 Task: Search one way flight ticket for 4 adults, 1 infant in seat and 1 infant on lap in premium economy from Baton Rouge: Baton Rouge Metropolitan Airport (ryan Field) to Raleigh: Raleigh-durham International Airport on 8-5-2023. Choice of flights is Singapure airlines. Number of bags: 5 checked bags. Price is upto 60000. Outbound departure time preference is 14:45.
Action: Mouse moved to (357, 322)
Screenshot: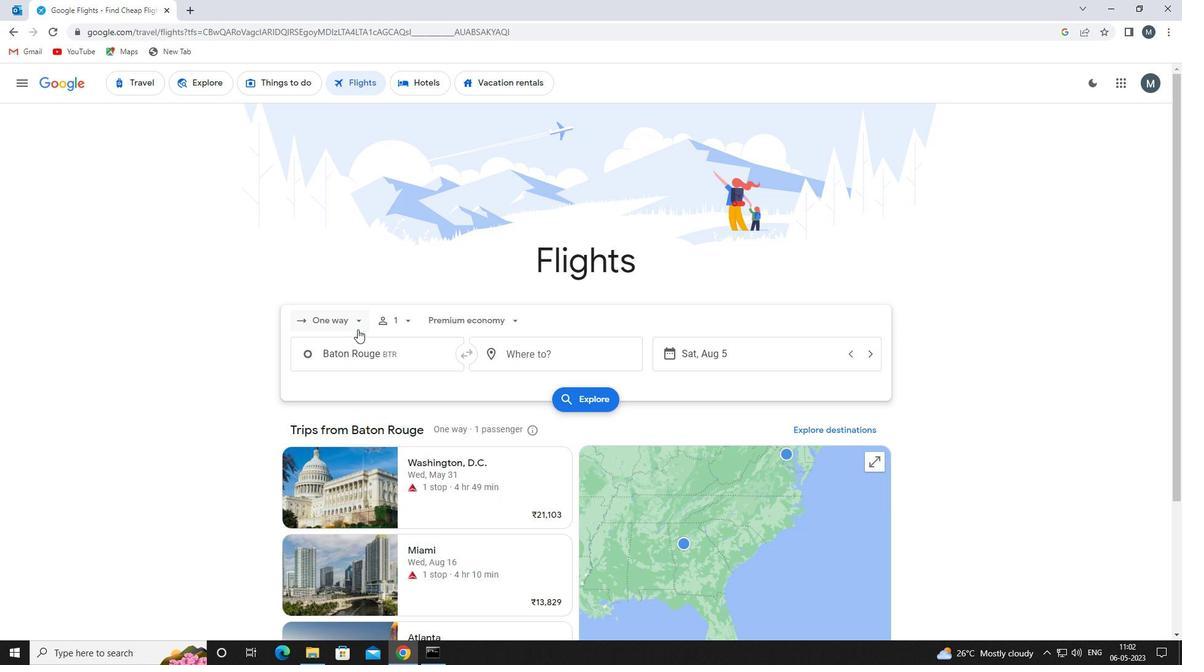 
Action: Mouse pressed left at (357, 322)
Screenshot: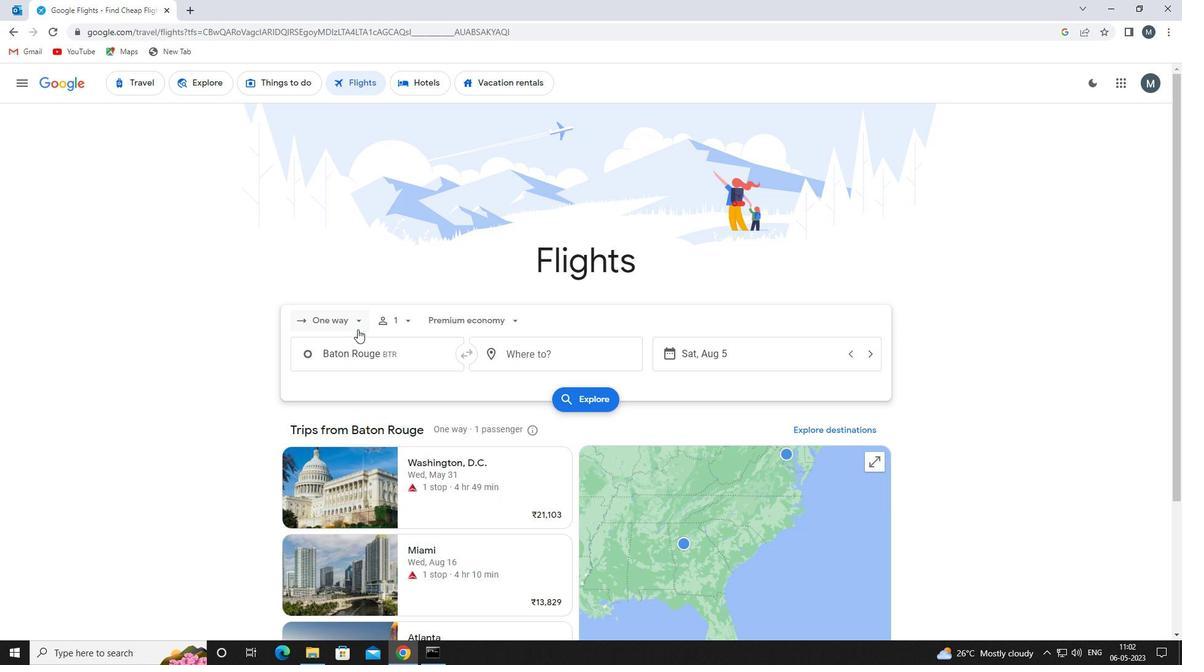 
Action: Mouse moved to (361, 373)
Screenshot: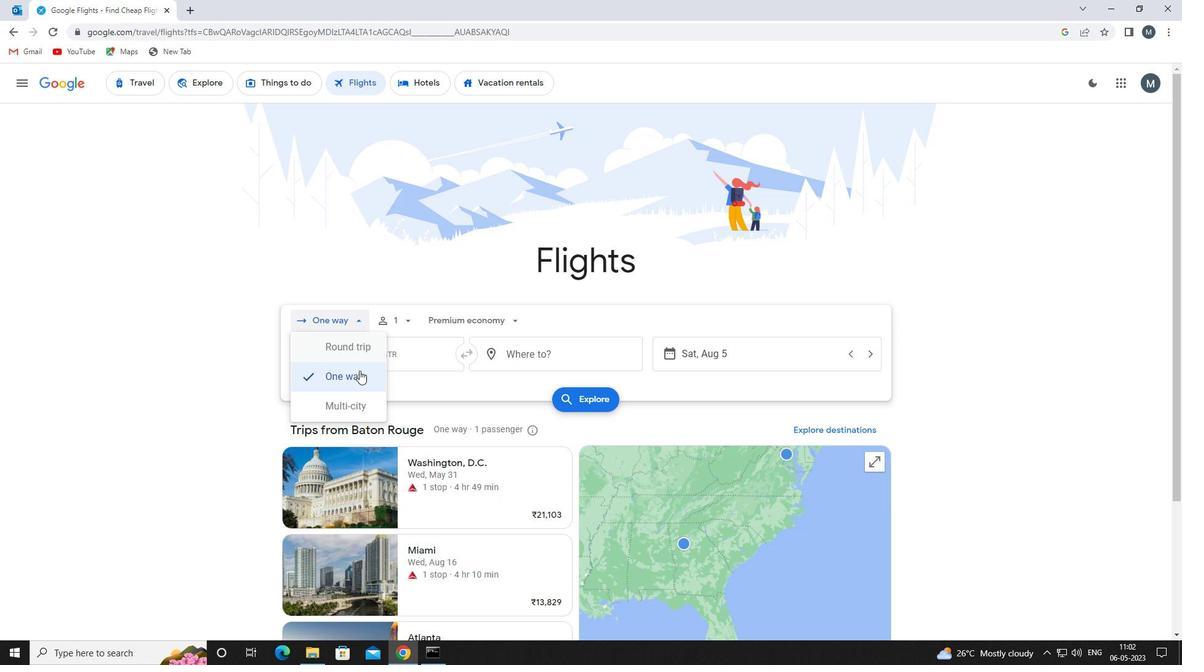 
Action: Mouse pressed left at (361, 373)
Screenshot: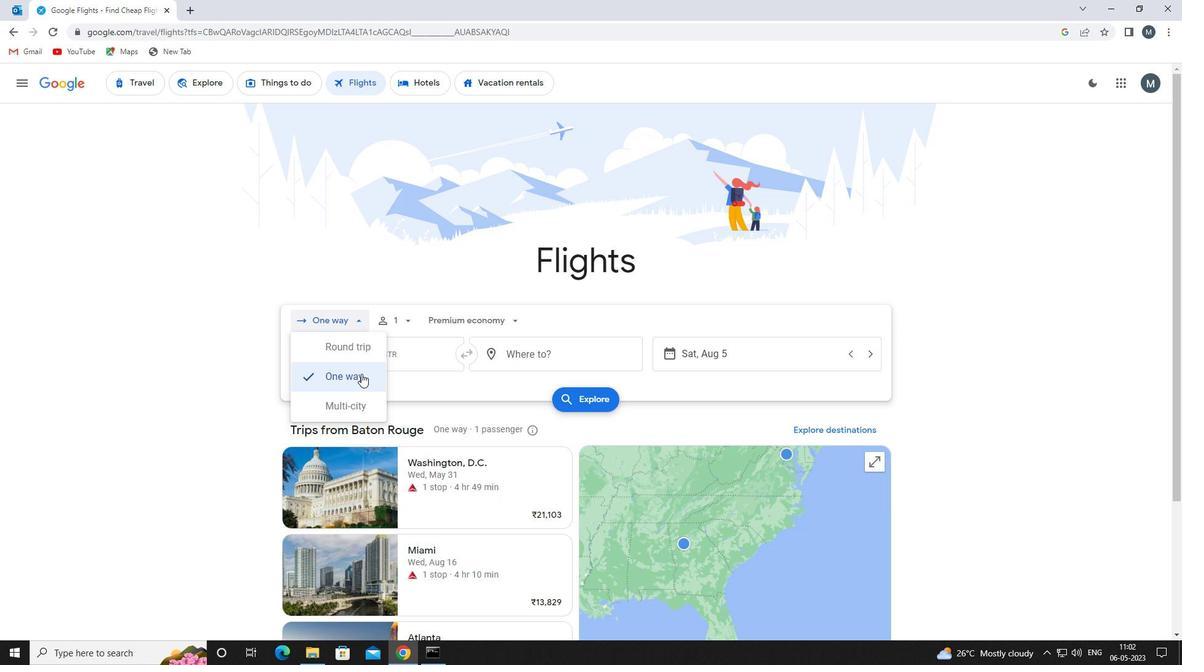 
Action: Mouse moved to (397, 312)
Screenshot: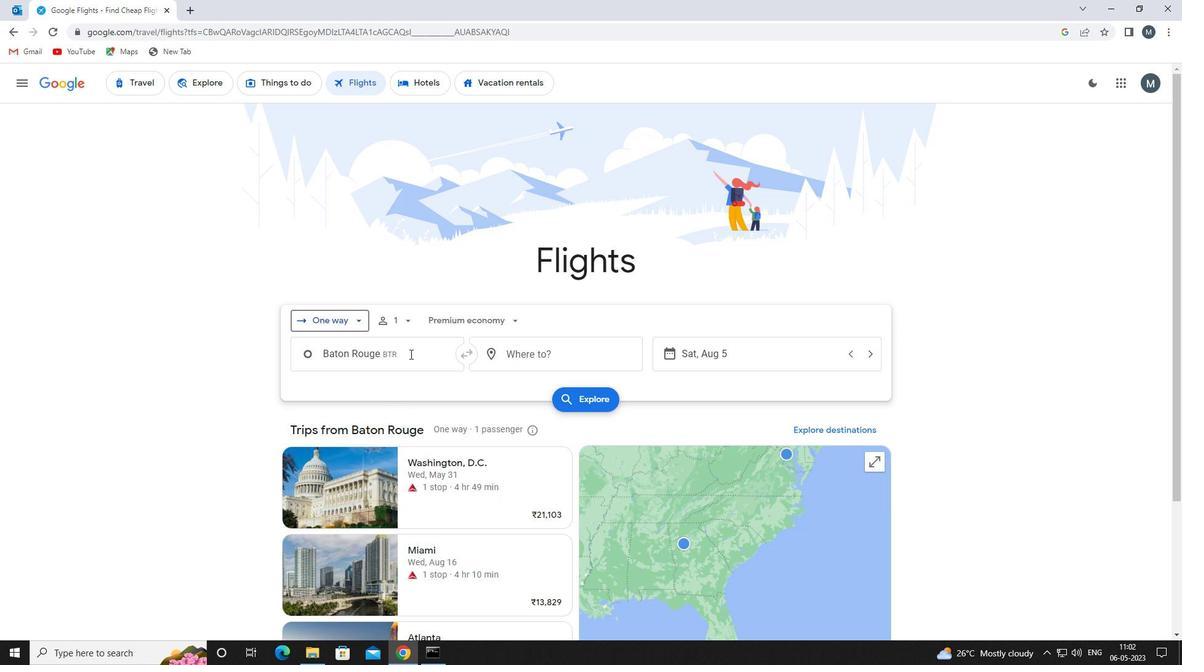 
Action: Mouse pressed left at (397, 312)
Screenshot: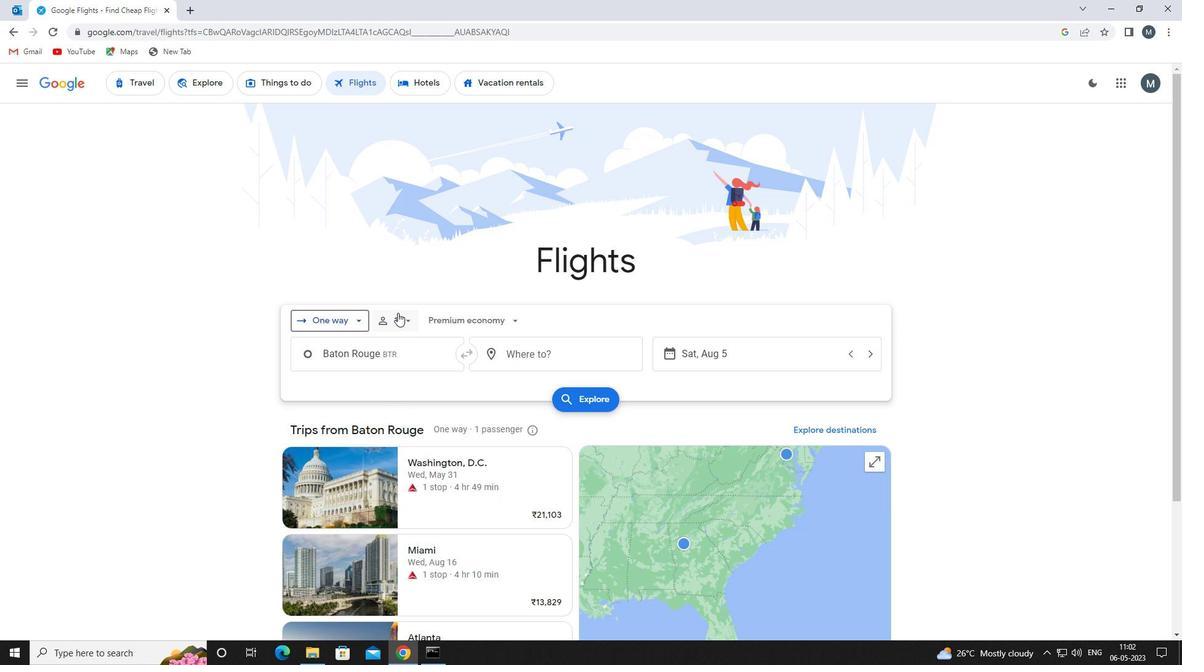 
Action: Mouse moved to (500, 350)
Screenshot: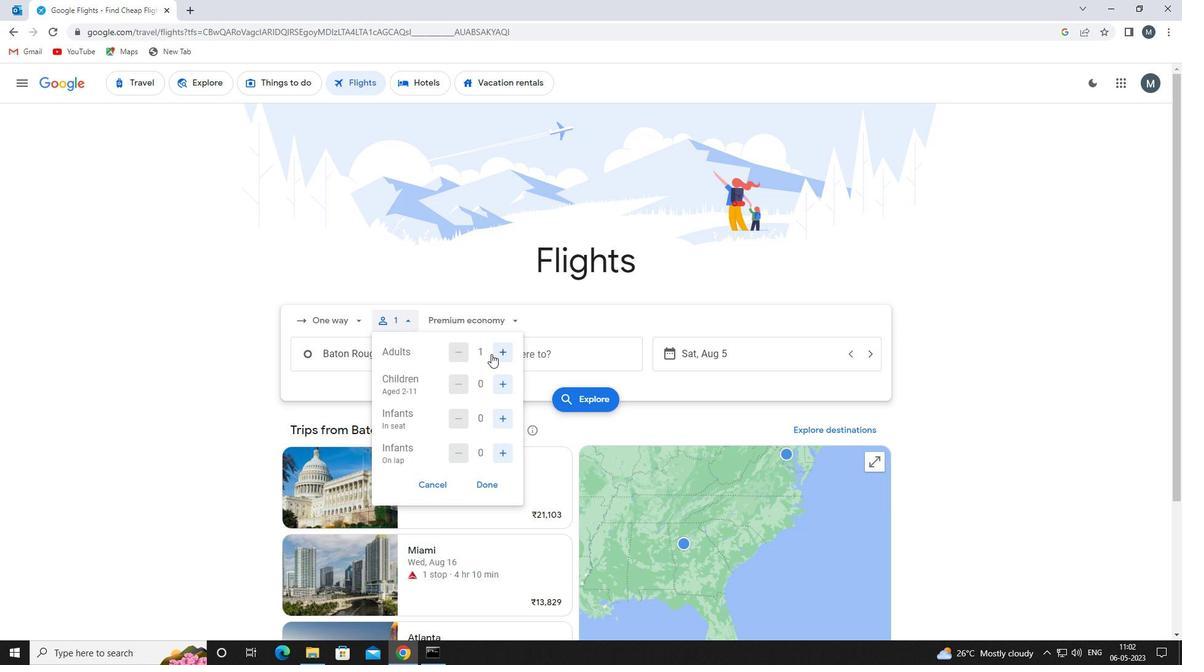 
Action: Mouse pressed left at (500, 350)
Screenshot: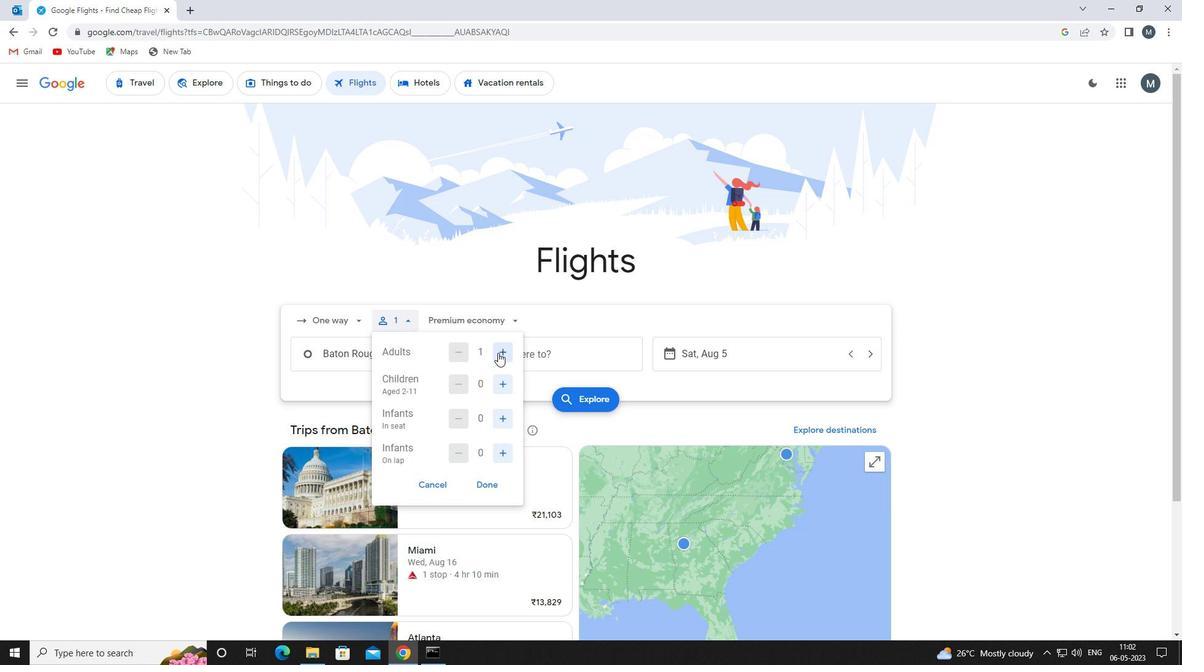 
Action: Mouse pressed left at (500, 350)
Screenshot: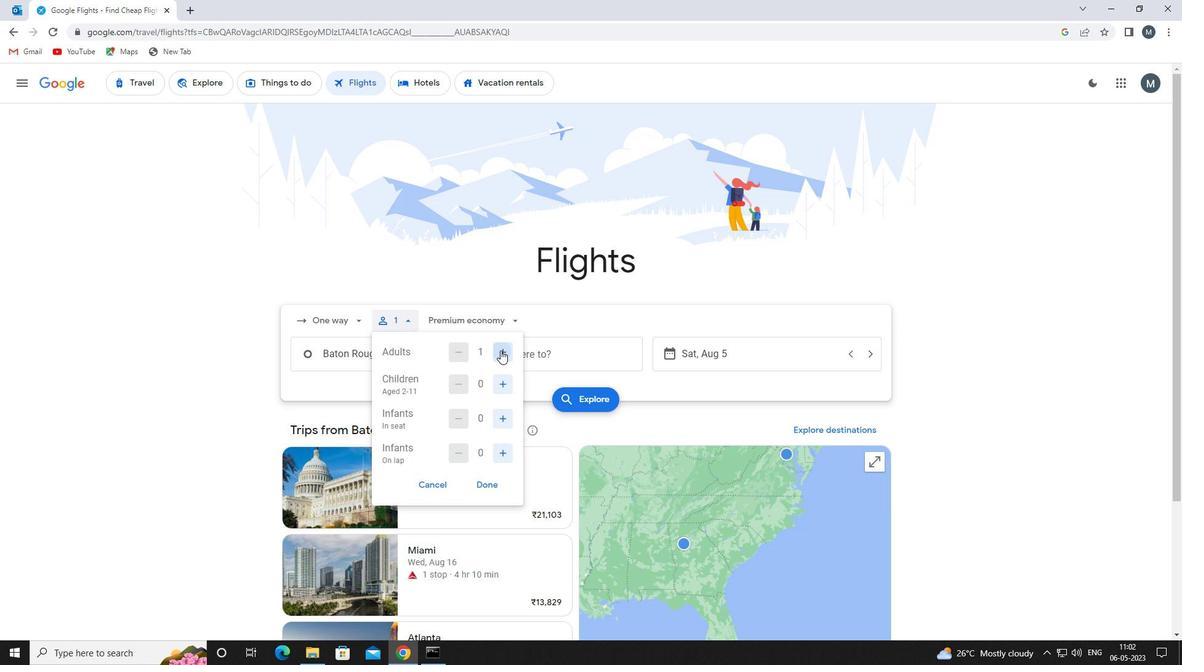 
Action: Mouse pressed left at (500, 350)
Screenshot: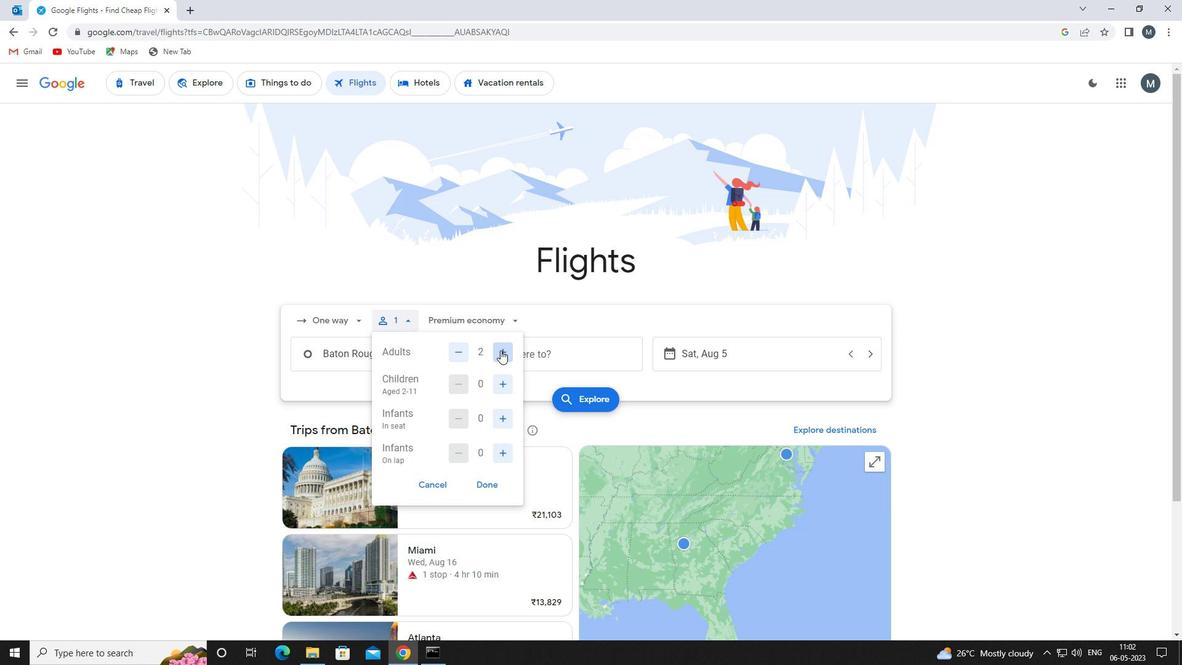 
Action: Mouse pressed left at (500, 350)
Screenshot: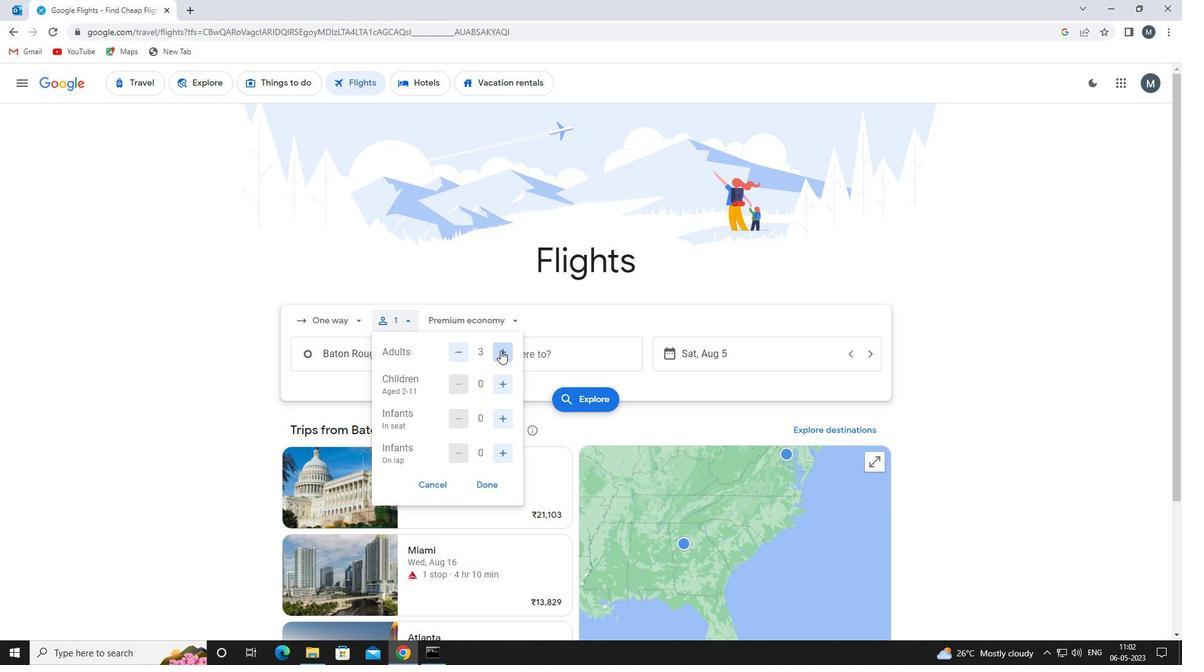 
Action: Mouse moved to (458, 353)
Screenshot: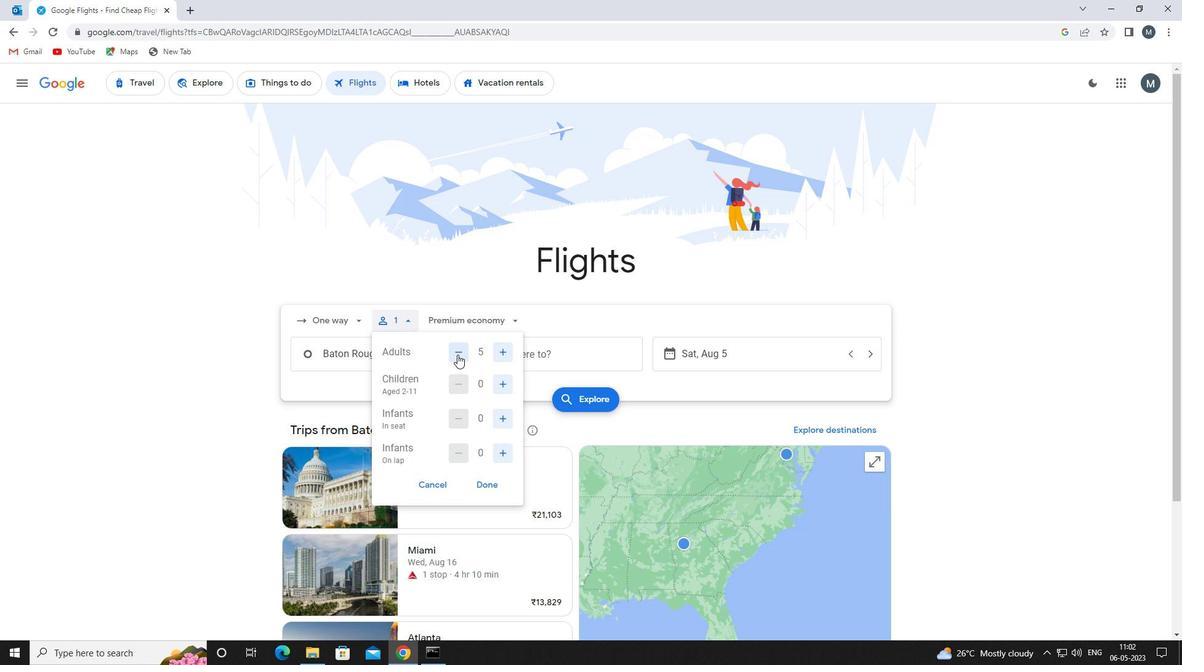 
Action: Mouse pressed left at (458, 353)
Screenshot: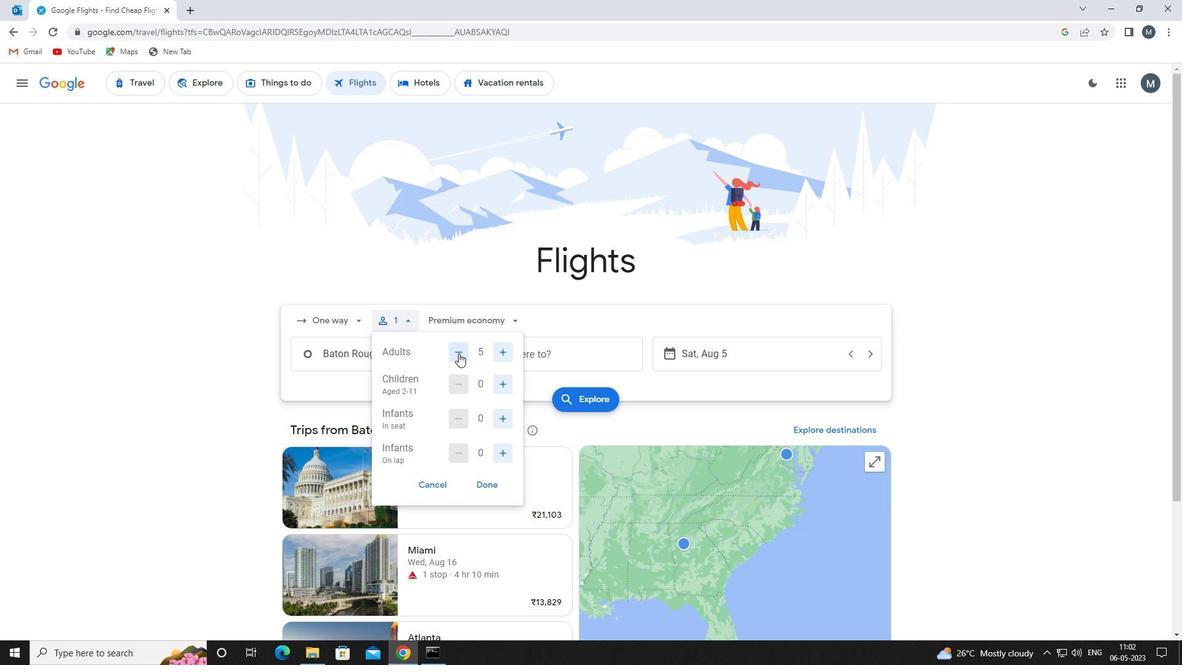 
Action: Mouse moved to (502, 407)
Screenshot: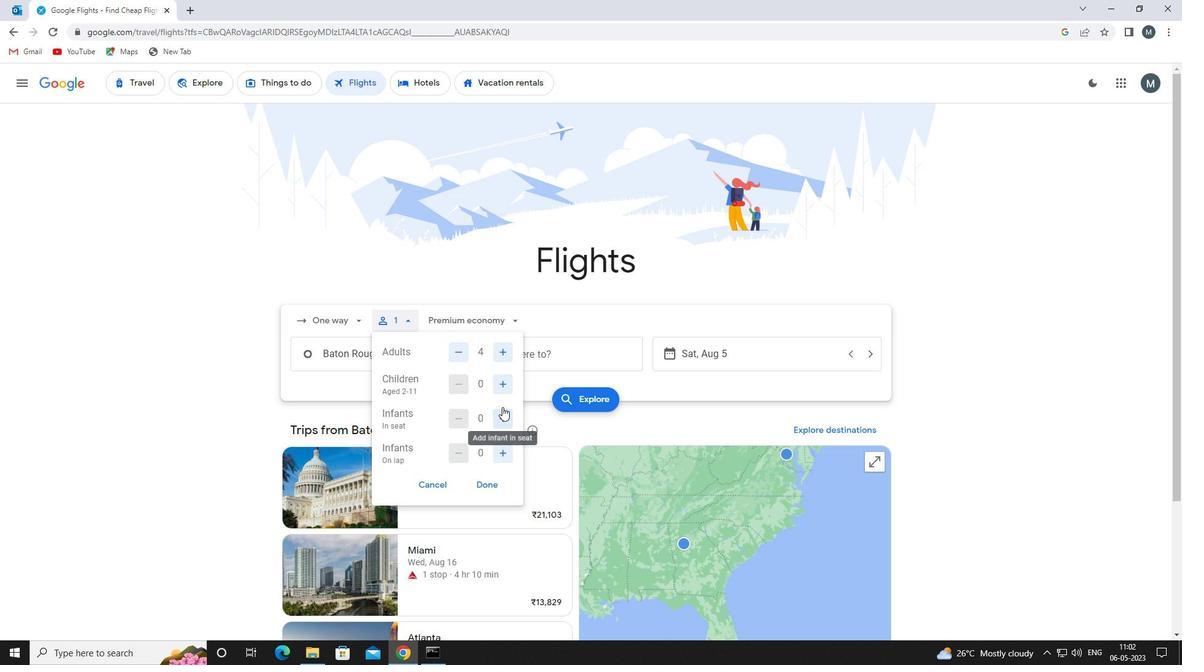 
Action: Mouse pressed left at (502, 407)
Screenshot: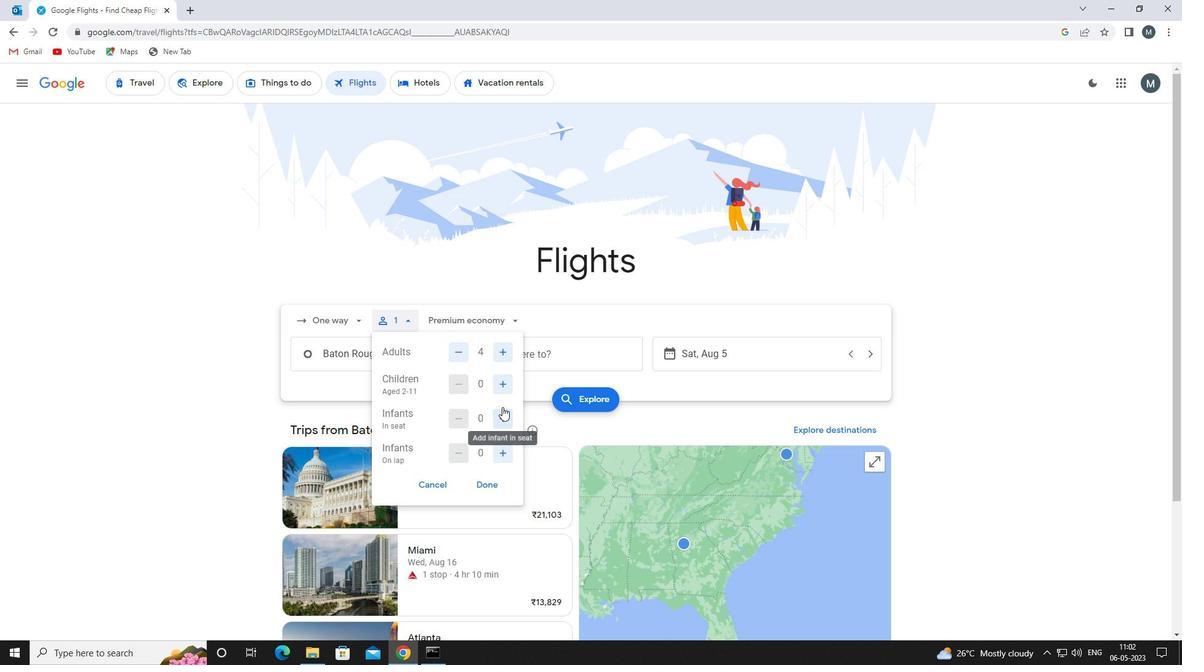 
Action: Mouse moved to (503, 454)
Screenshot: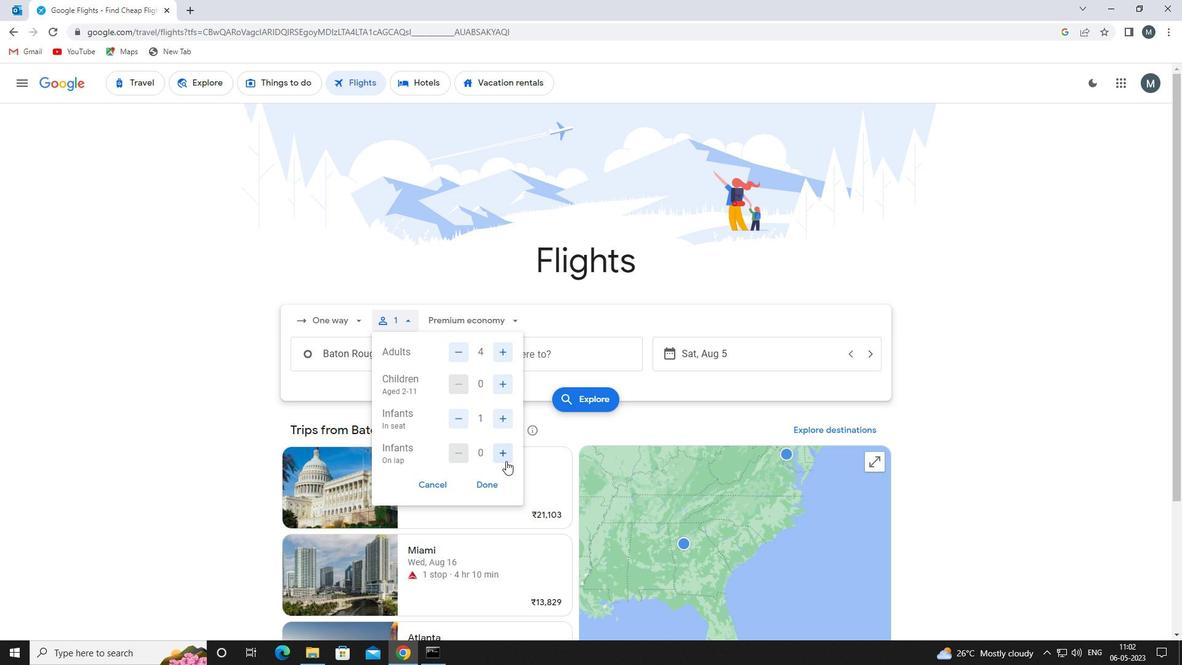 
Action: Mouse pressed left at (503, 454)
Screenshot: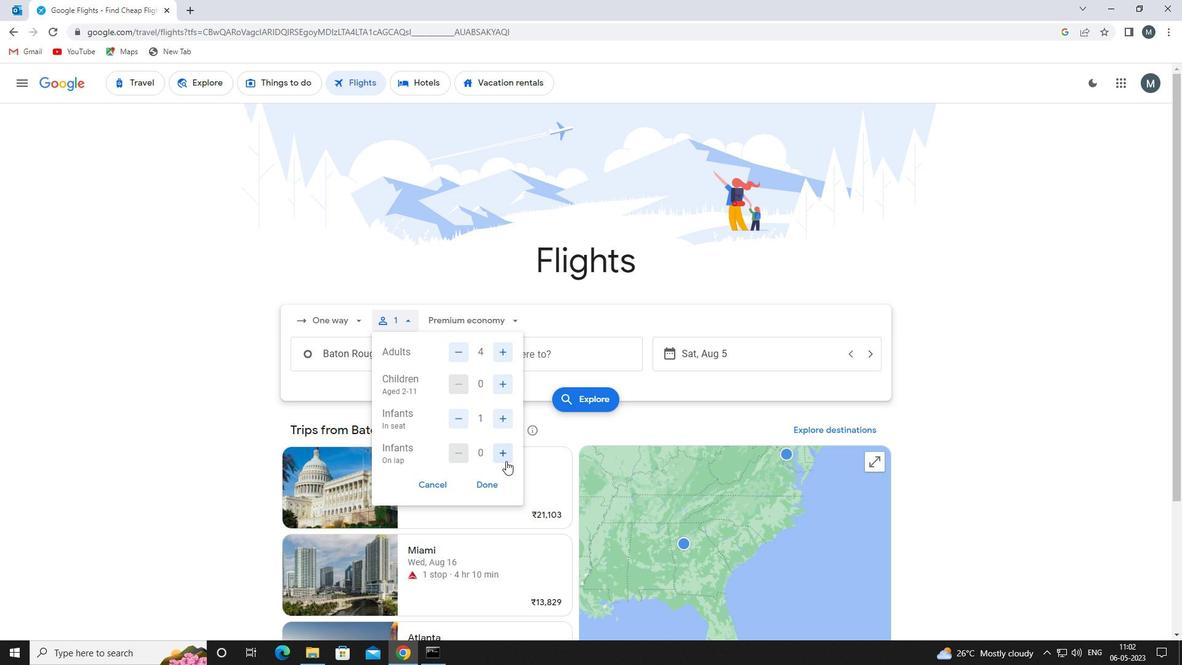 
Action: Mouse moved to (489, 475)
Screenshot: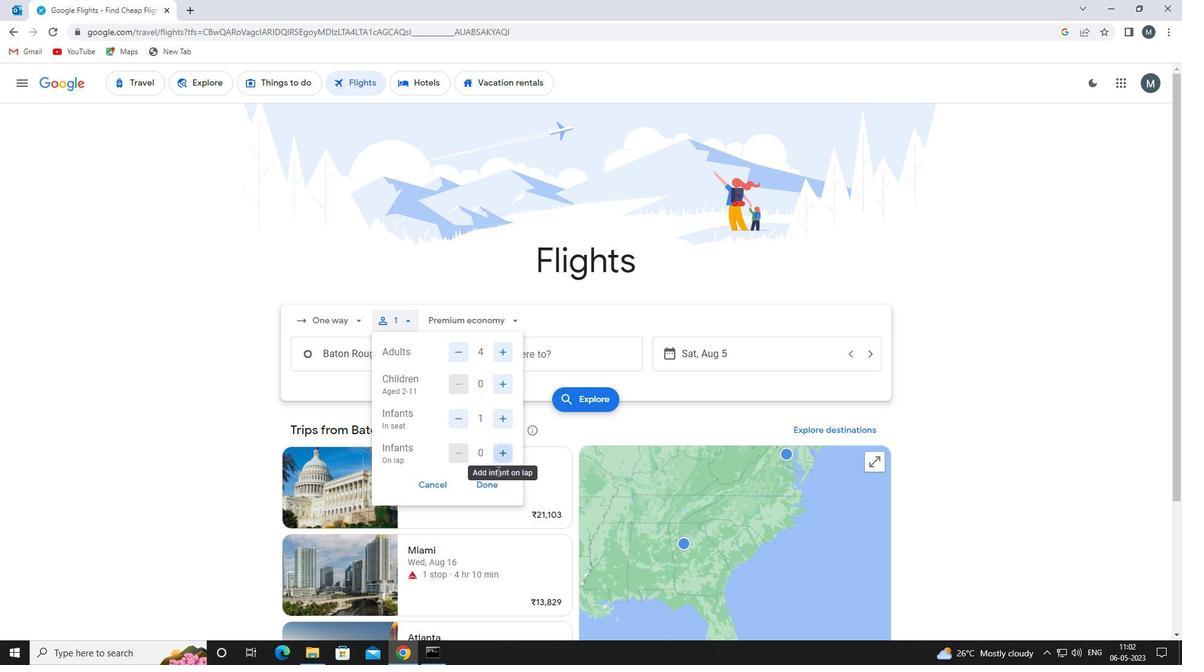 
Action: Mouse pressed left at (489, 475)
Screenshot: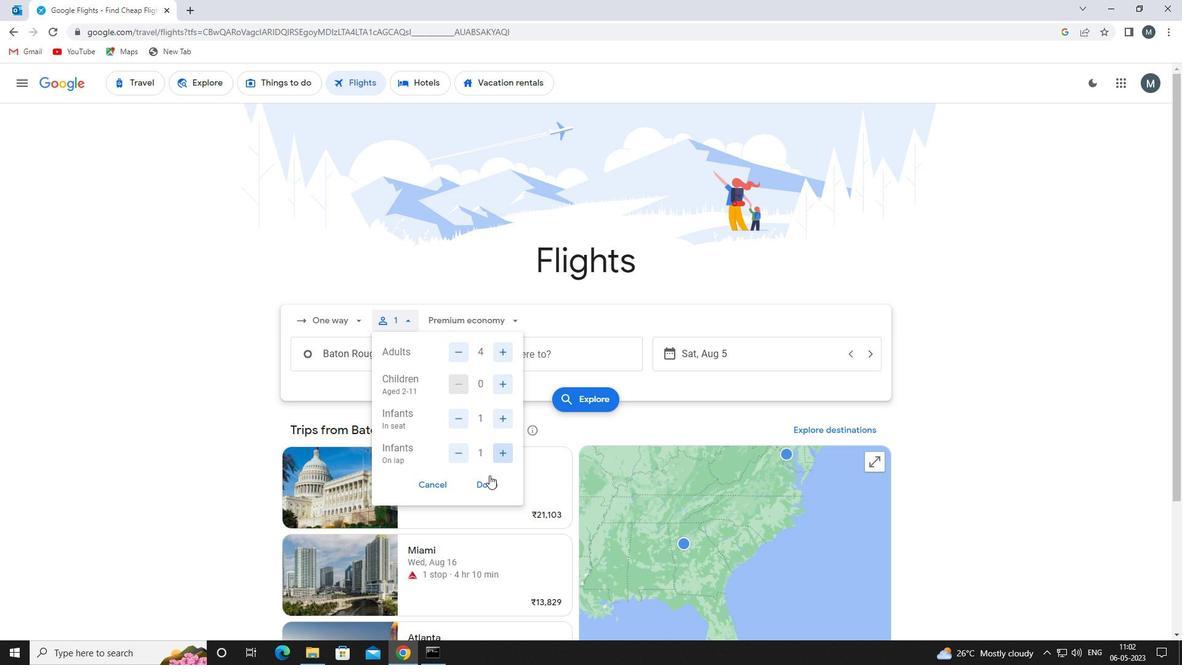 
Action: Mouse moved to (457, 319)
Screenshot: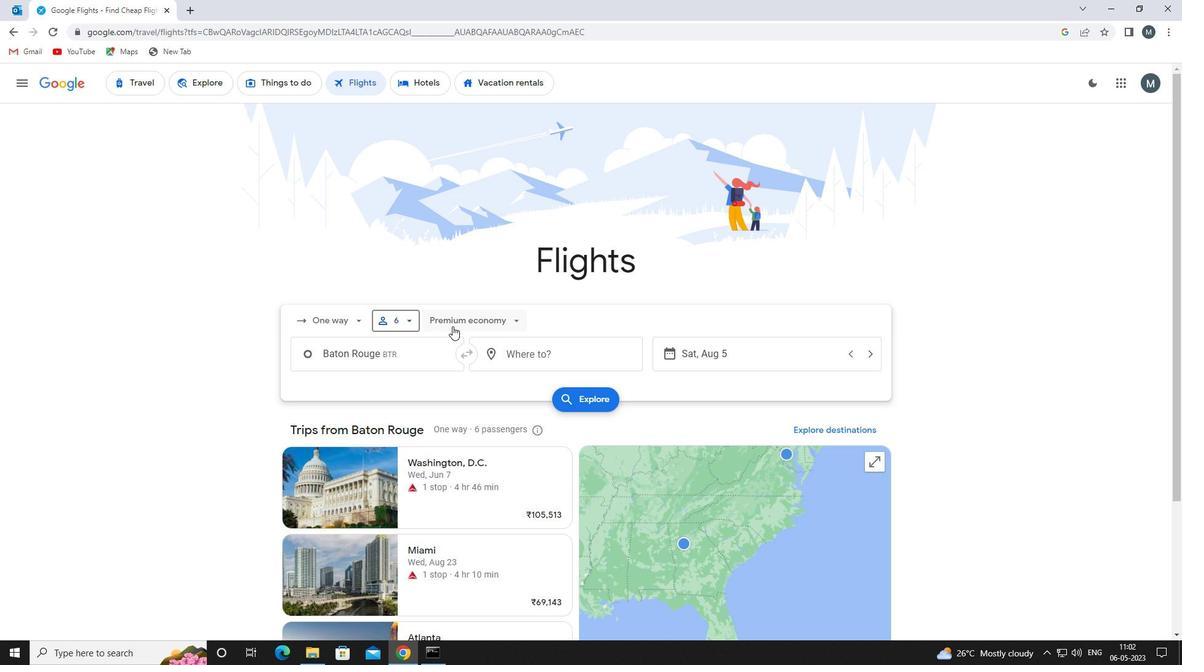
Action: Mouse pressed left at (457, 319)
Screenshot: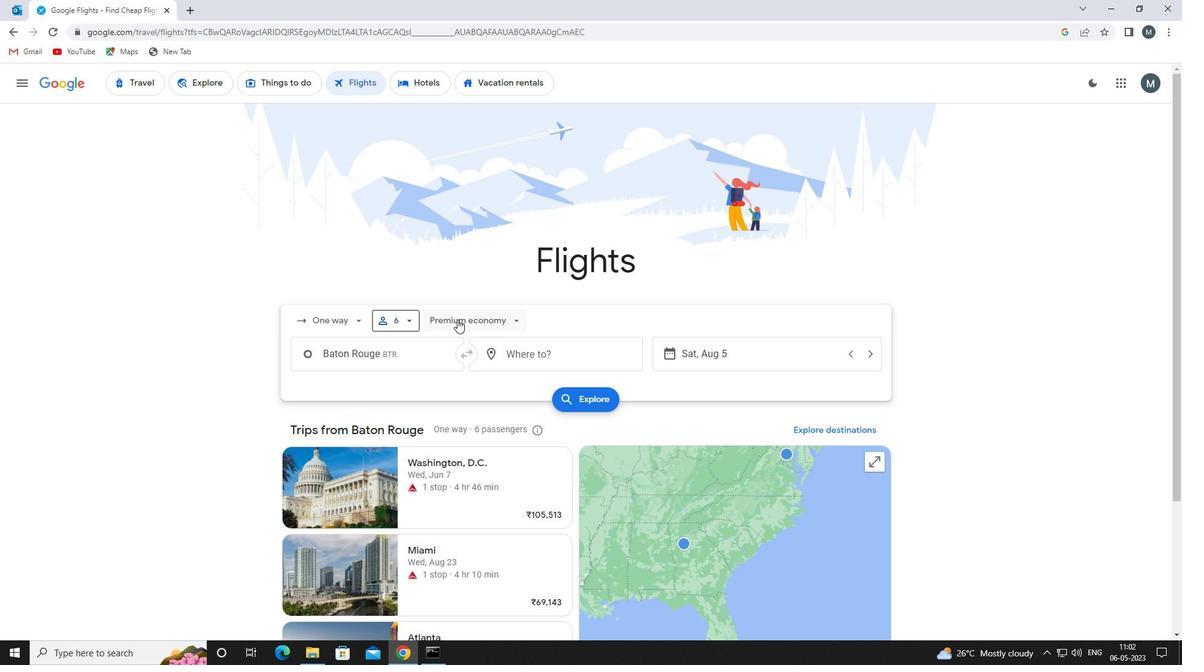
Action: Mouse moved to (474, 374)
Screenshot: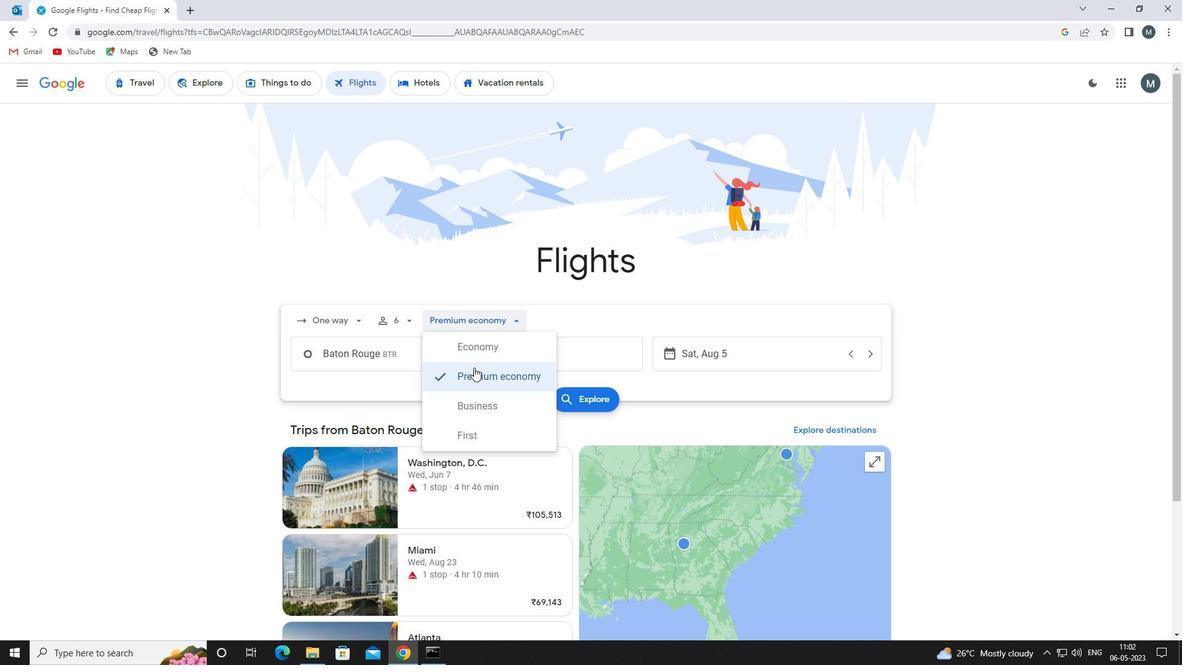 
Action: Mouse pressed left at (474, 374)
Screenshot: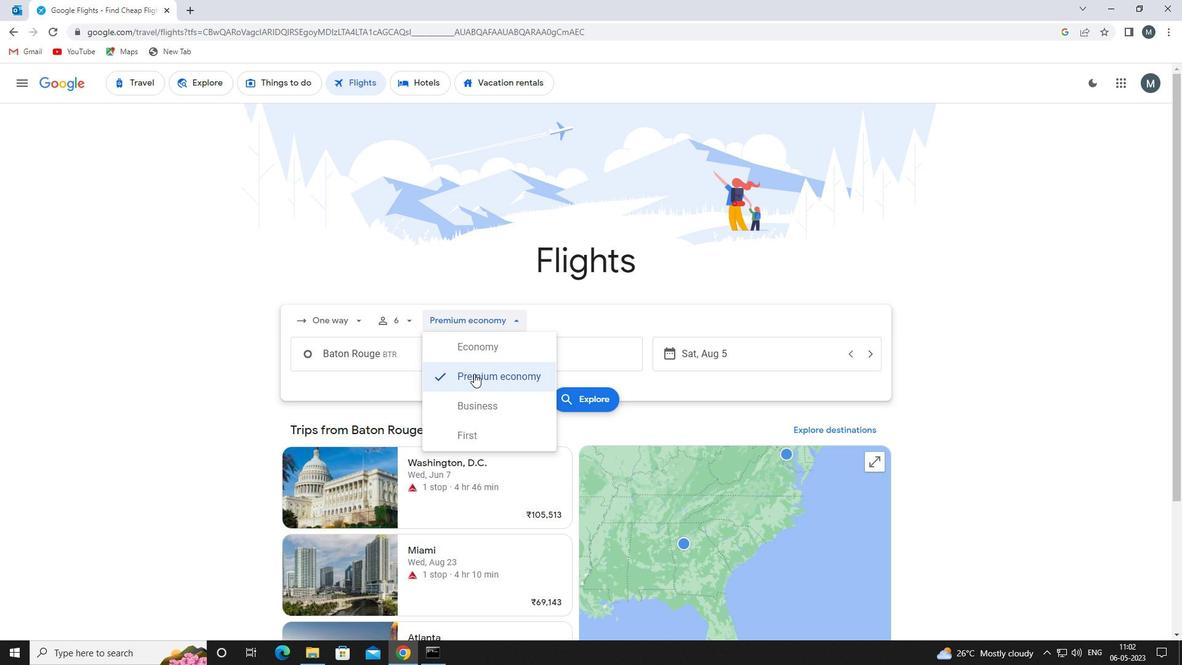 
Action: Mouse moved to (404, 358)
Screenshot: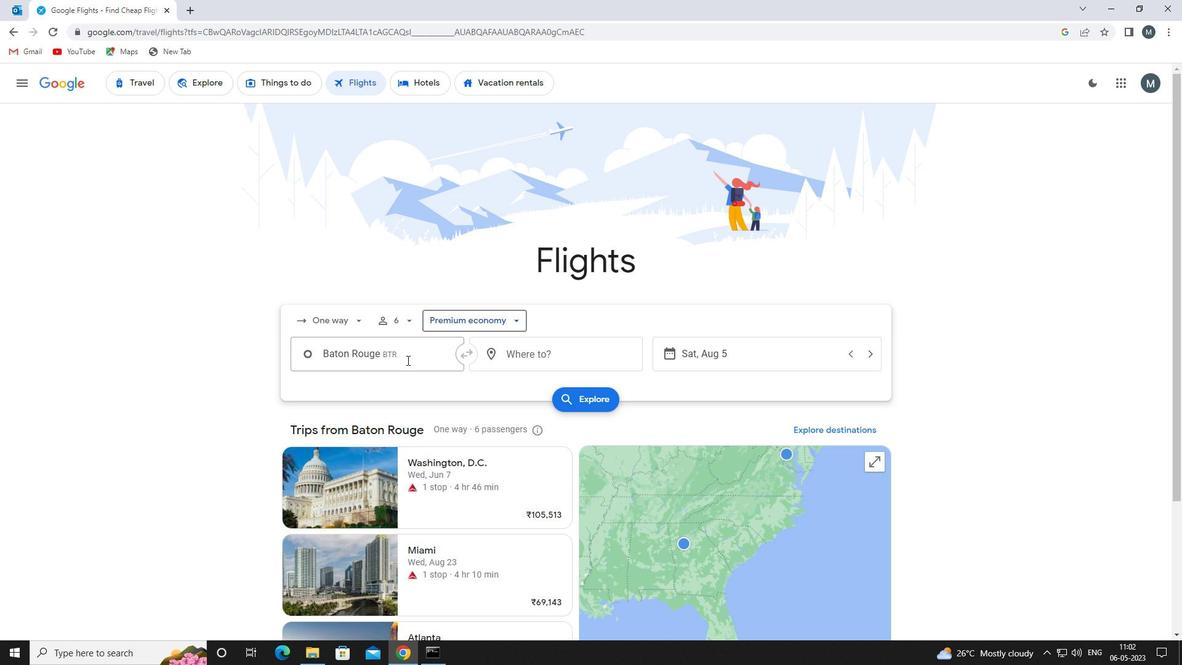 
Action: Mouse pressed left at (404, 358)
Screenshot: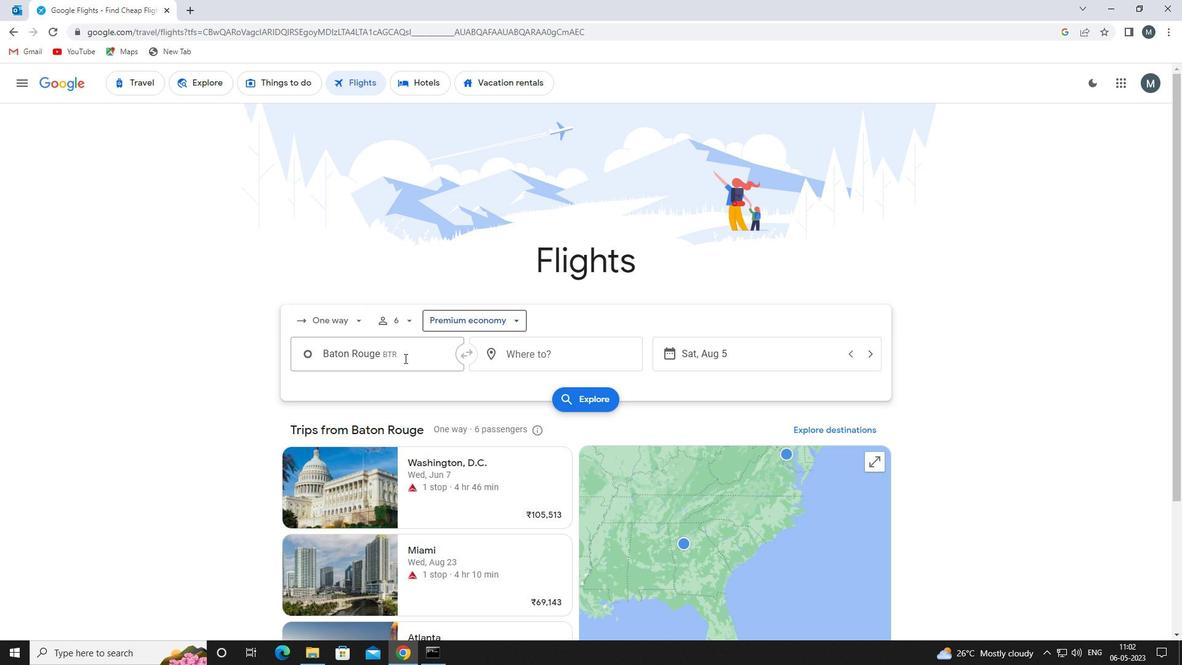 
Action: Key pressed baton<Key.space>rouge
Screenshot: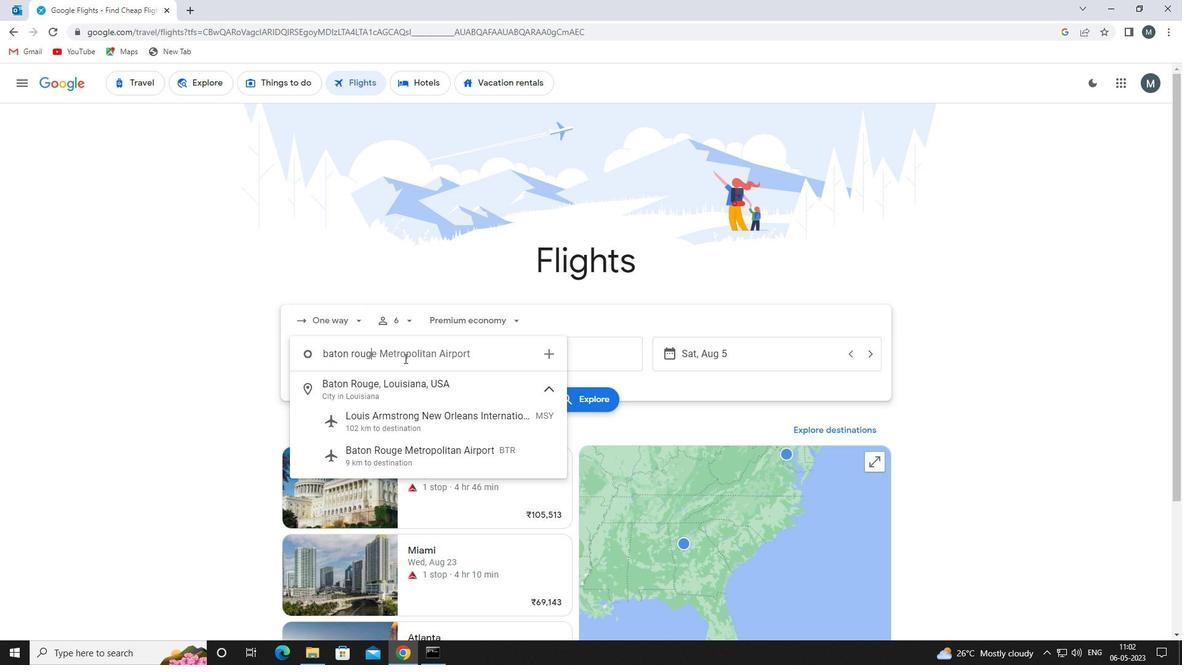 
Action: Mouse moved to (419, 372)
Screenshot: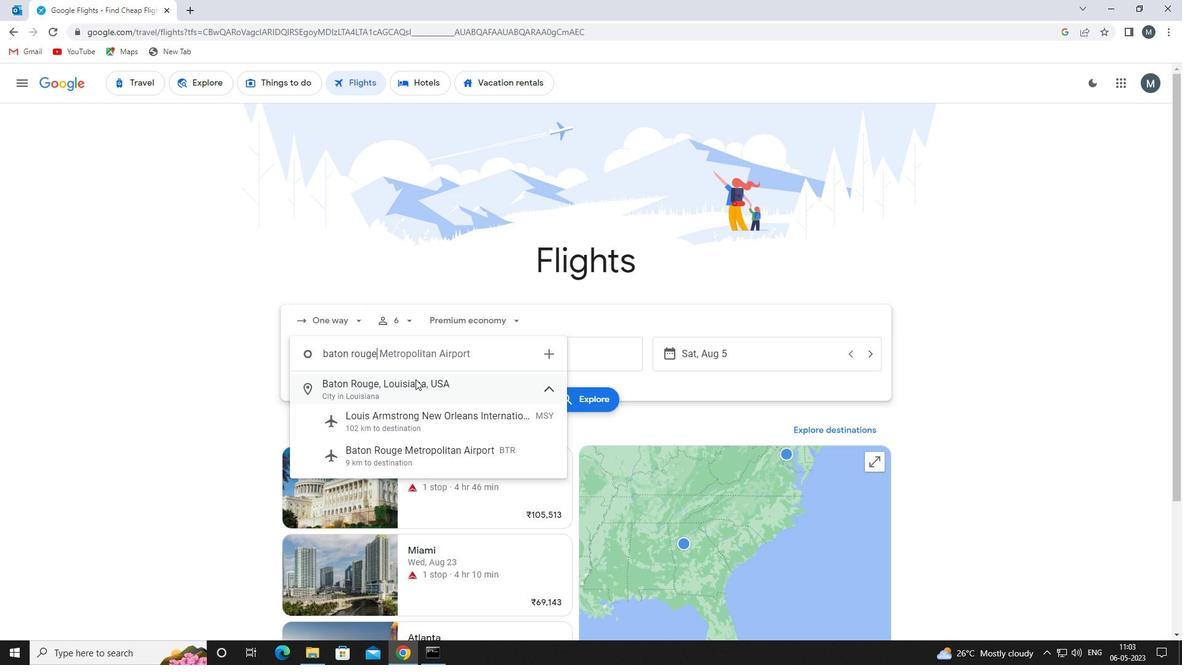 
Action: Key pressed <Key.enter>
Screenshot: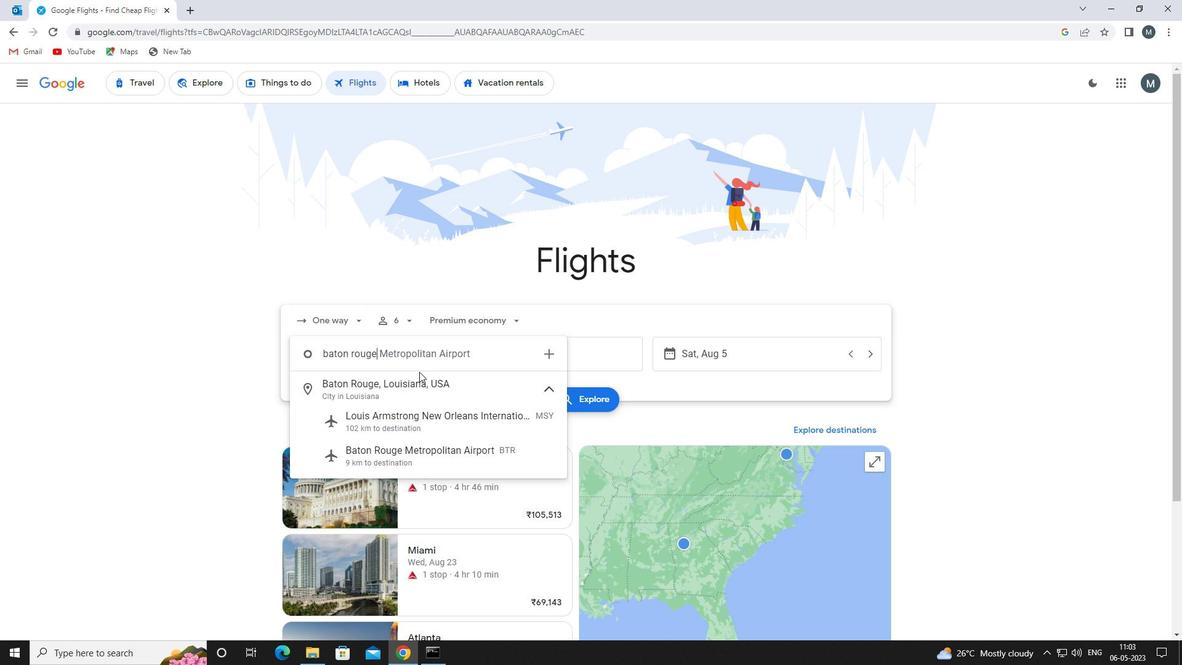 
Action: Mouse moved to (514, 357)
Screenshot: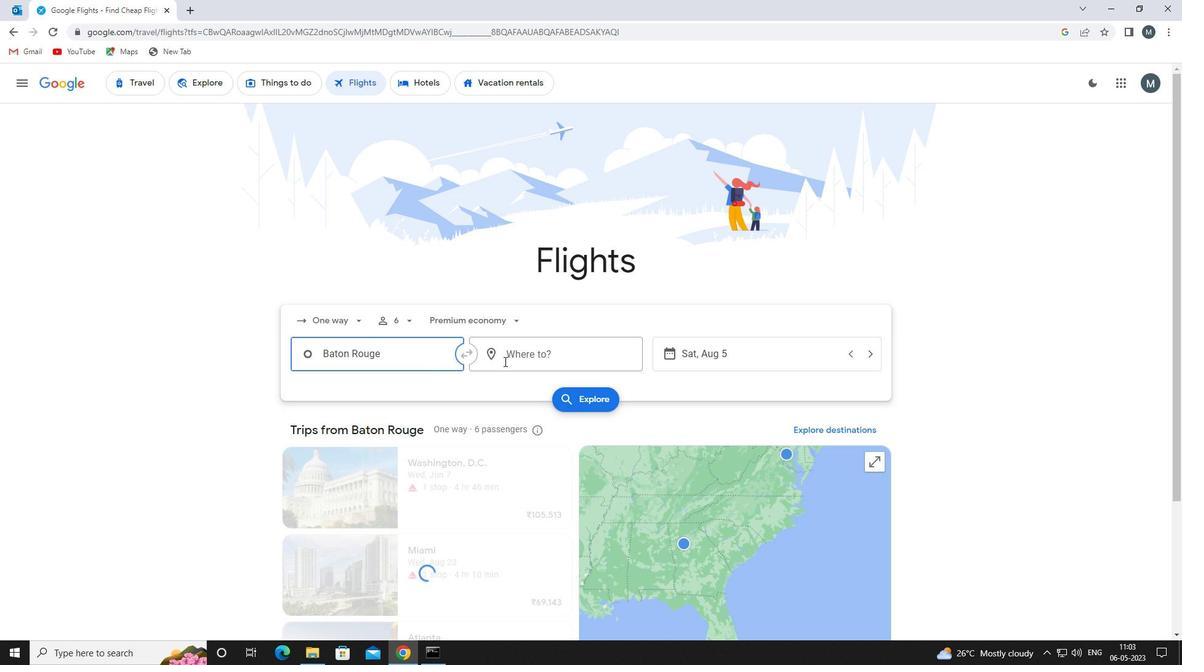 
Action: Mouse pressed left at (514, 357)
Screenshot: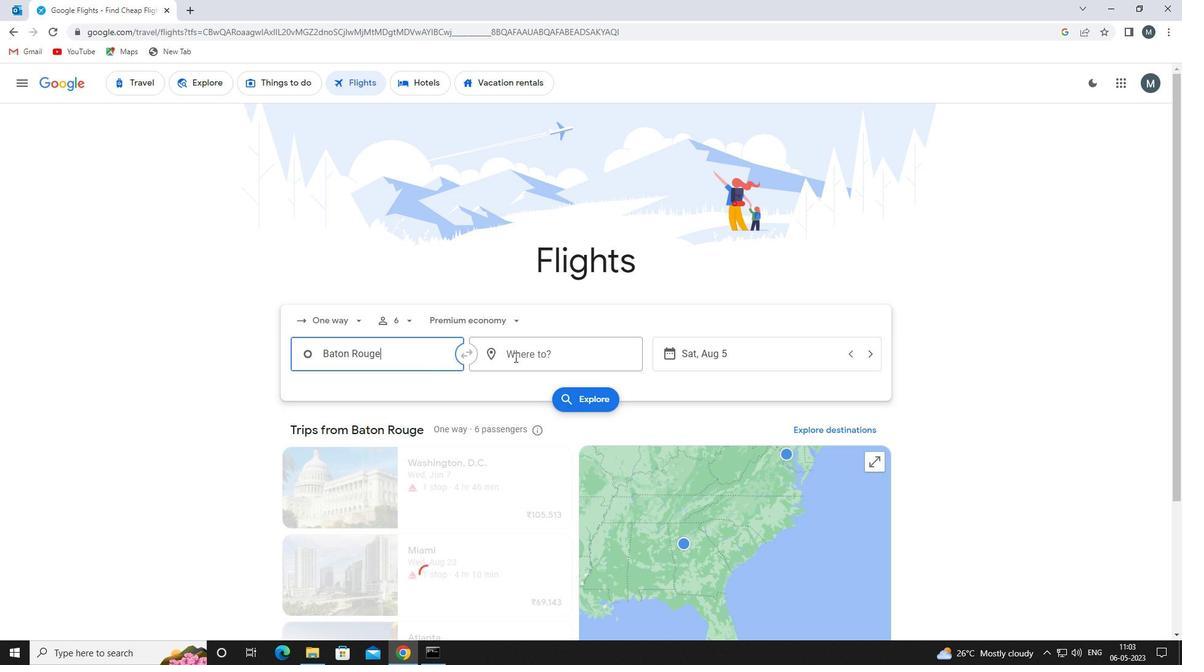
Action: Key pressed rdu
Screenshot: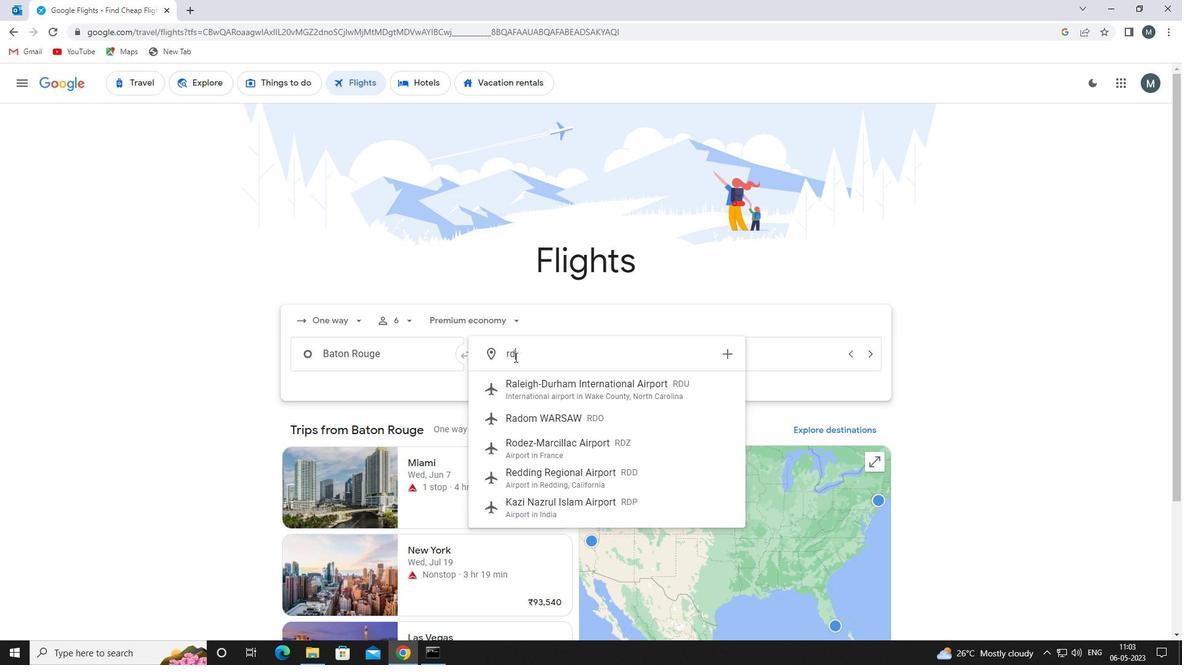 
Action: Mouse moved to (535, 391)
Screenshot: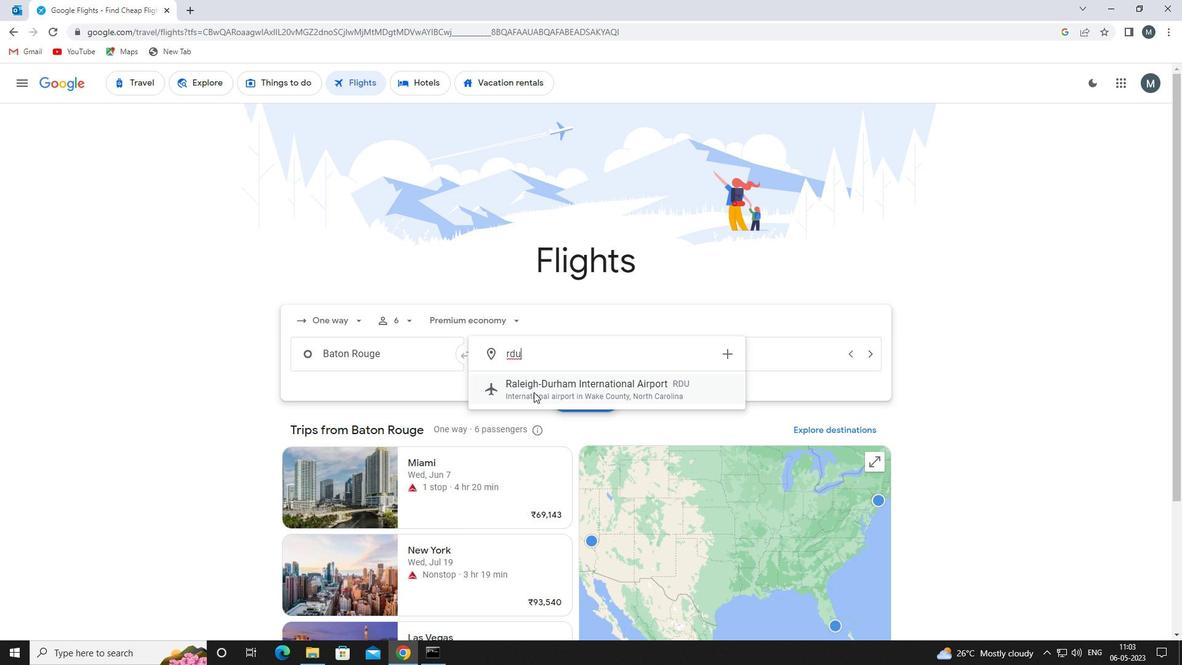 
Action: Mouse pressed left at (535, 391)
Screenshot: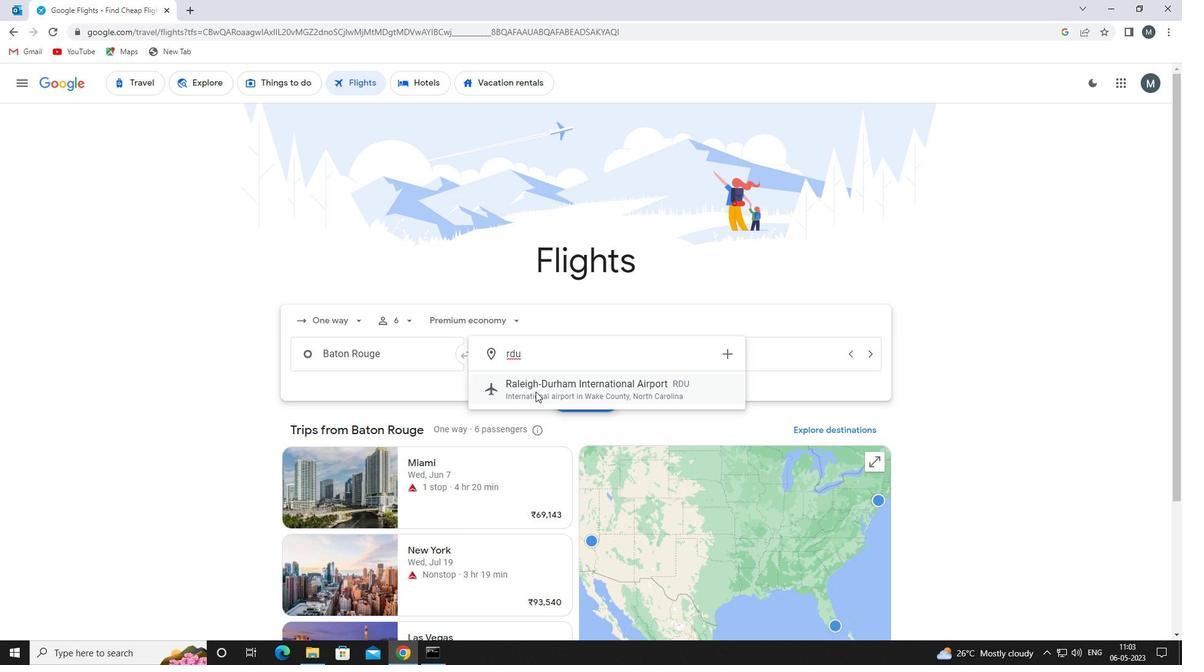 
Action: Mouse moved to (726, 349)
Screenshot: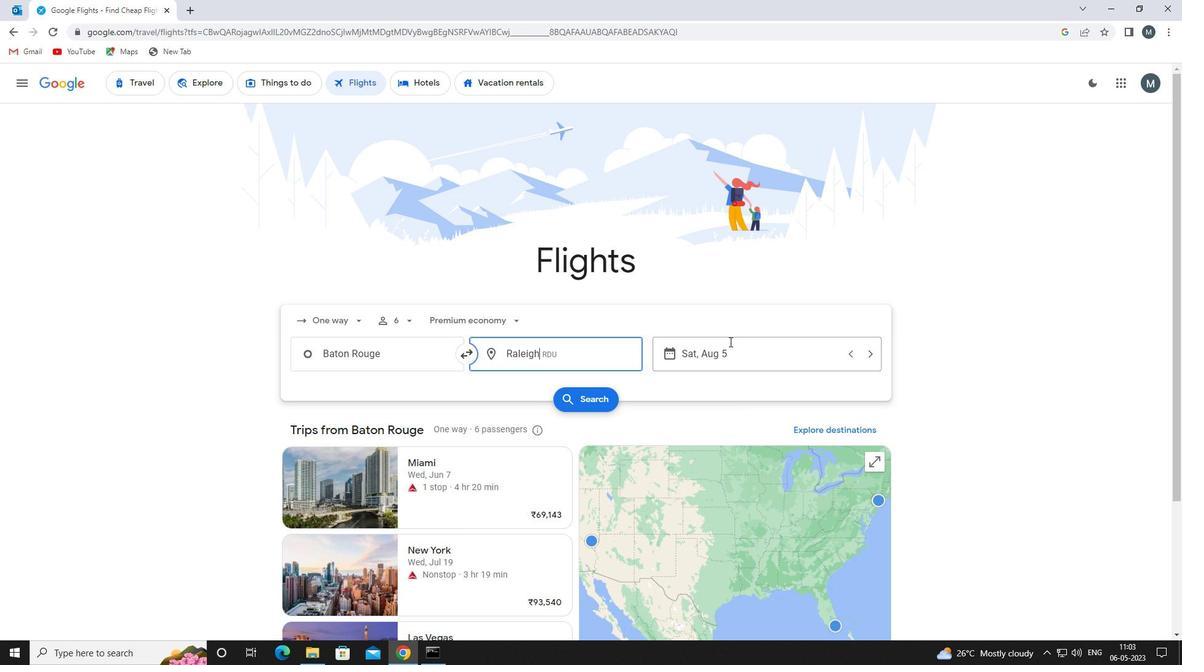 
Action: Mouse pressed left at (726, 349)
Screenshot: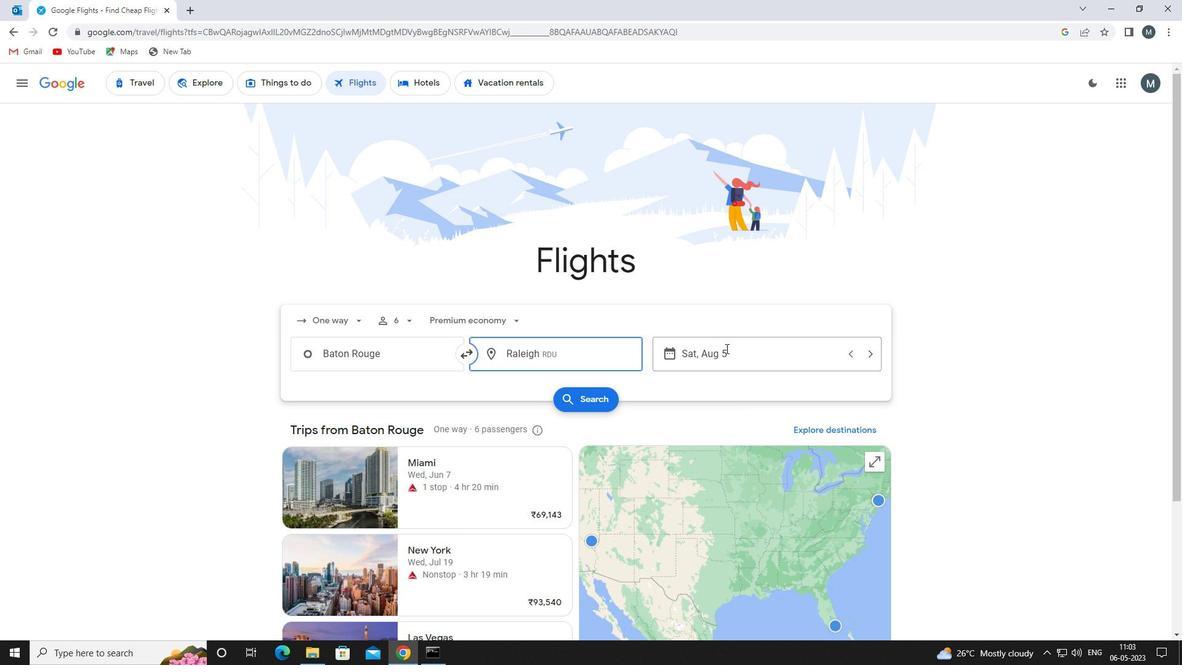 
Action: Mouse moved to (625, 423)
Screenshot: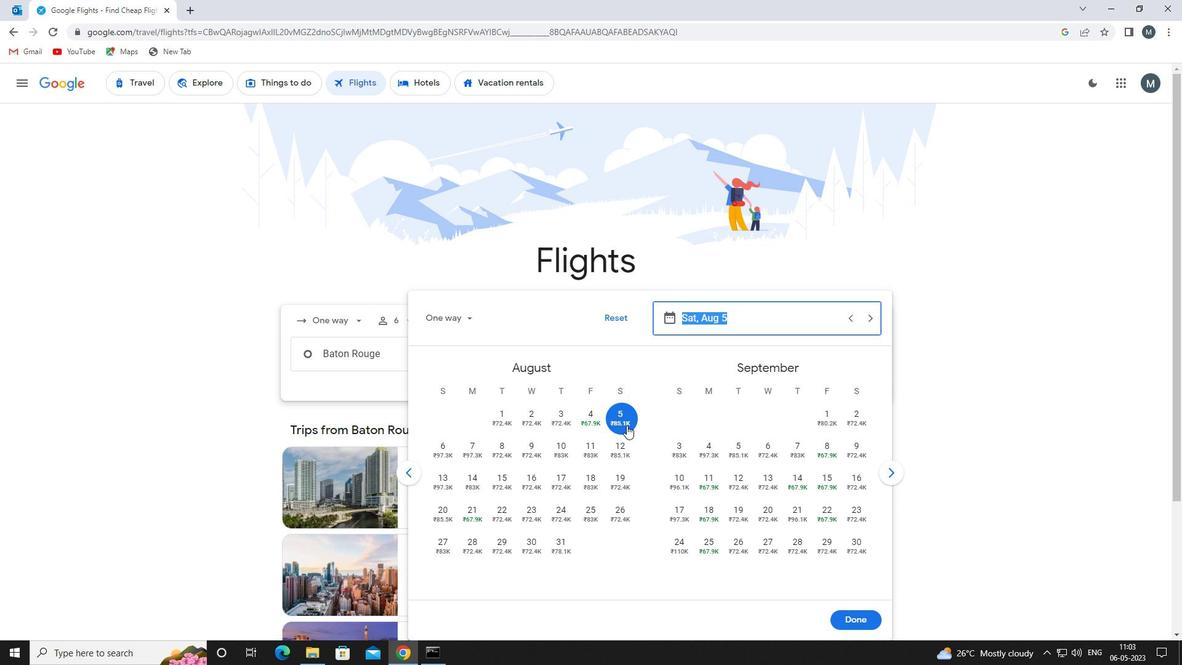 
Action: Mouse pressed left at (625, 423)
Screenshot: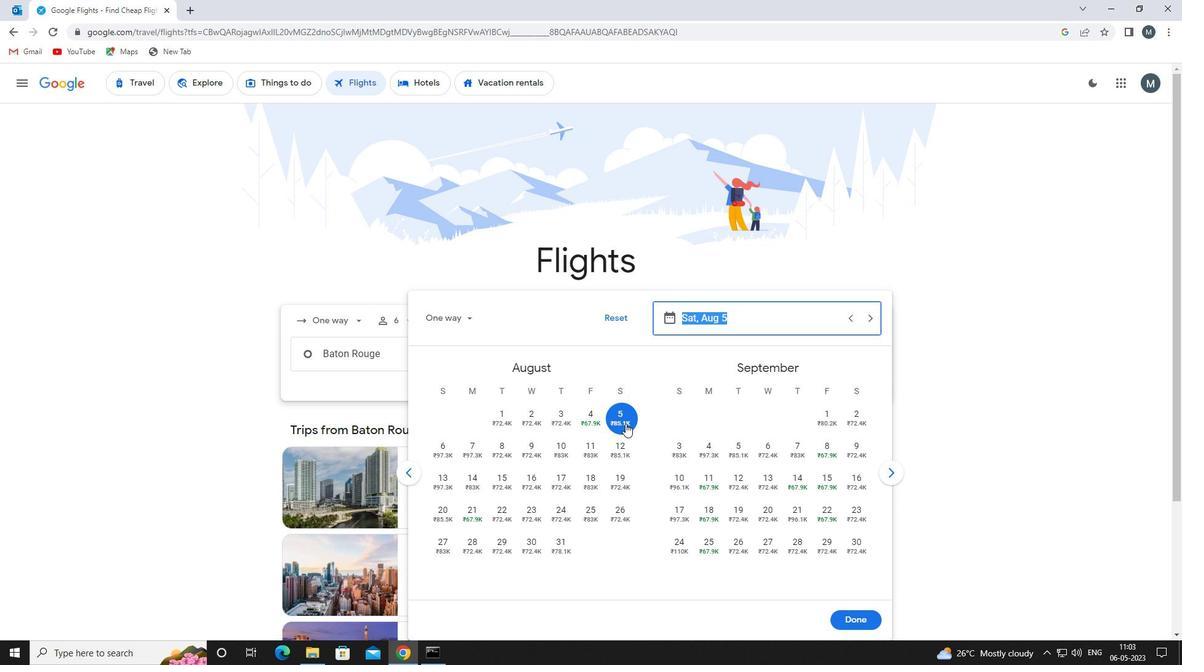 
Action: Mouse moved to (853, 622)
Screenshot: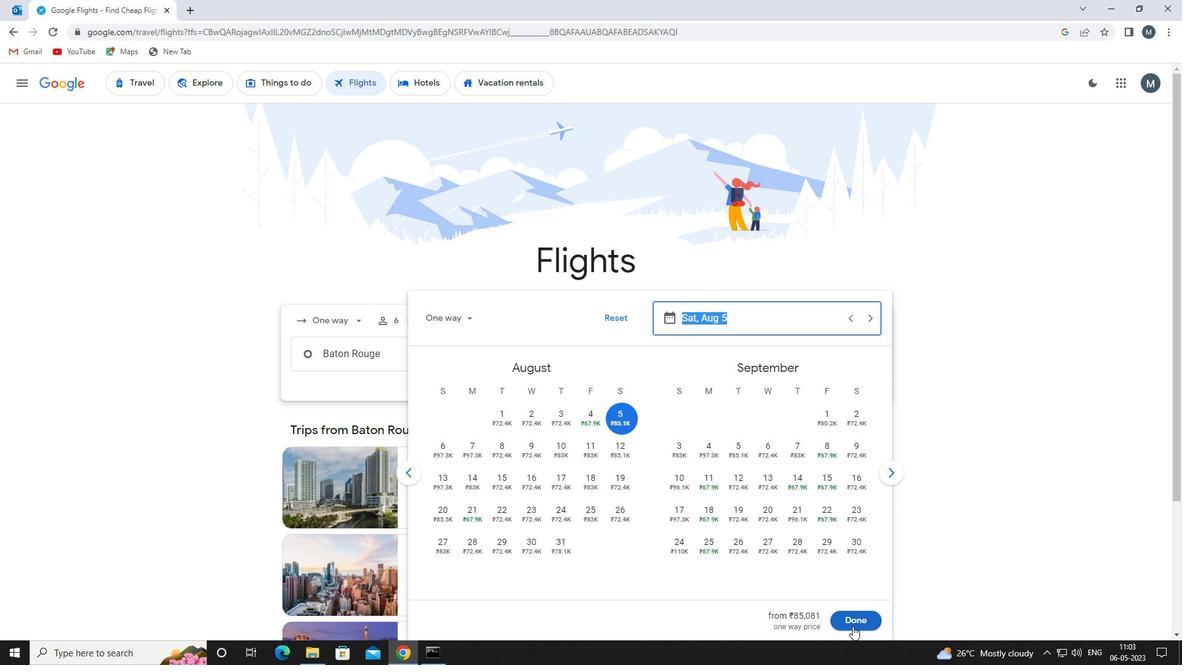 
Action: Mouse pressed left at (853, 622)
Screenshot: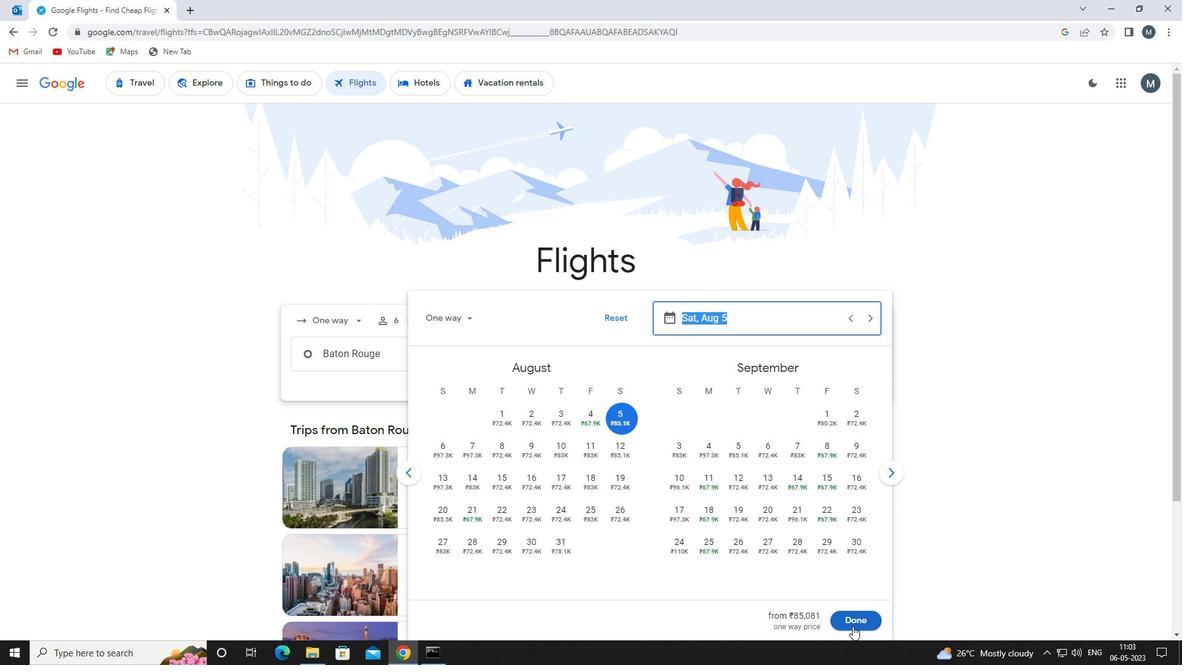 
Action: Mouse moved to (593, 403)
Screenshot: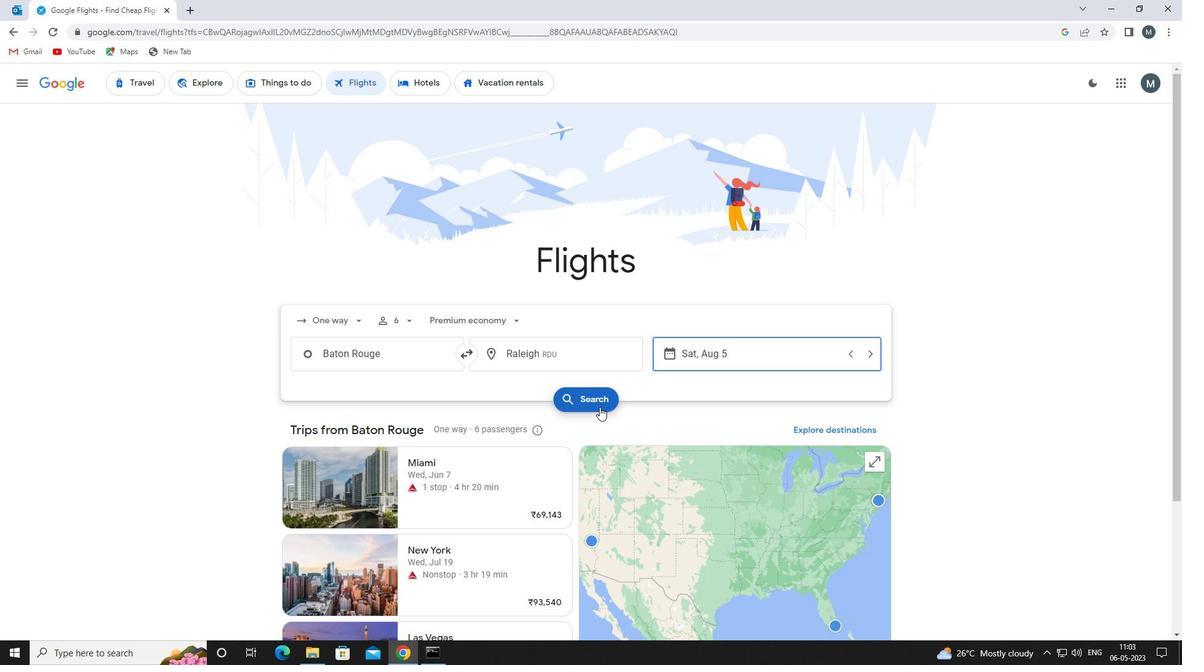 
Action: Mouse pressed left at (593, 403)
Screenshot: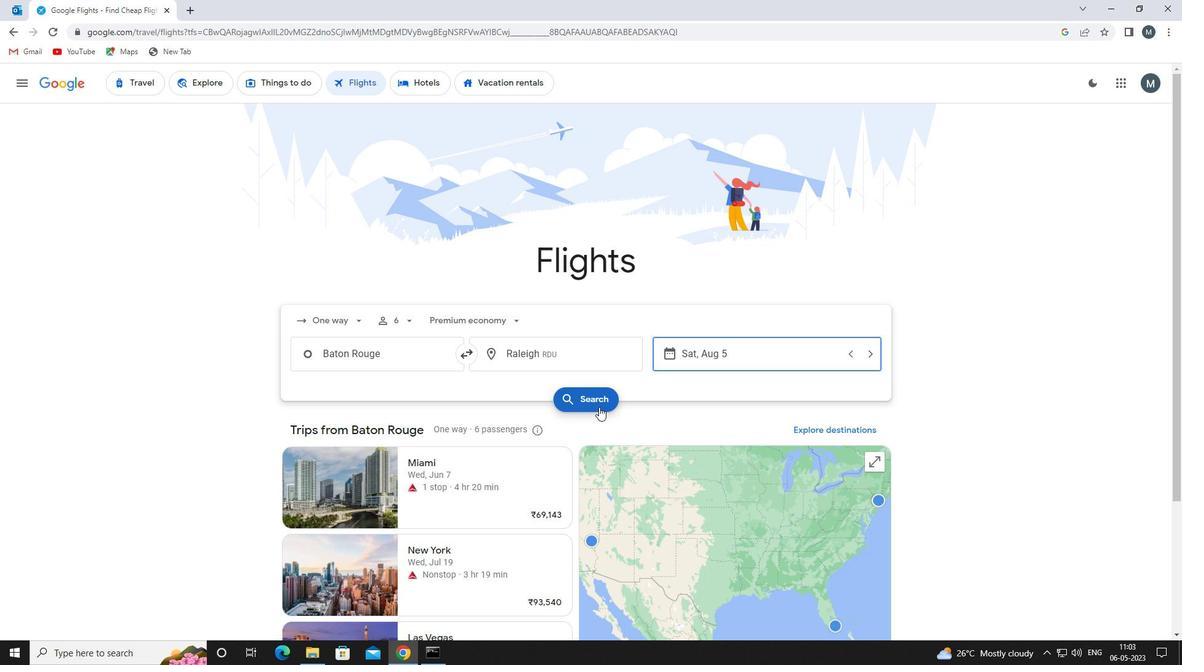
Action: Mouse moved to (313, 202)
Screenshot: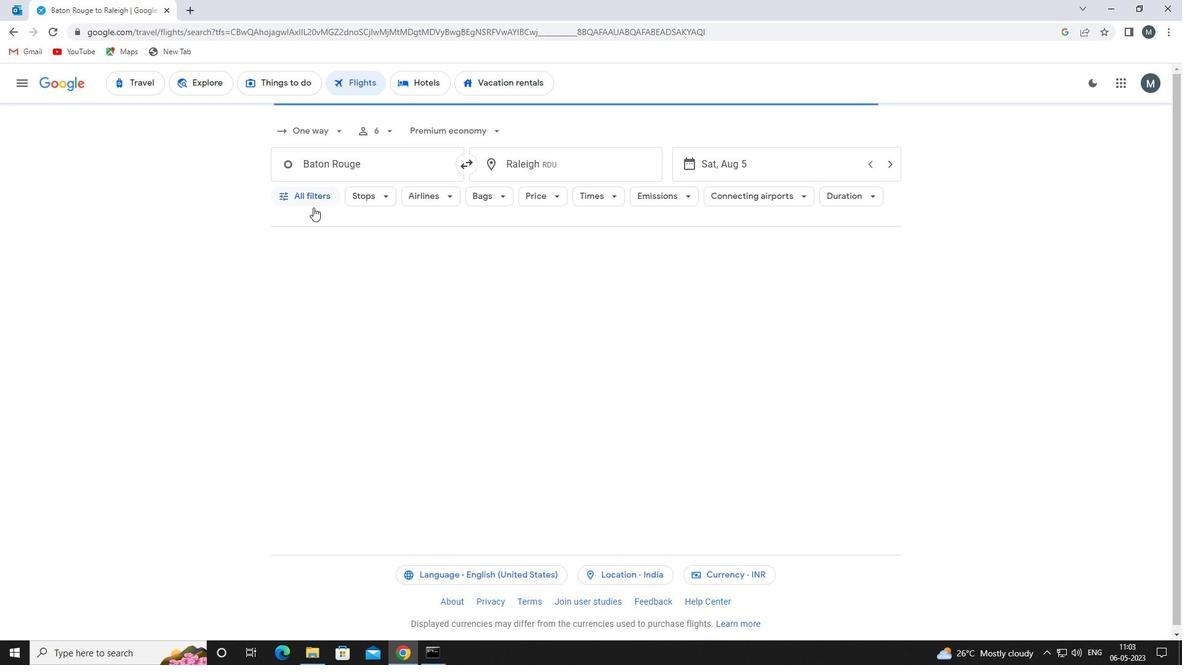 
Action: Mouse pressed left at (313, 202)
Screenshot: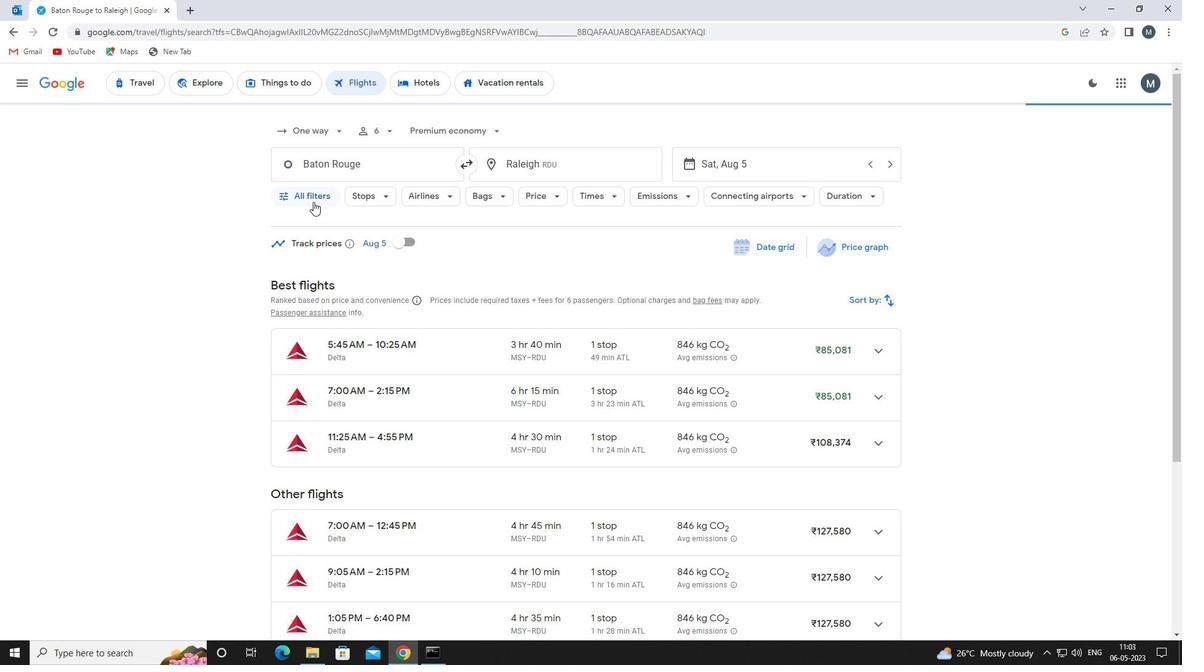 
Action: Mouse moved to (331, 280)
Screenshot: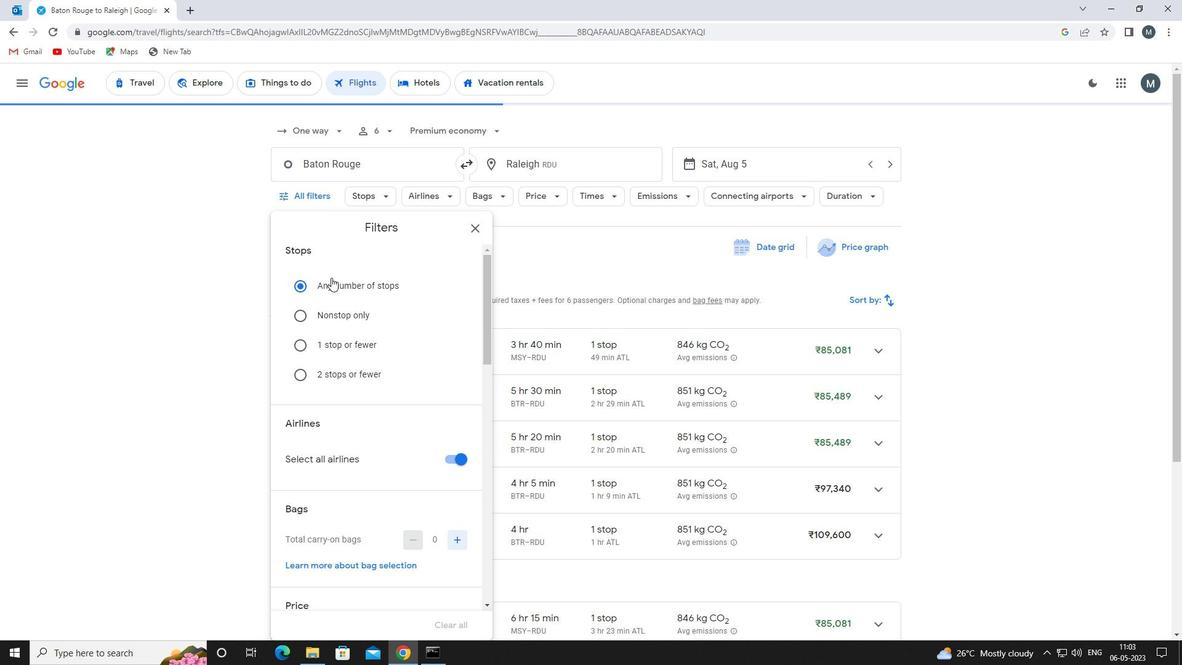 
Action: Mouse scrolled (331, 280) with delta (0, 0)
Screenshot: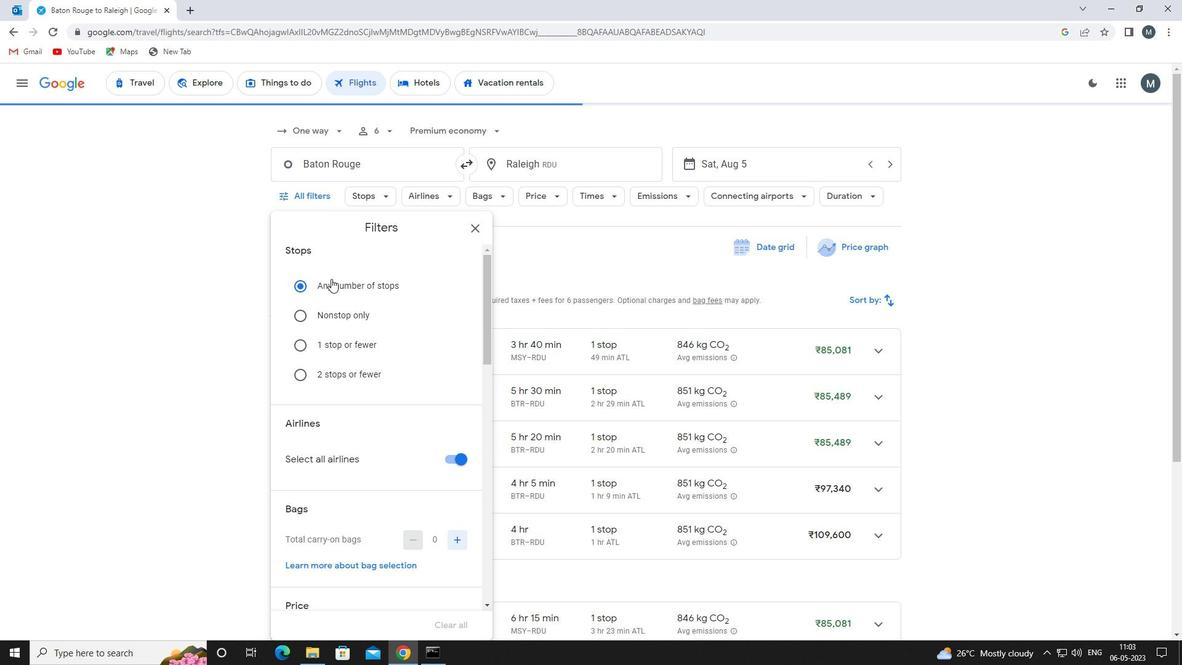 
Action: Mouse moved to (330, 283)
Screenshot: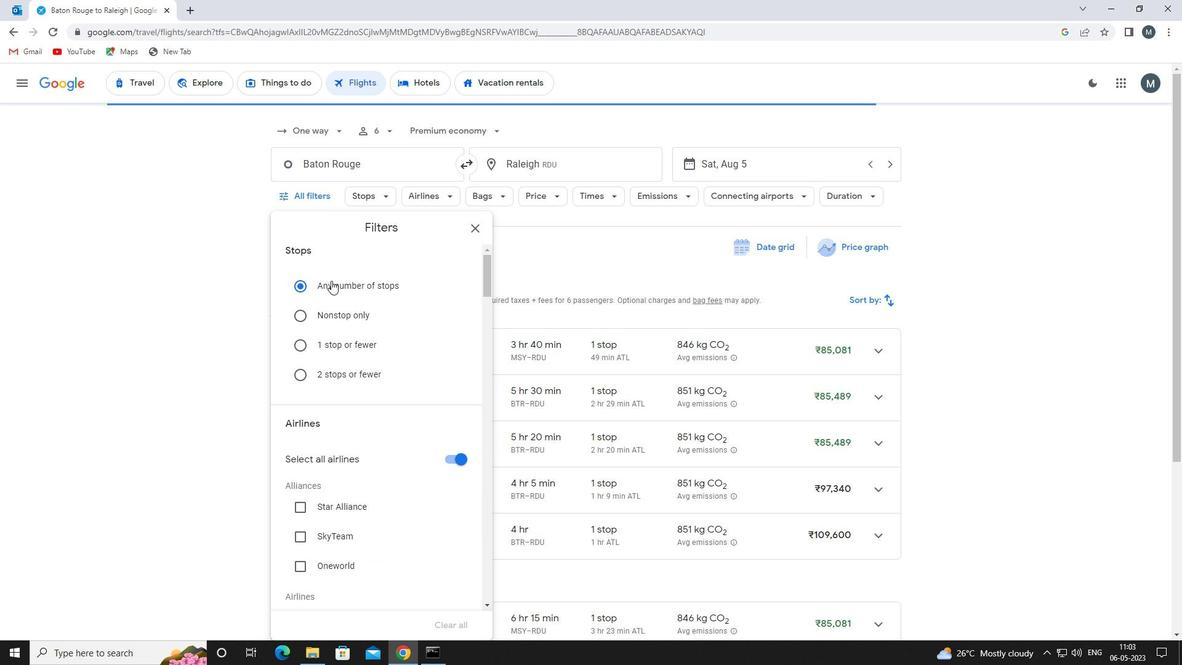 
Action: Mouse scrolled (330, 282) with delta (0, 0)
Screenshot: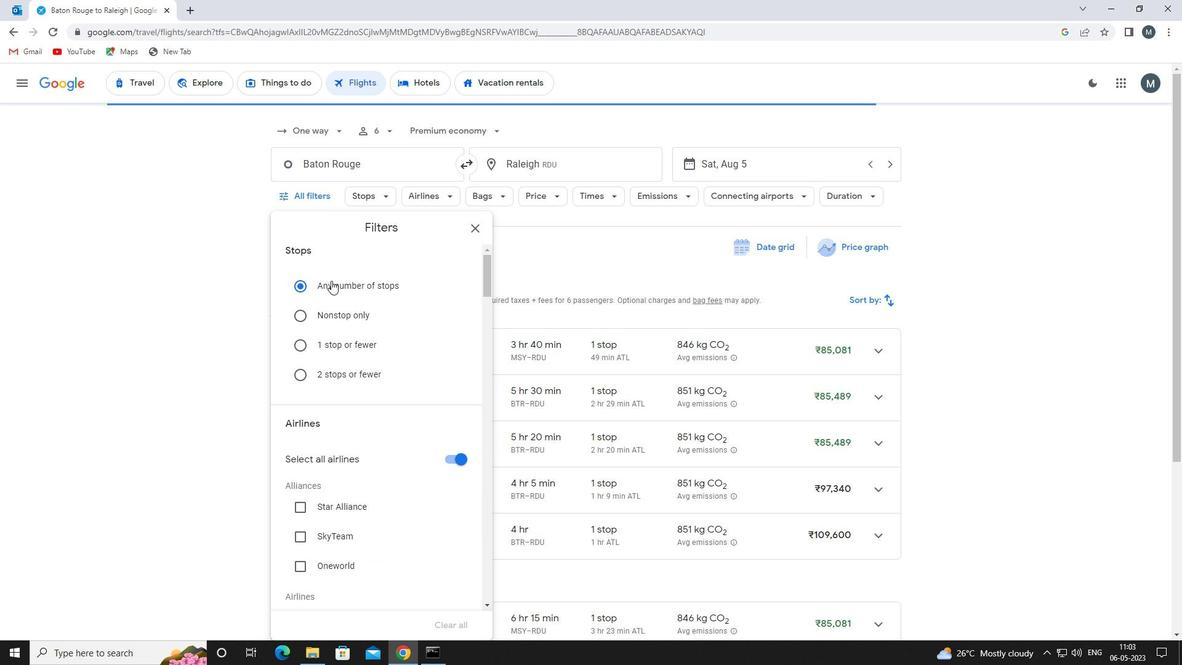 
Action: Mouse moved to (447, 332)
Screenshot: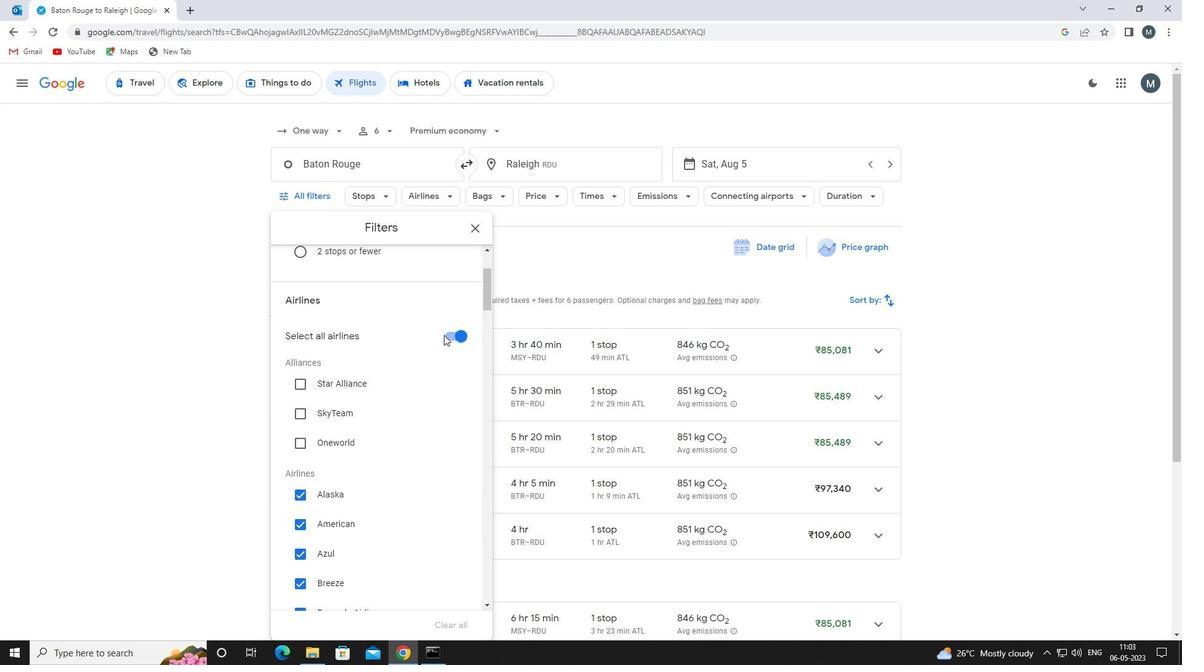 
Action: Mouse pressed left at (447, 332)
Screenshot: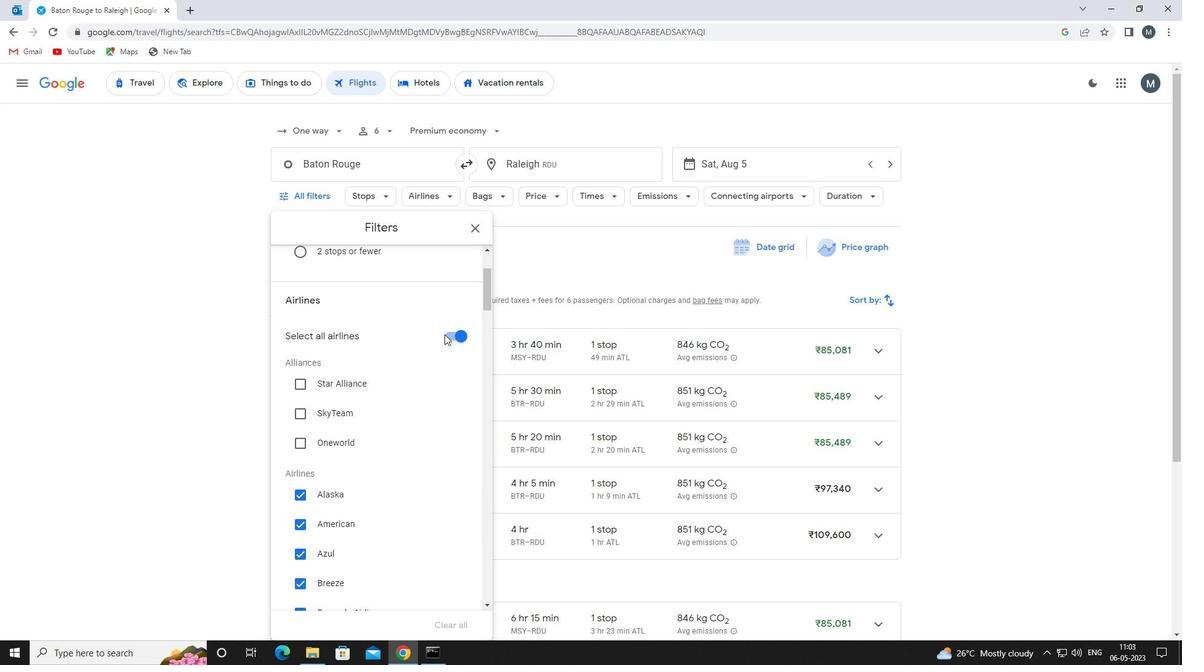 
Action: Mouse moved to (412, 338)
Screenshot: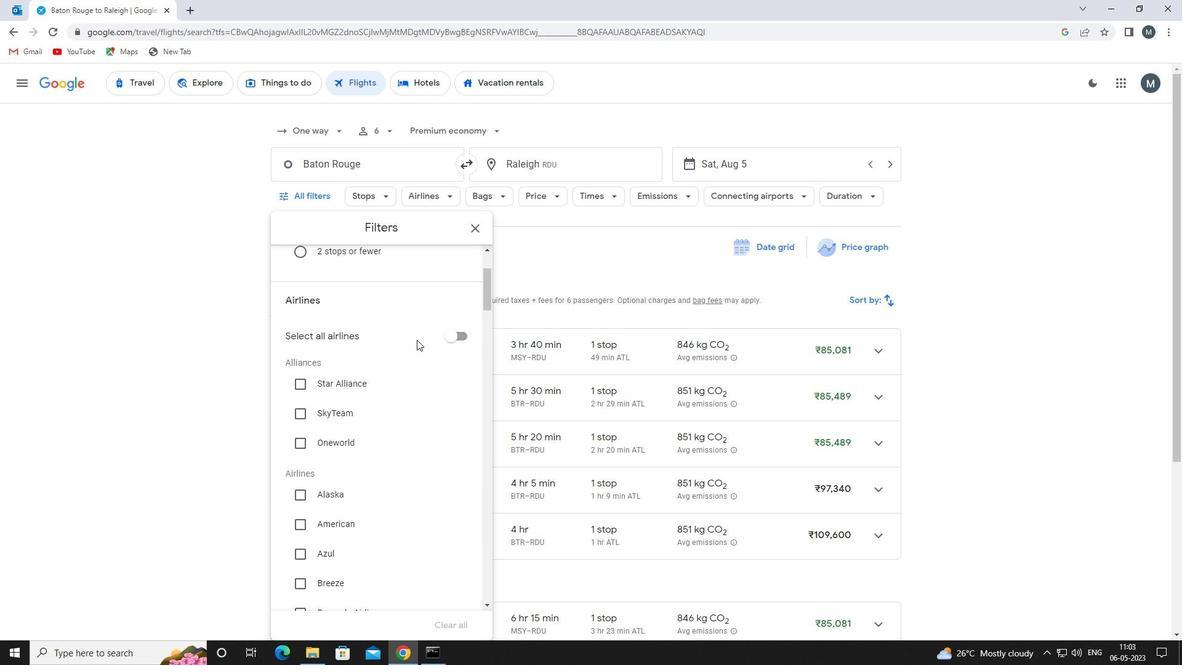 
Action: Mouse scrolled (412, 337) with delta (0, 0)
Screenshot: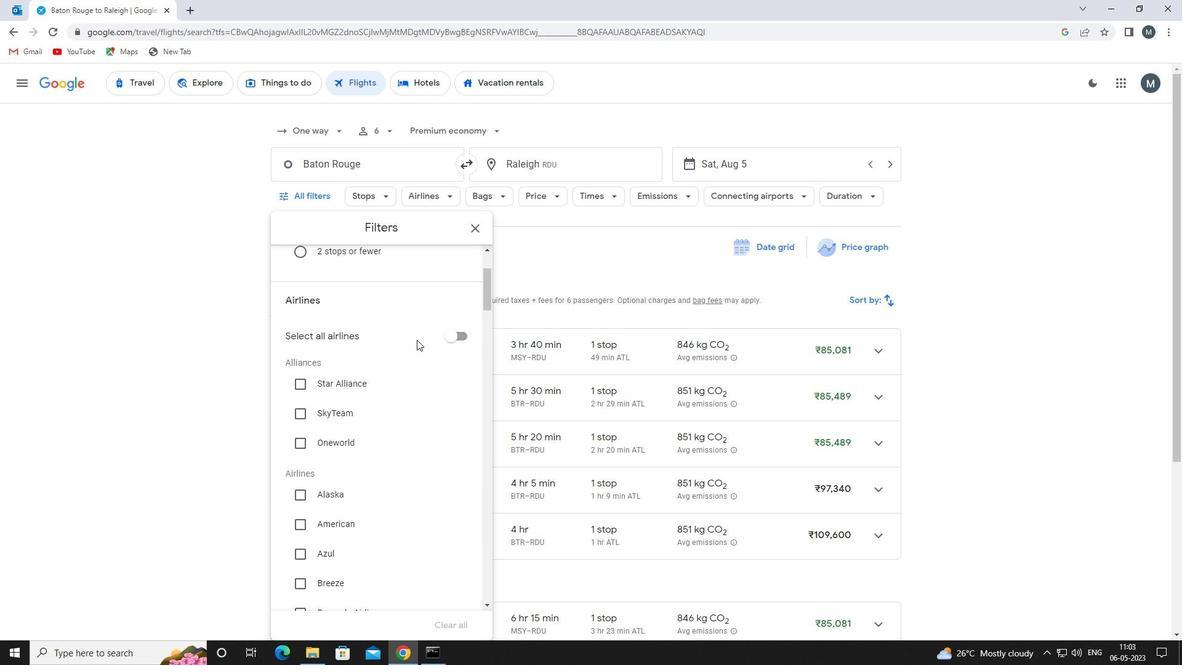 
Action: Mouse scrolled (412, 337) with delta (0, 0)
Screenshot: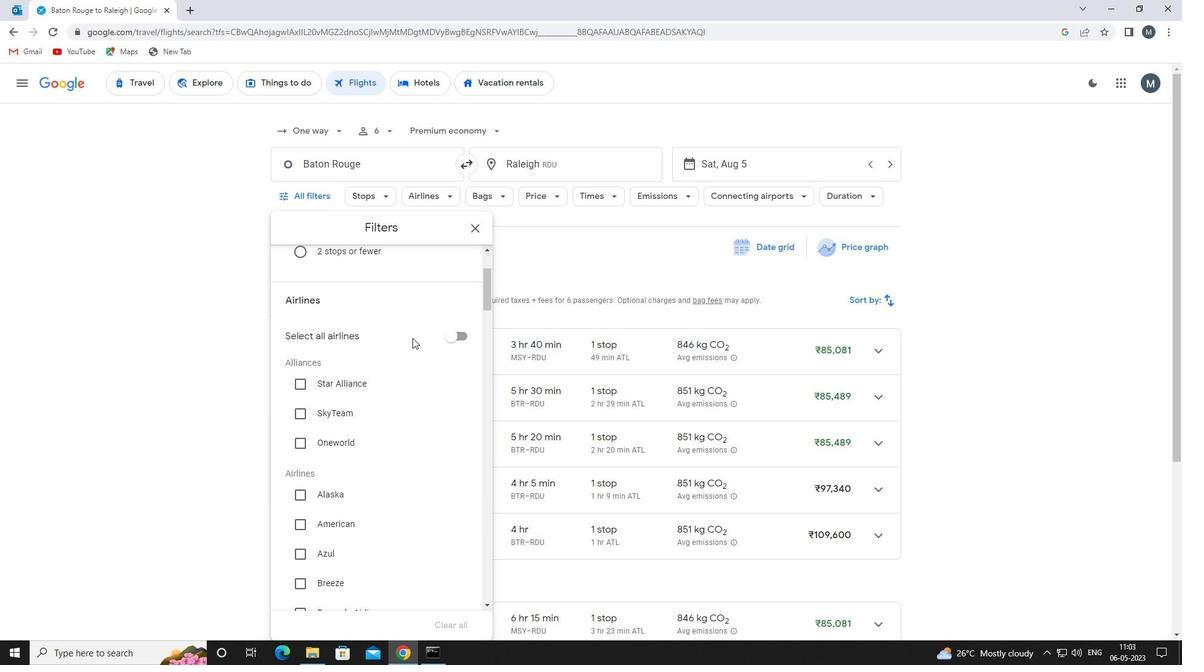 
Action: Mouse moved to (411, 338)
Screenshot: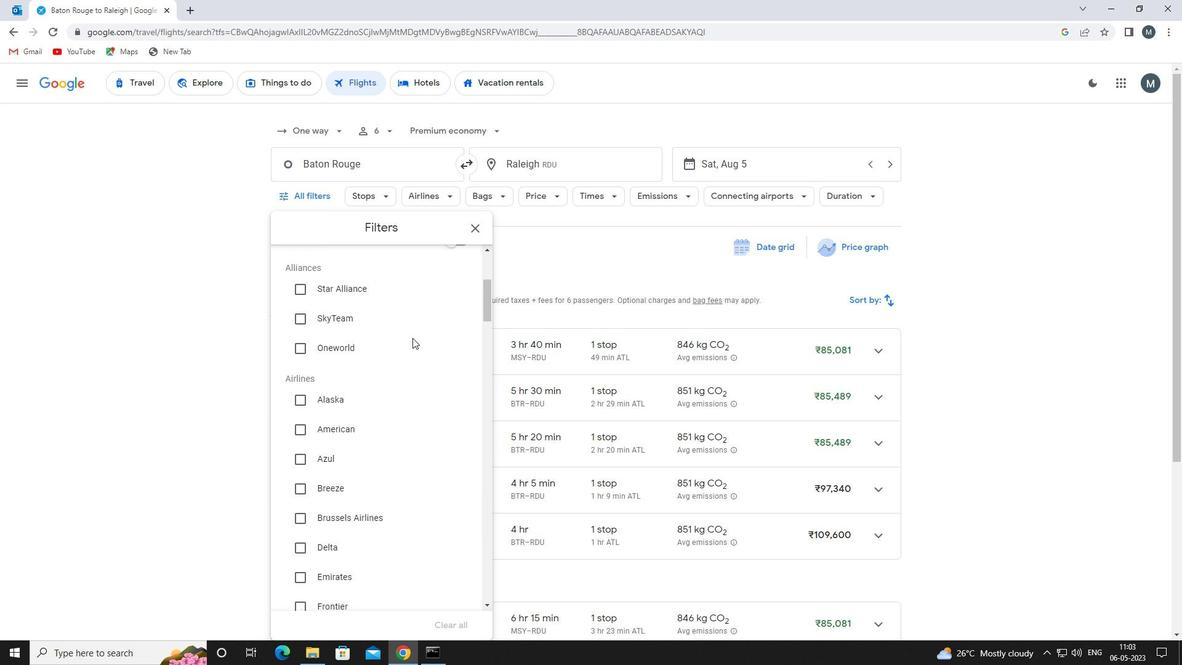 
Action: Mouse scrolled (411, 338) with delta (0, 0)
Screenshot: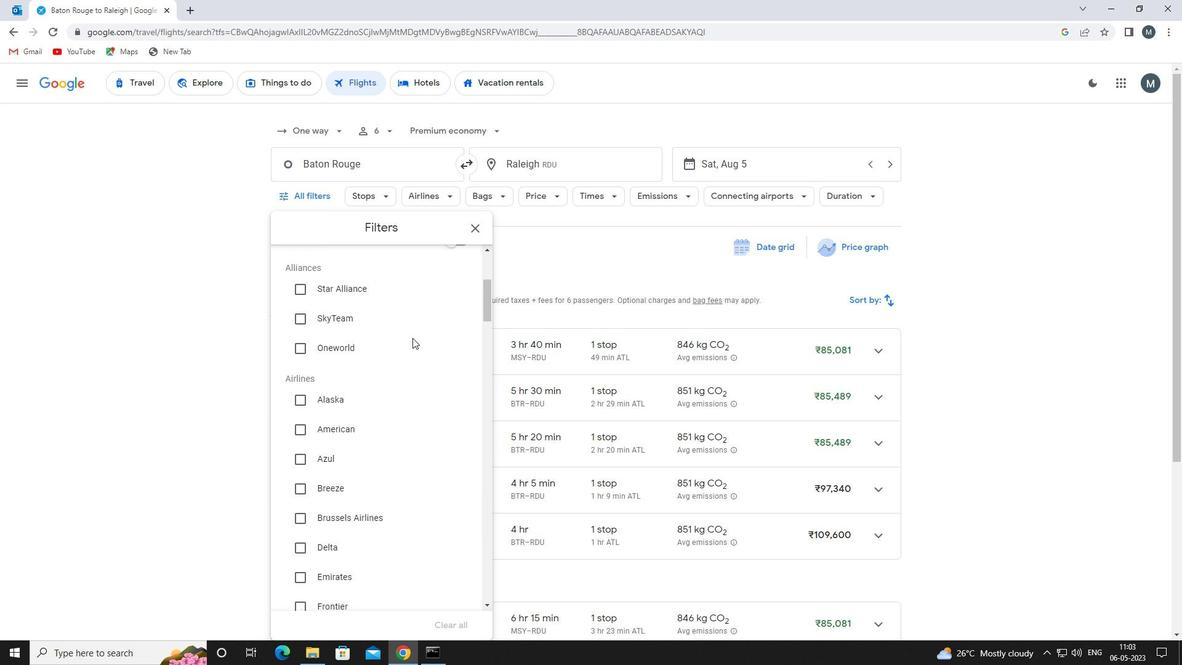 
Action: Mouse moved to (407, 342)
Screenshot: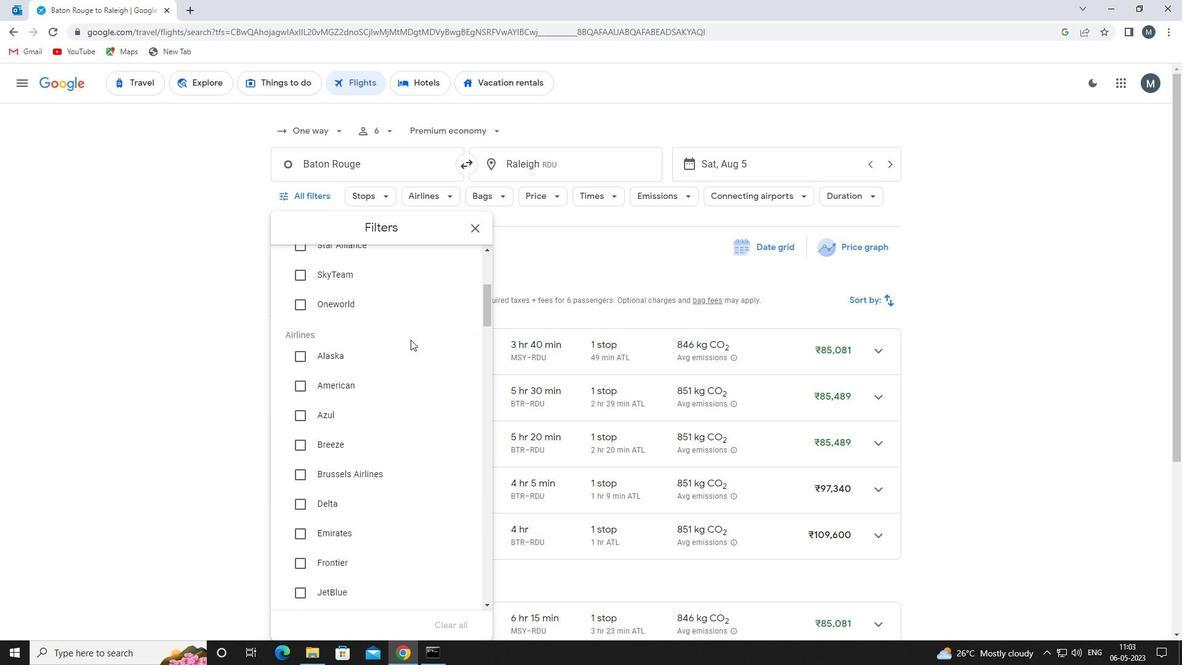 
Action: Mouse scrolled (407, 341) with delta (0, 0)
Screenshot: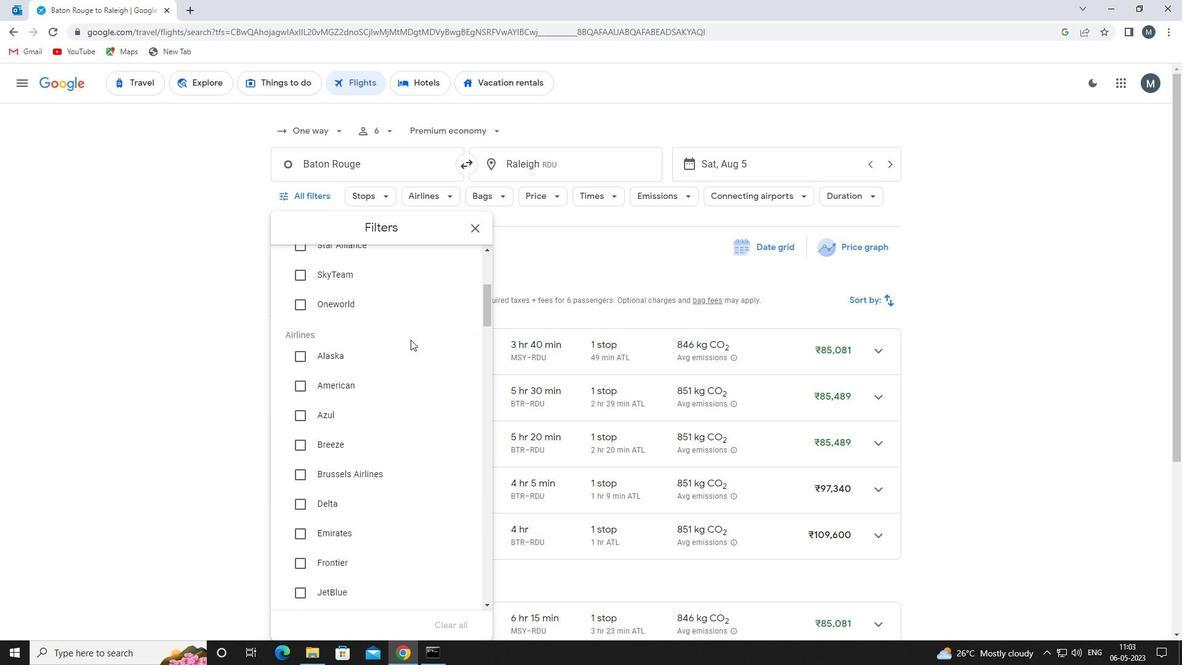 
Action: Mouse moved to (336, 391)
Screenshot: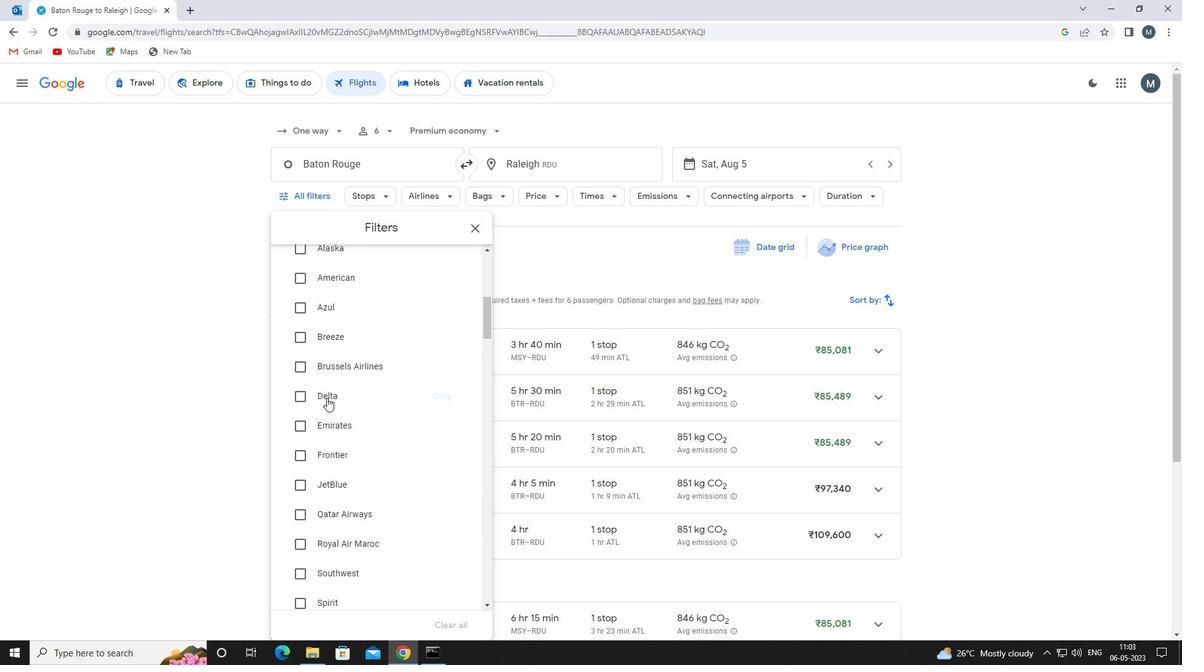 
Action: Mouse scrolled (336, 390) with delta (0, 0)
Screenshot: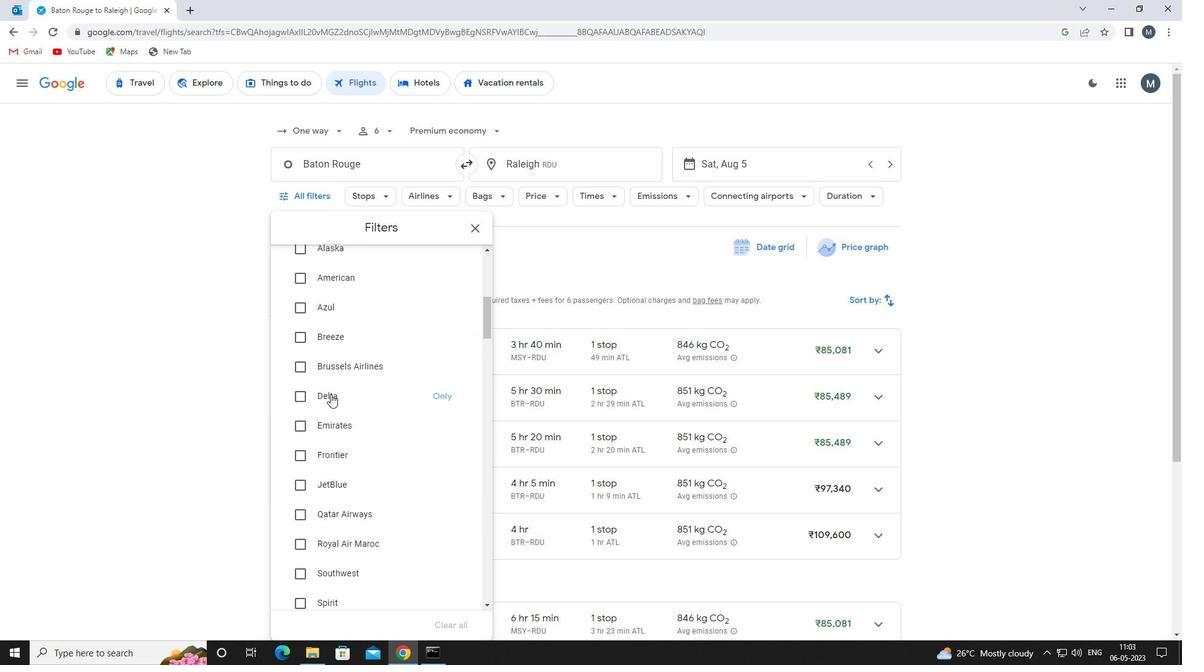 
Action: Mouse scrolled (336, 390) with delta (0, 0)
Screenshot: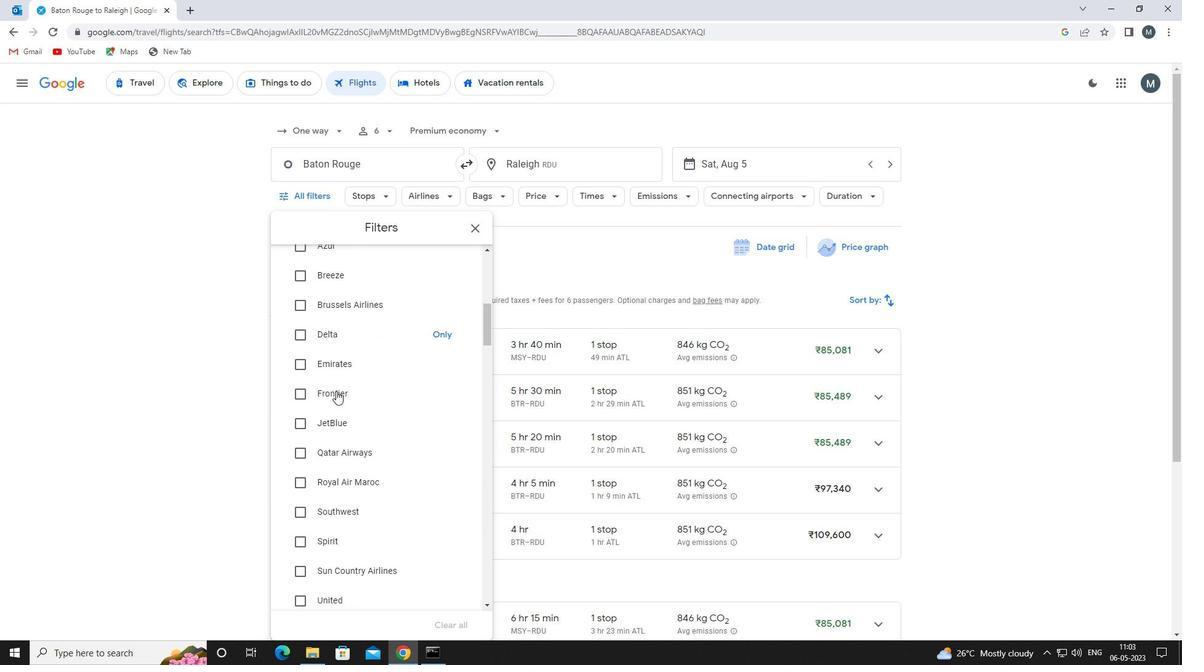 
Action: Mouse scrolled (336, 390) with delta (0, 0)
Screenshot: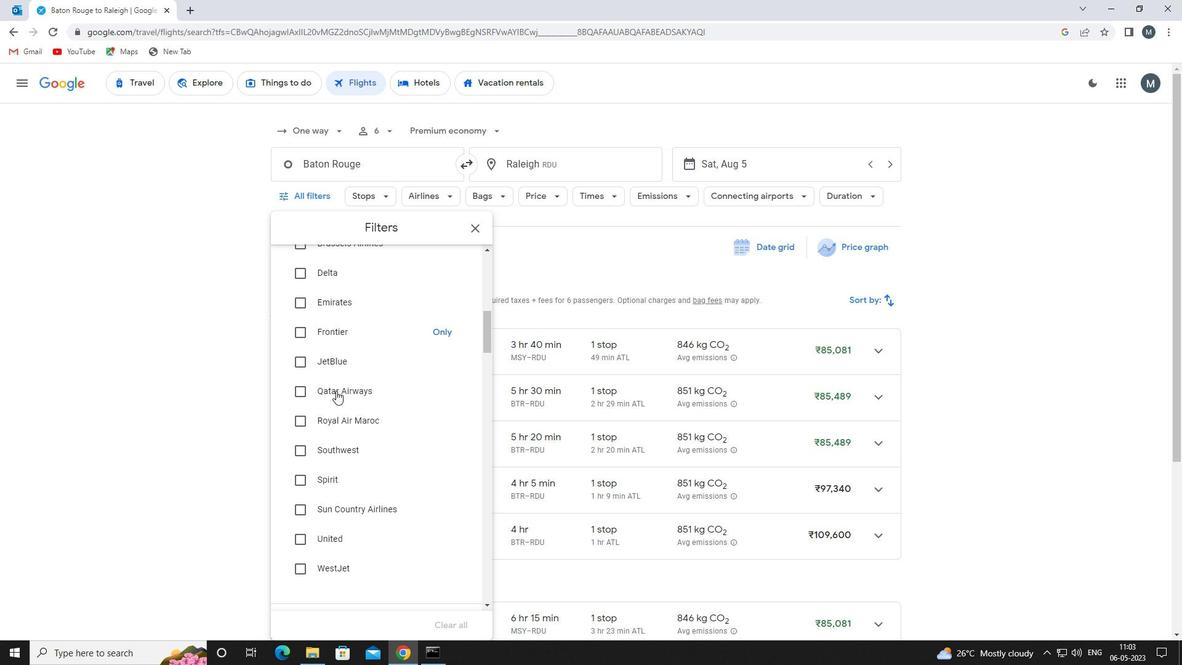 
Action: Mouse scrolled (336, 390) with delta (0, 0)
Screenshot: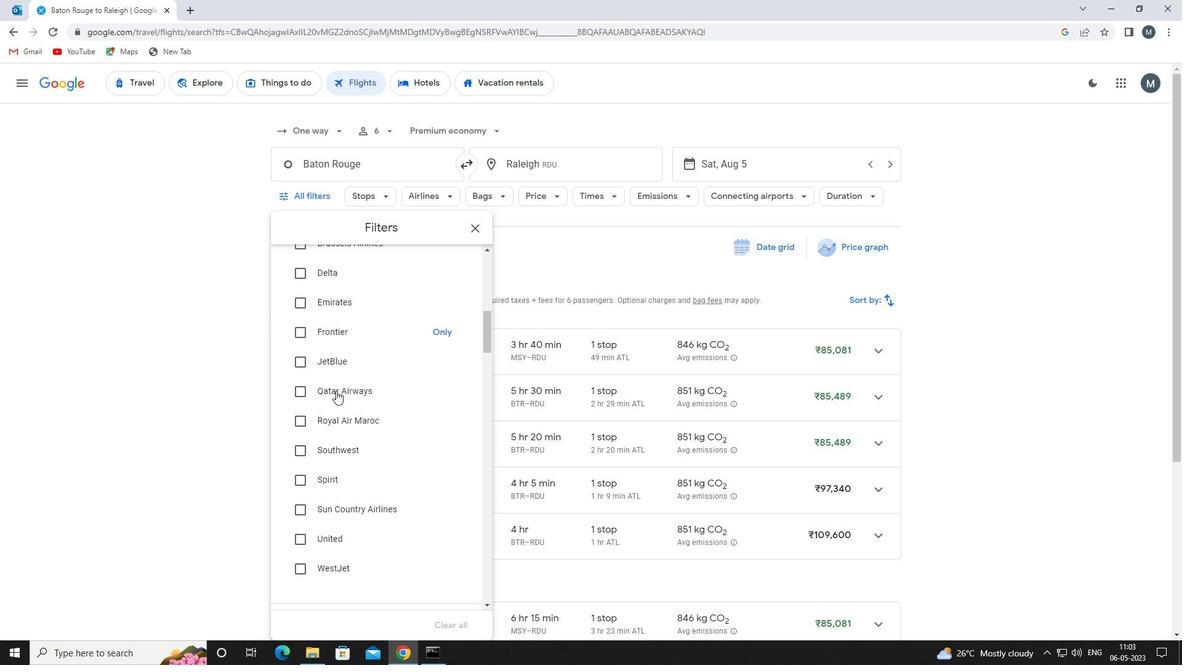
Action: Mouse moved to (352, 386)
Screenshot: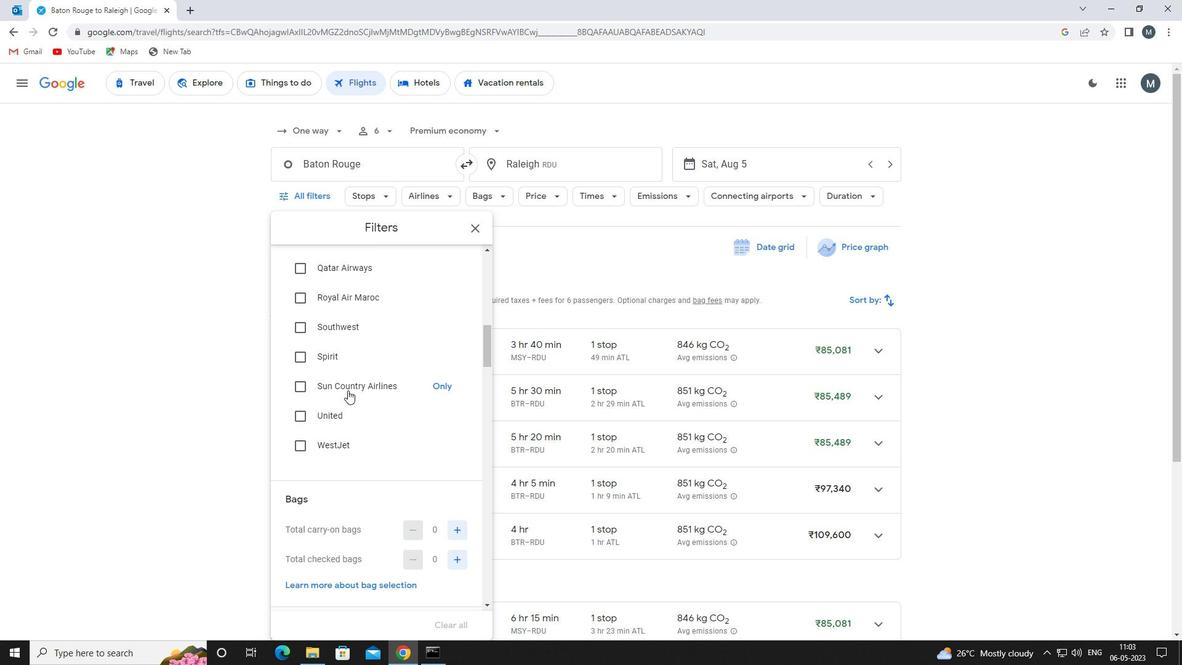 
Action: Mouse scrolled (352, 386) with delta (0, 0)
Screenshot: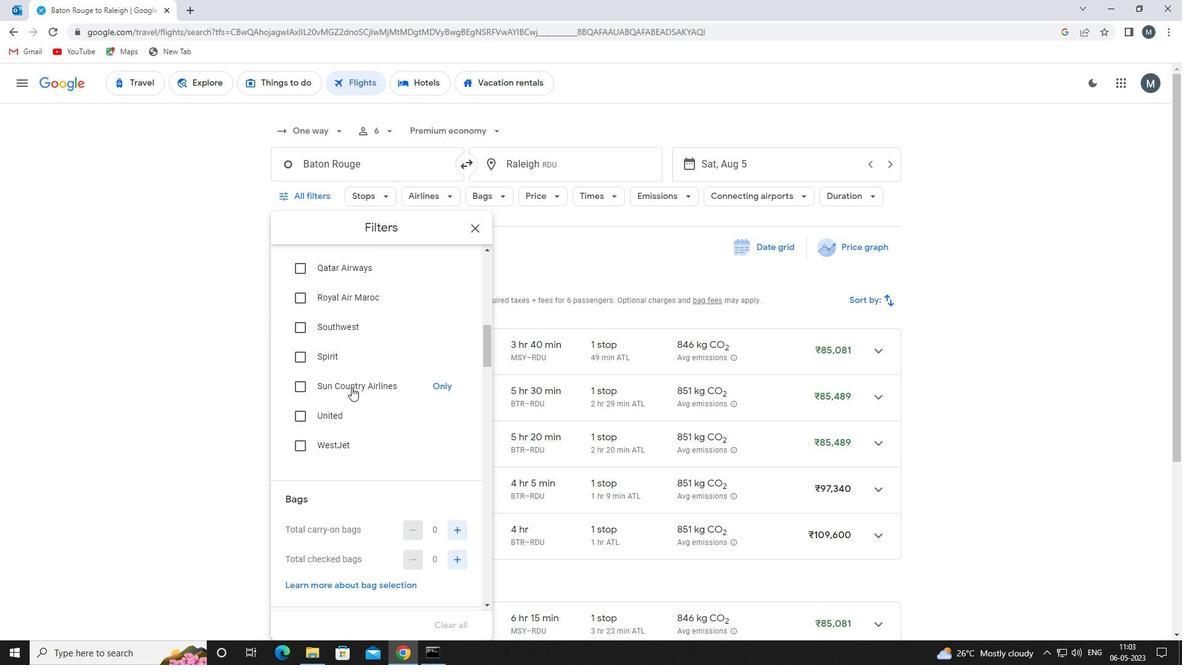 
Action: Mouse moved to (352, 388)
Screenshot: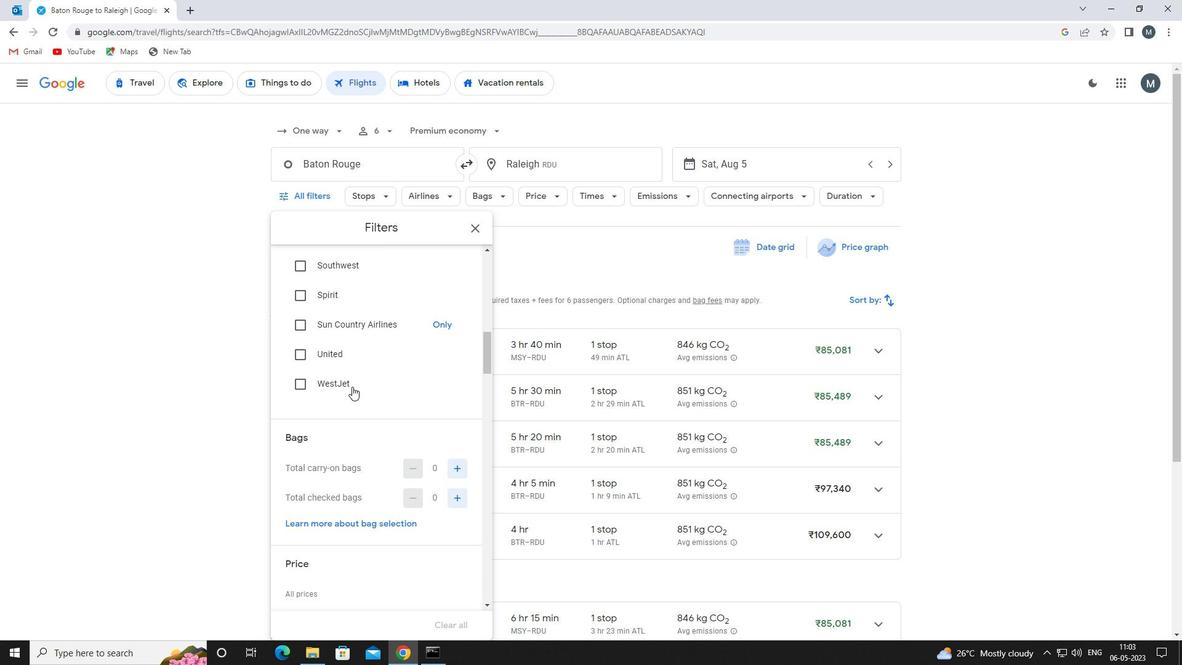 
Action: Mouse scrolled (352, 387) with delta (0, 0)
Screenshot: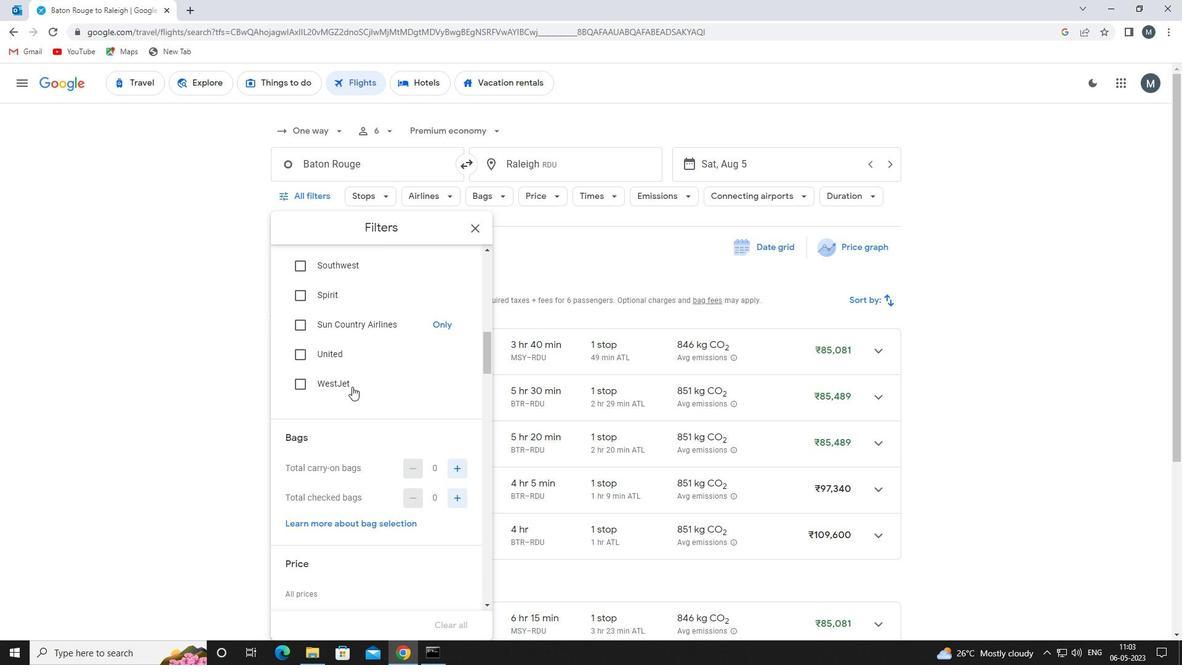
Action: Mouse moved to (456, 435)
Screenshot: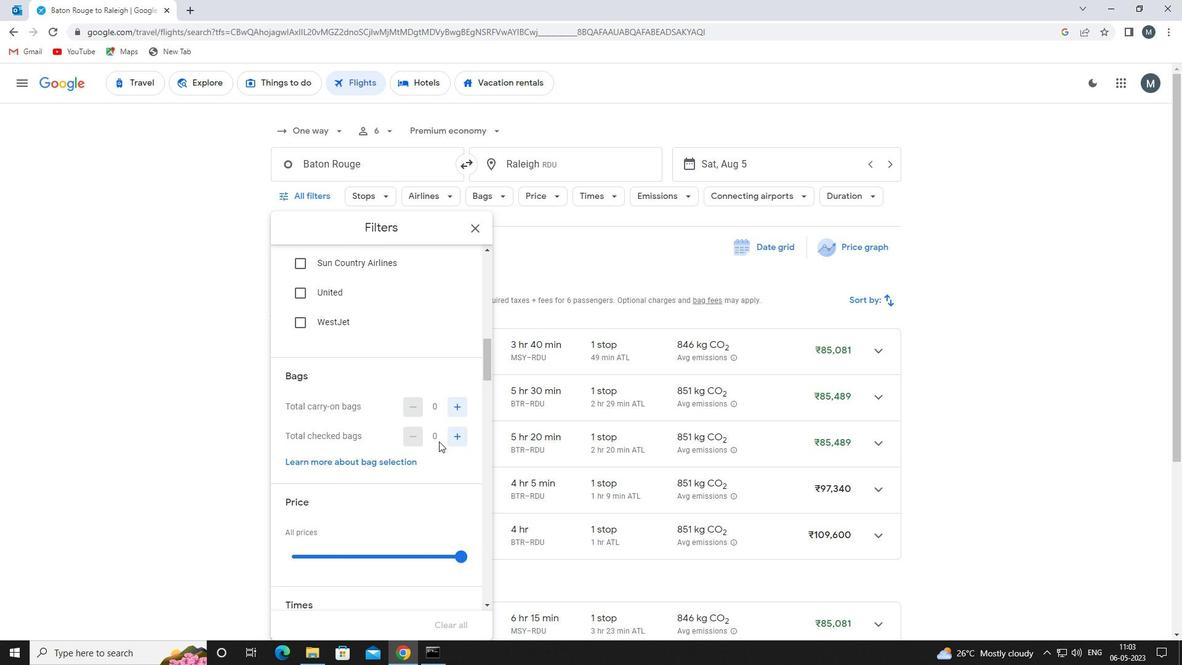 
Action: Mouse pressed left at (456, 435)
Screenshot: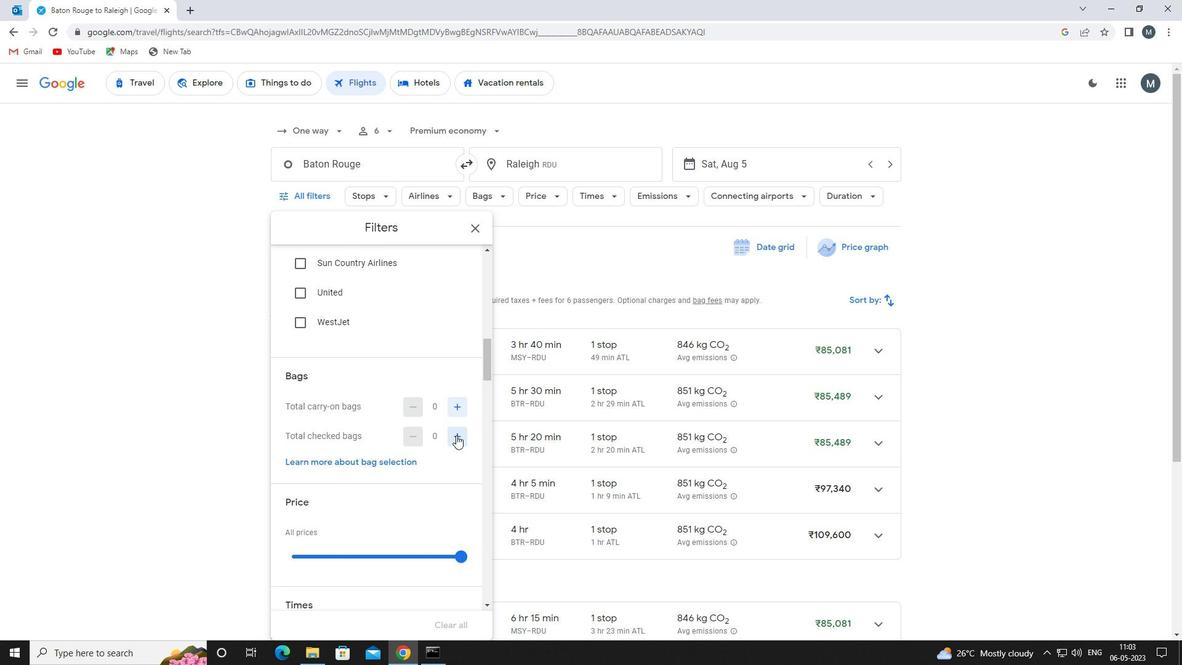 
Action: Mouse pressed left at (456, 435)
Screenshot: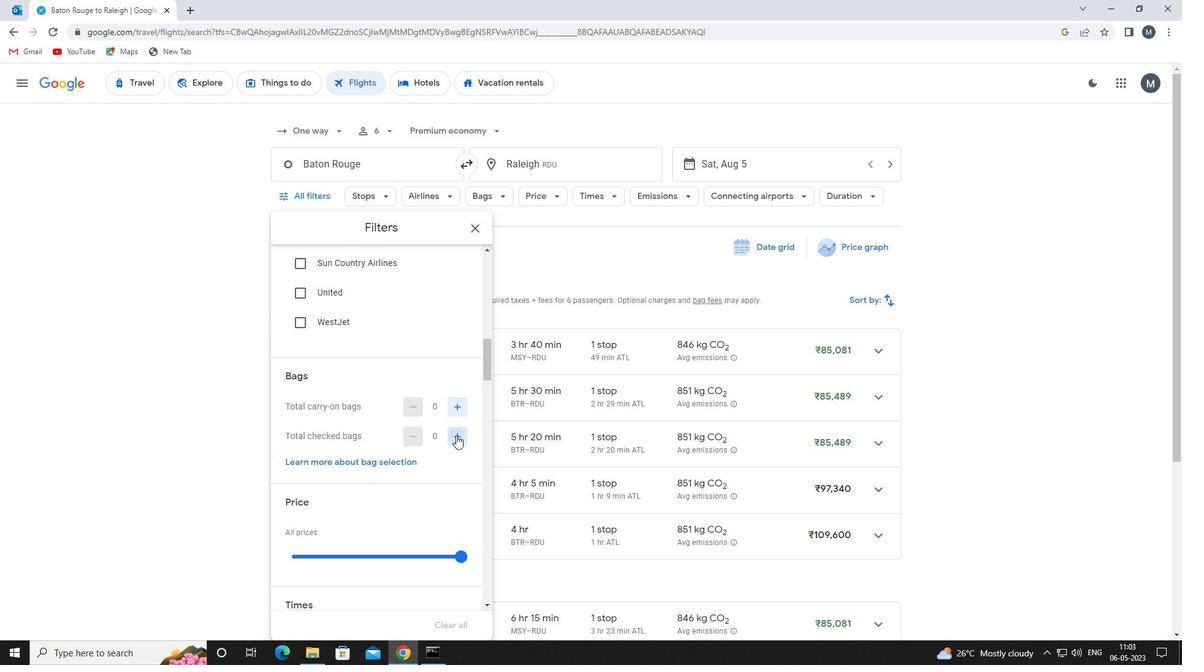 
Action: Mouse pressed left at (456, 435)
Screenshot: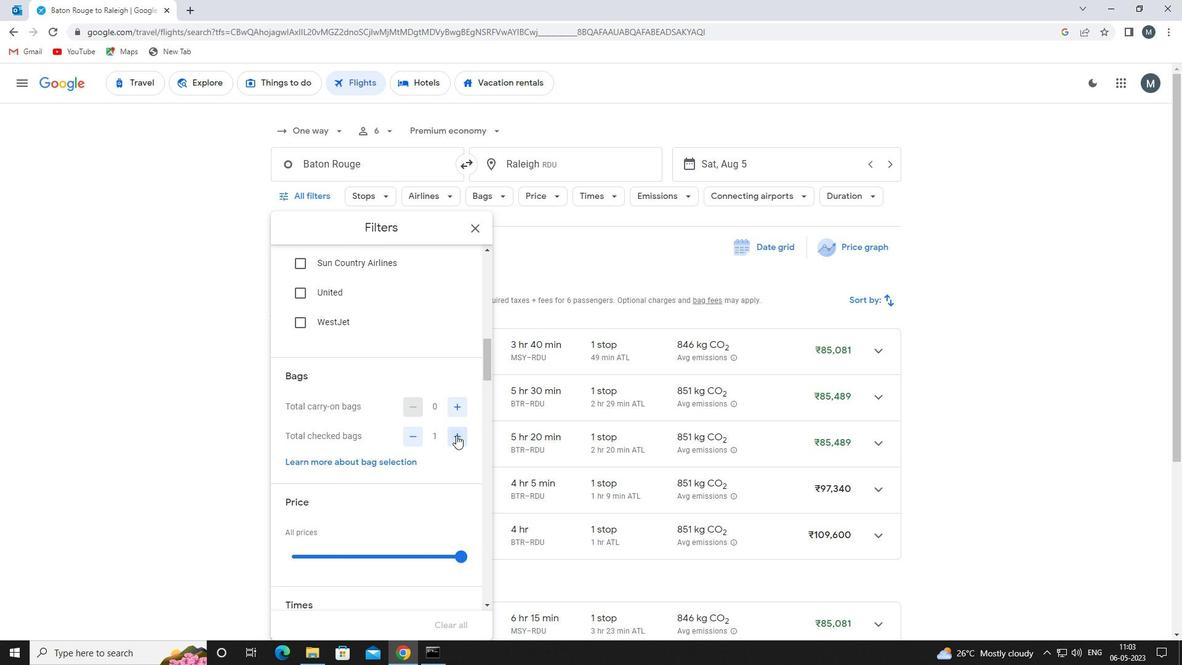 
Action: Mouse pressed left at (456, 435)
Screenshot: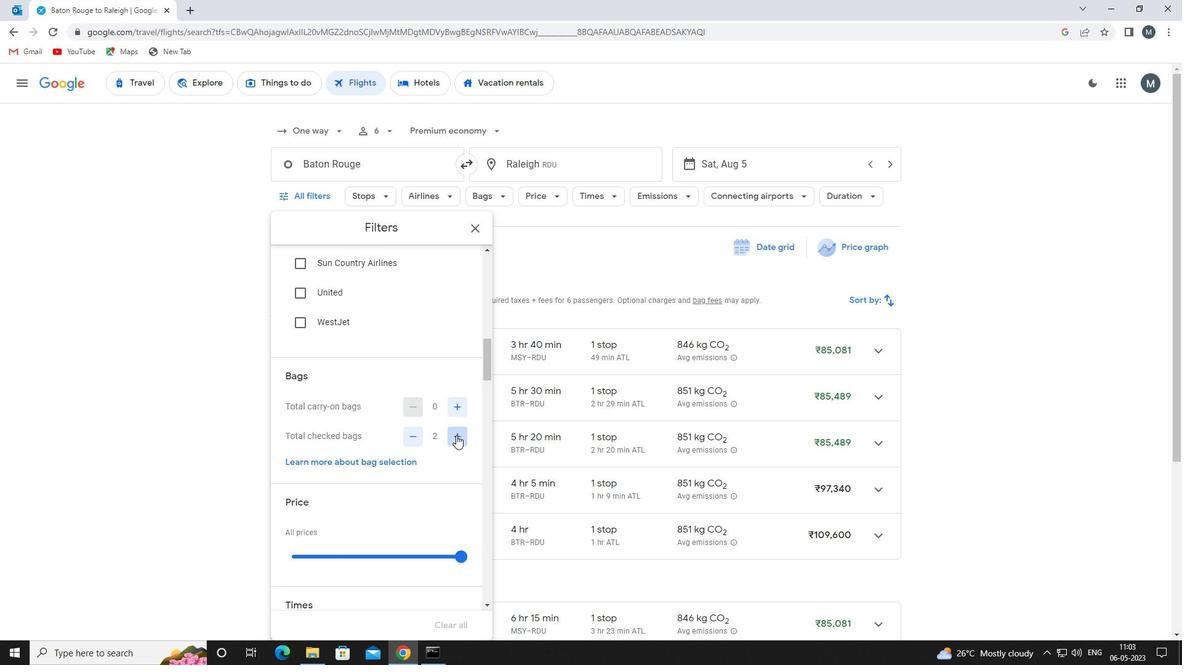 
Action: Mouse pressed left at (456, 435)
Screenshot: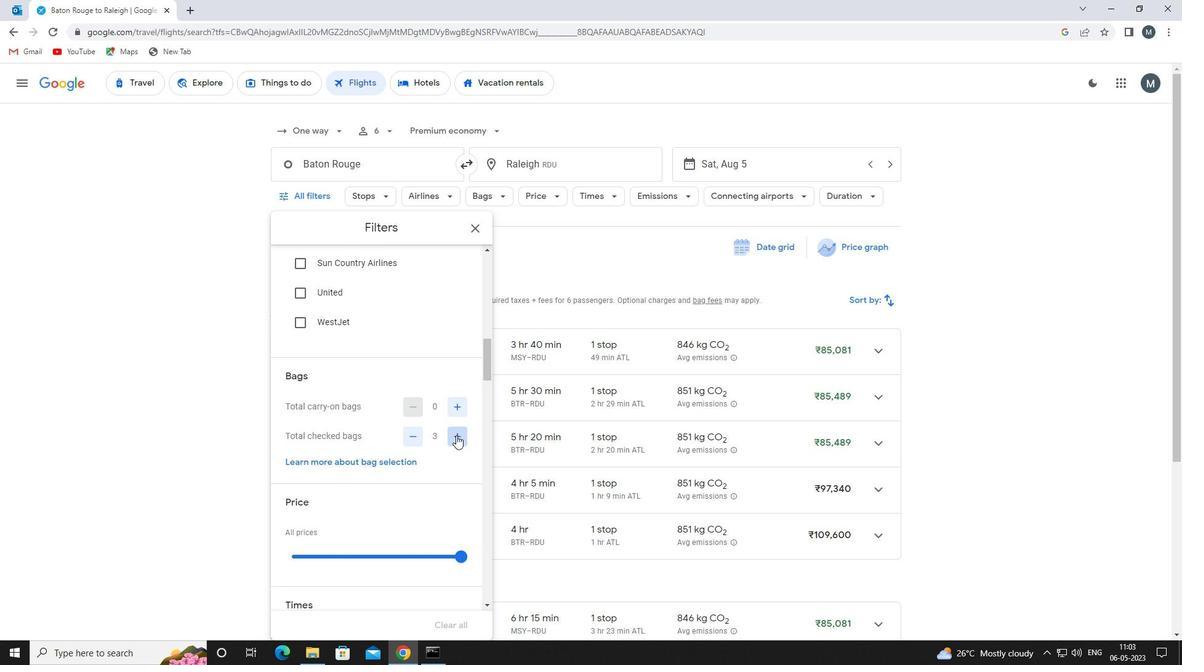 
Action: Mouse moved to (412, 439)
Screenshot: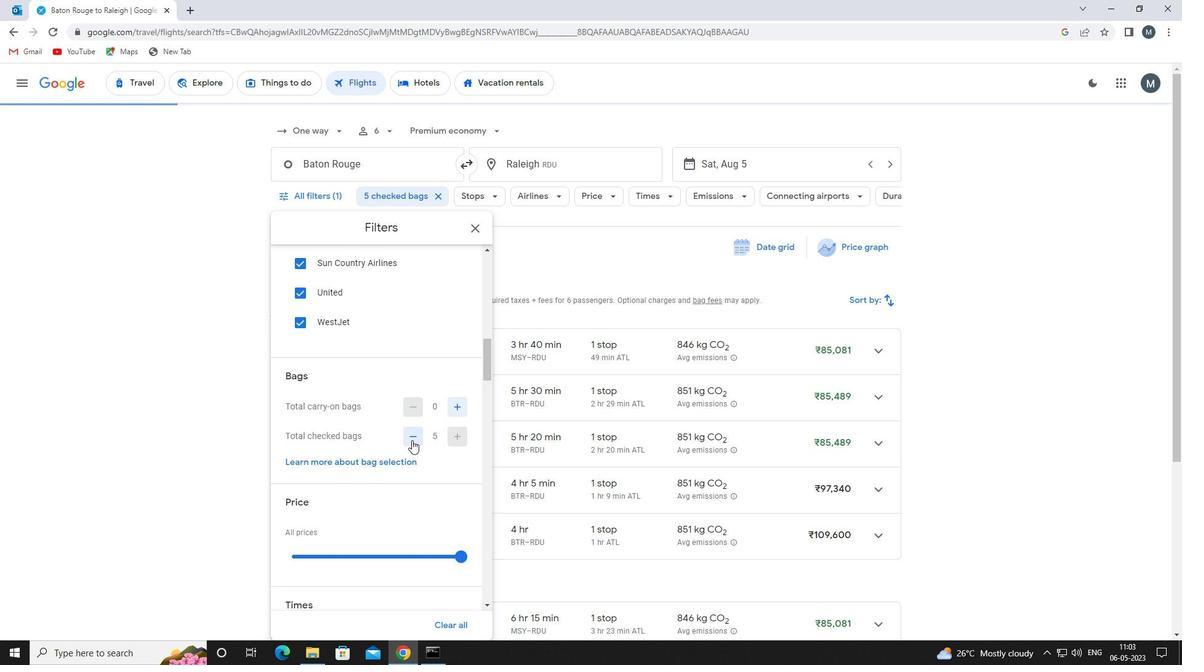 
Action: Mouse scrolled (412, 439) with delta (0, 0)
Screenshot: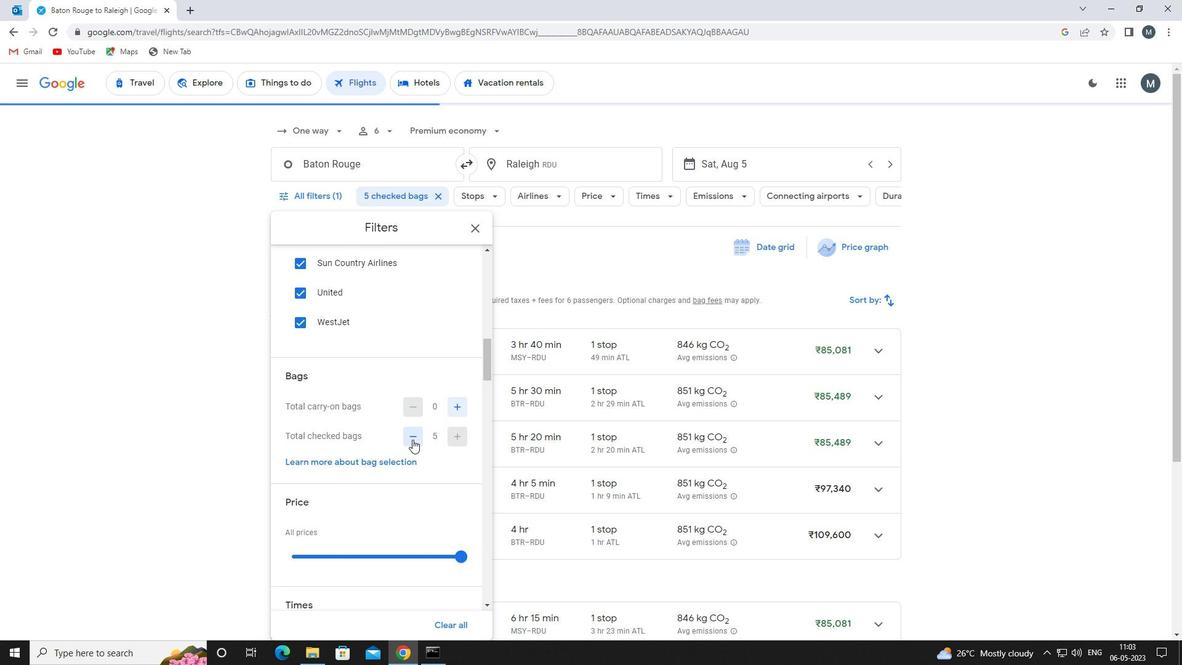 
Action: Mouse scrolled (412, 439) with delta (0, 0)
Screenshot: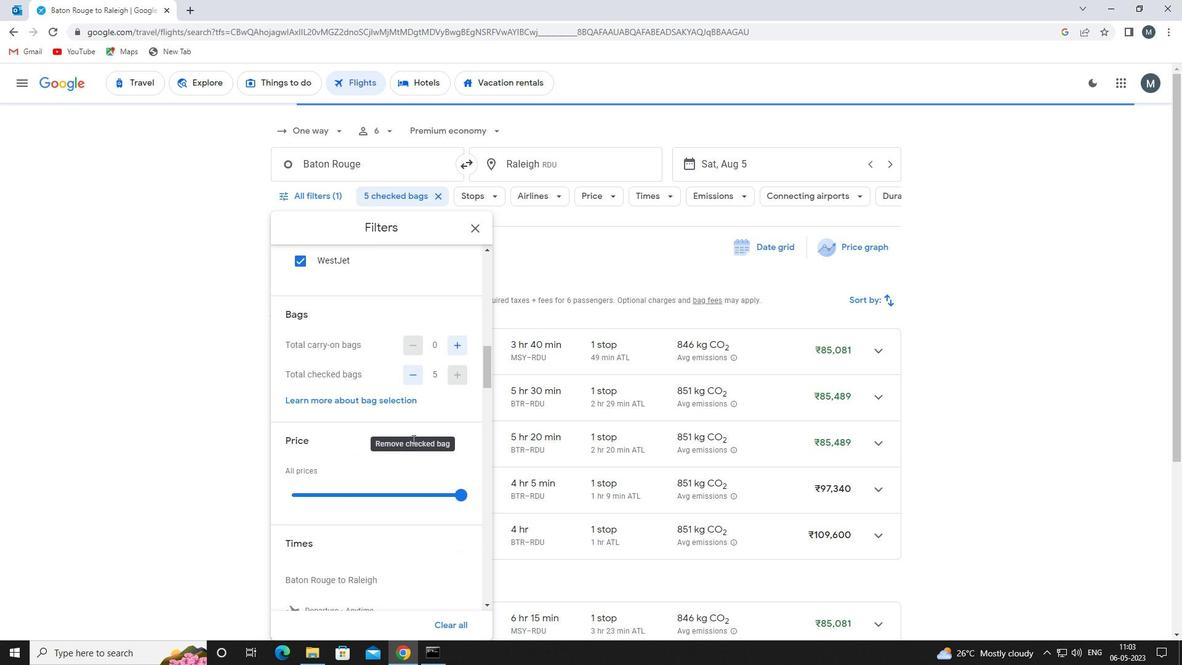
Action: Mouse moved to (346, 429)
Screenshot: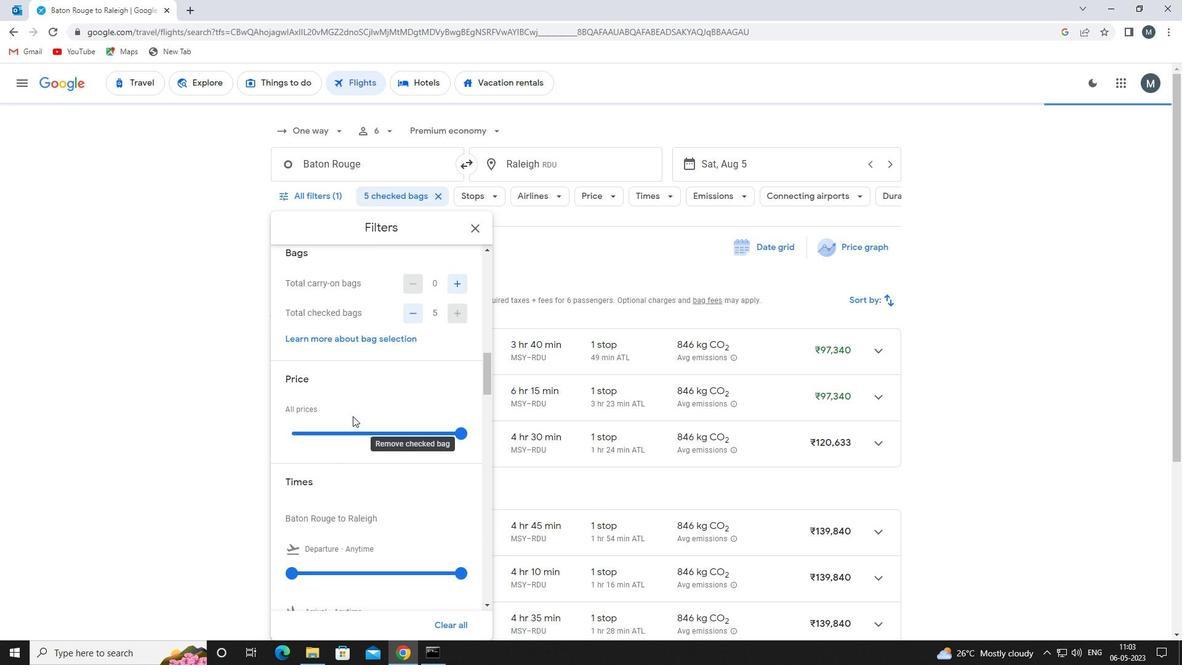
Action: Mouse pressed left at (346, 429)
Screenshot: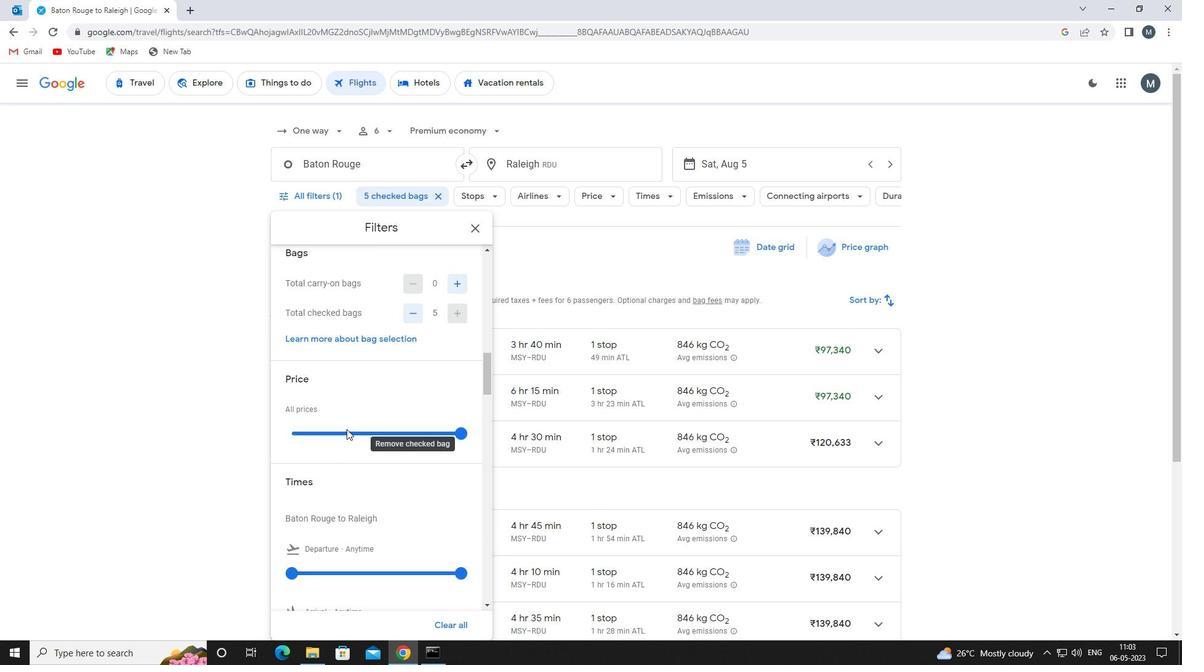 
Action: Mouse moved to (346, 429)
Screenshot: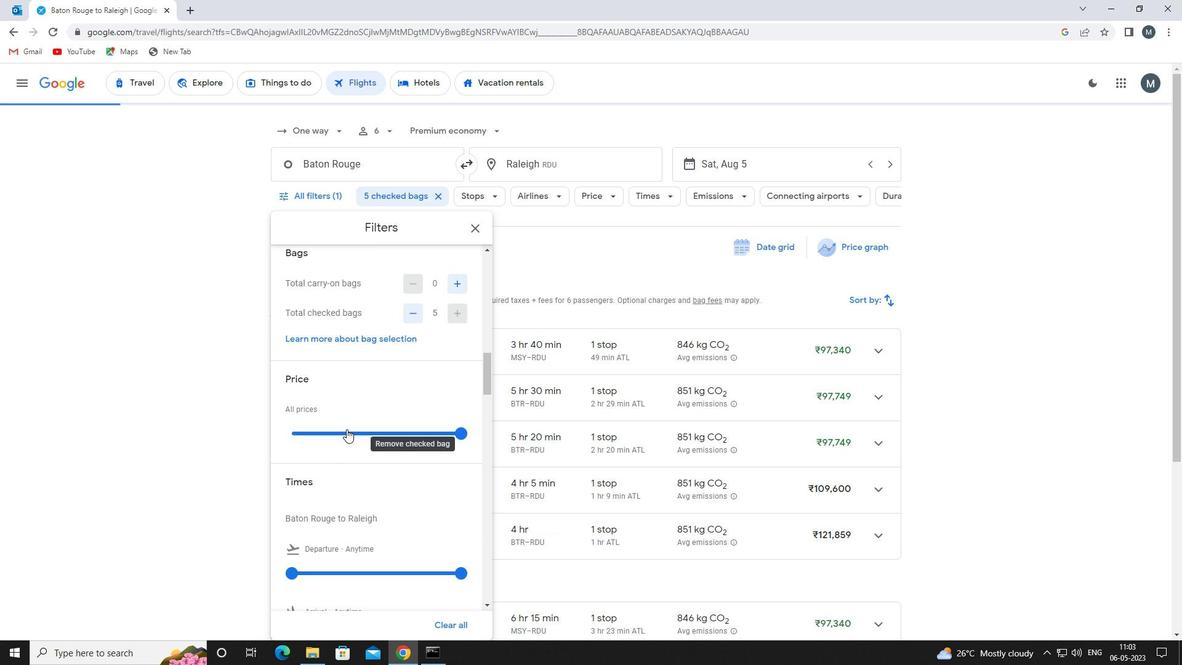 
Action: Mouse pressed left at (346, 429)
Screenshot: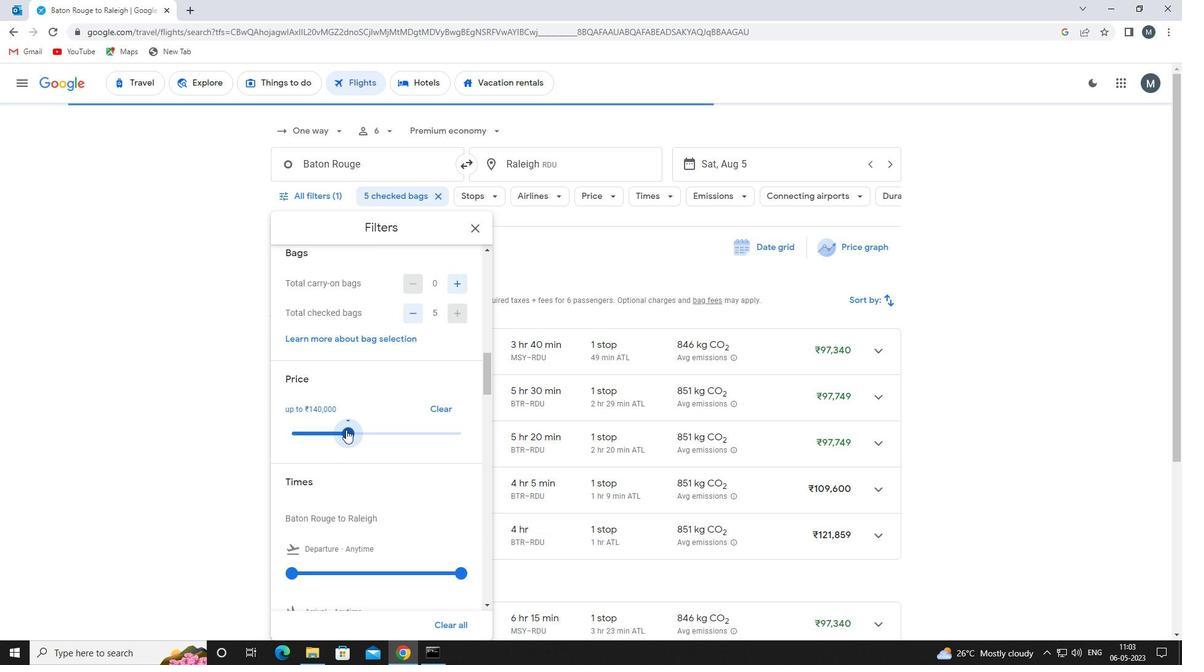 
Action: Mouse moved to (359, 410)
Screenshot: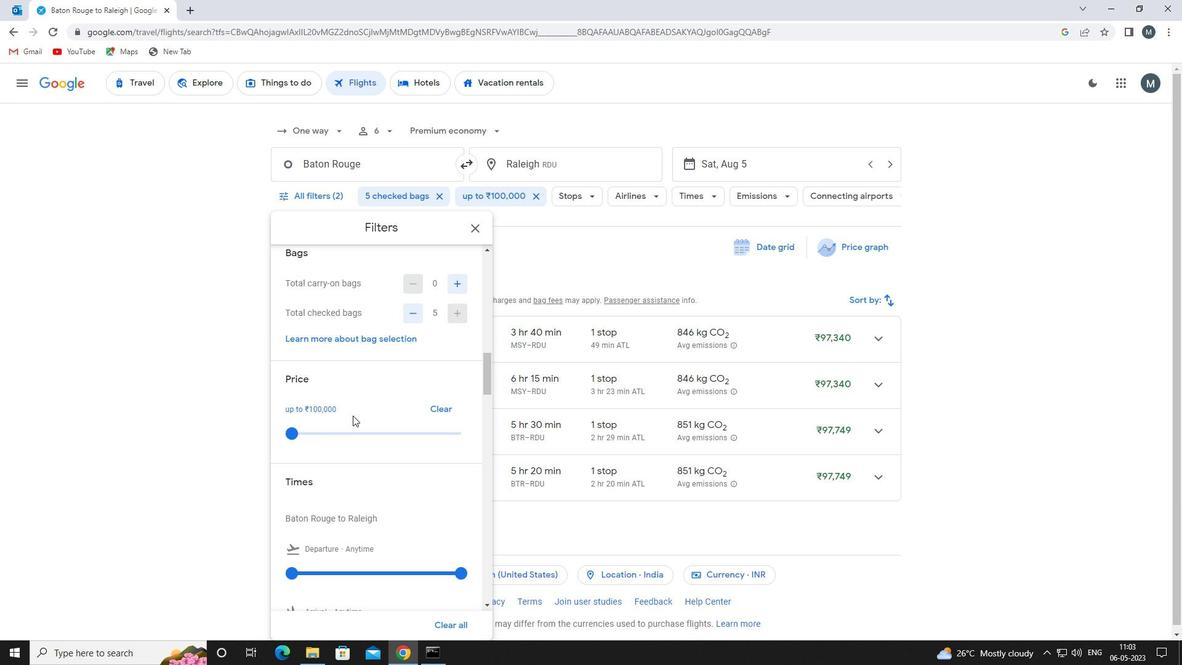 
Action: Mouse scrolled (359, 410) with delta (0, 0)
Screenshot: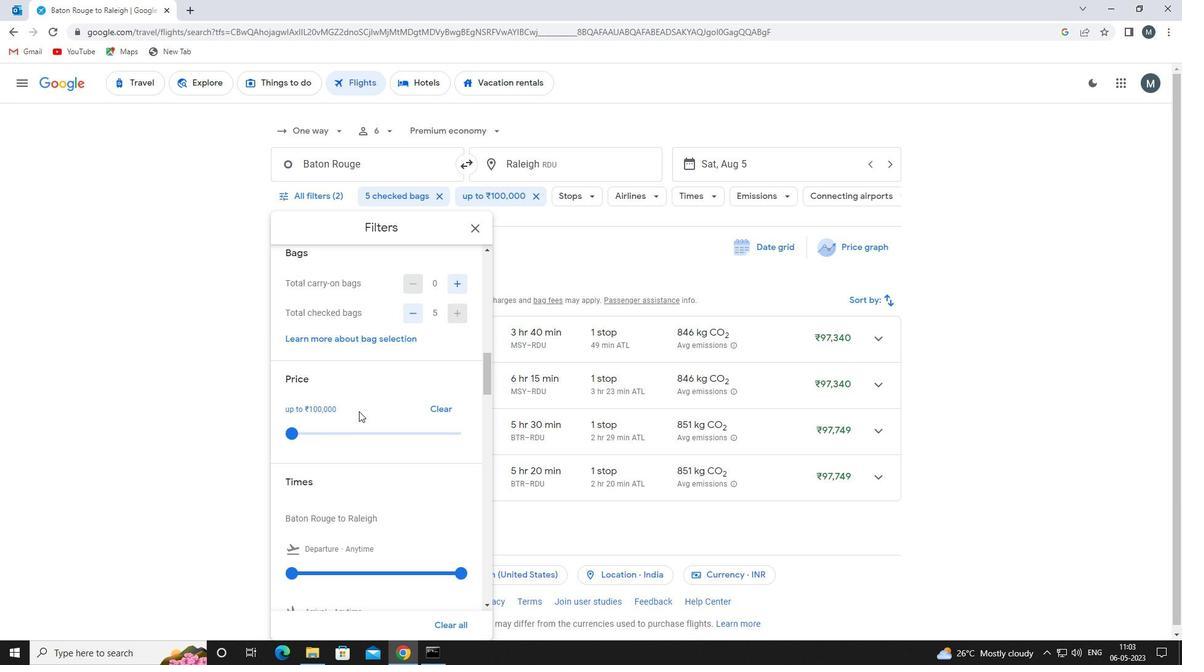 
Action: Mouse moved to (364, 407)
Screenshot: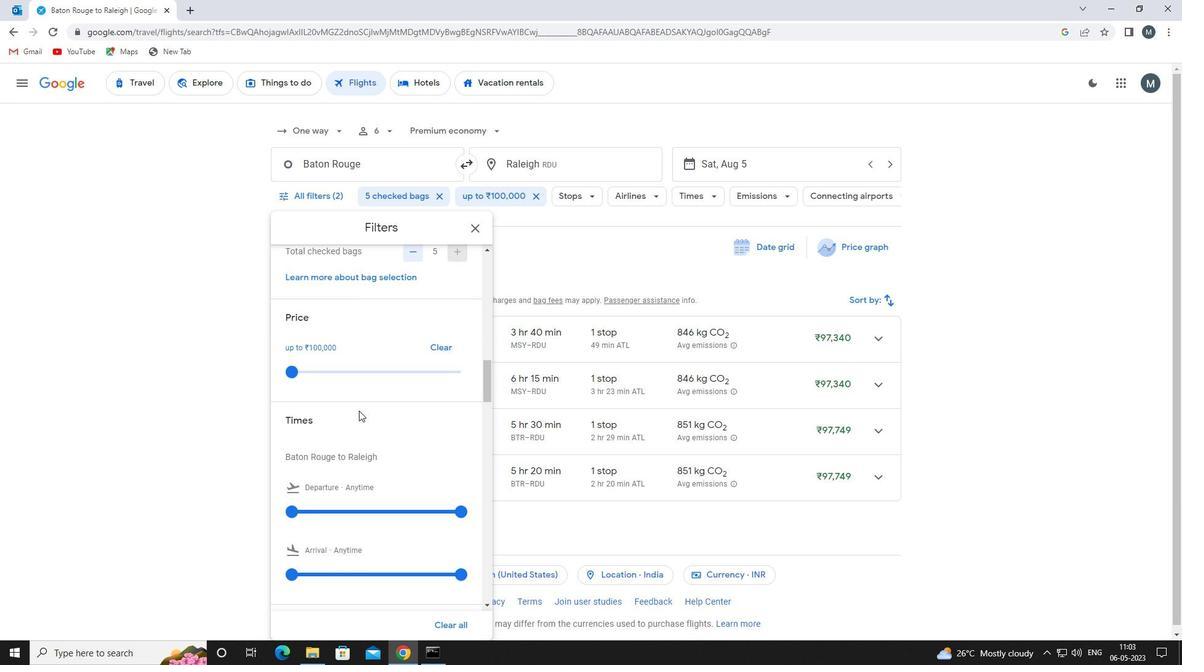 
Action: Mouse scrolled (364, 407) with delta (0, 0)
Screenshot: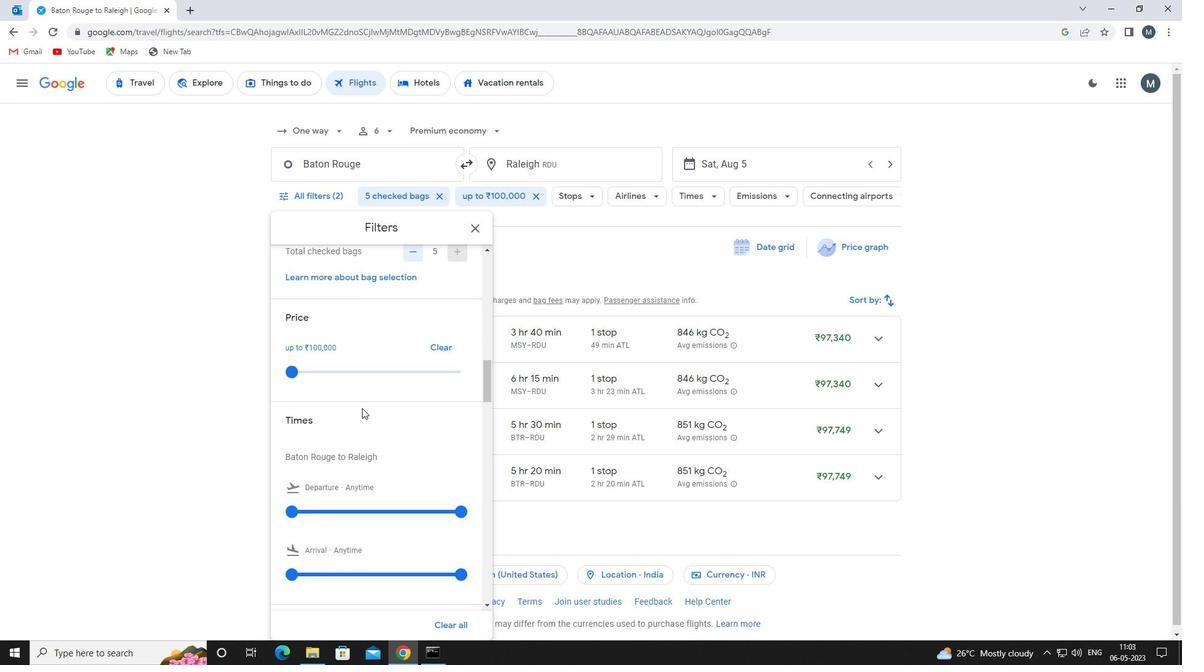 
Action: Mouse moved to (350, 412)
Screenshot: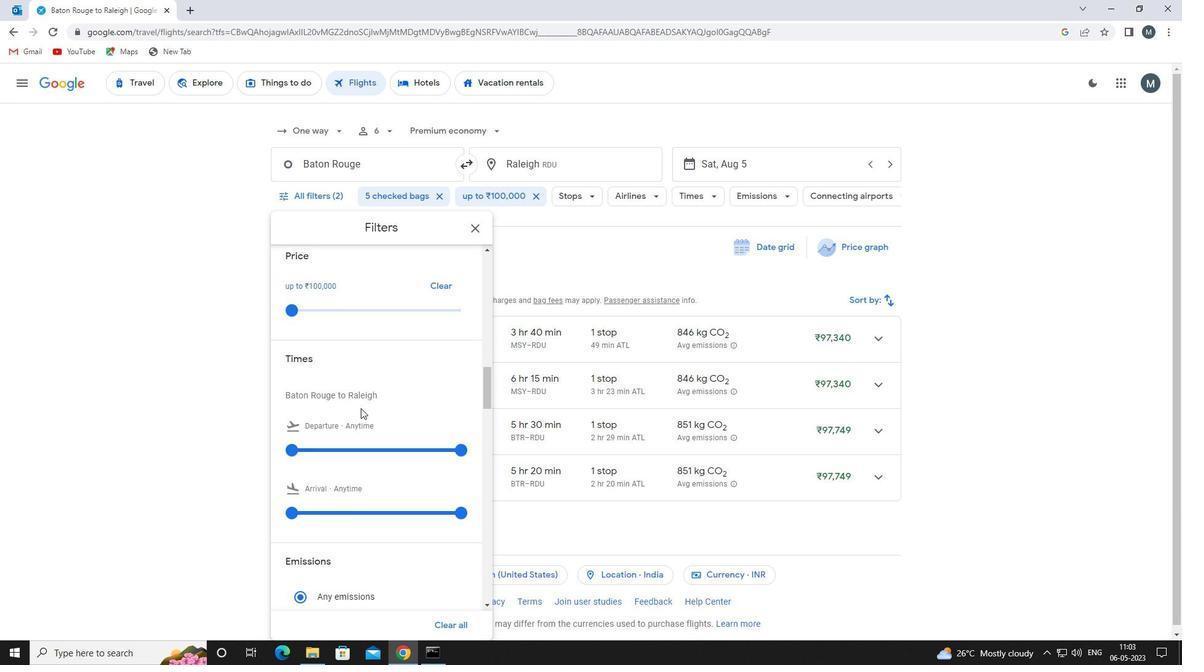 
Action: Mouse scrolled (350, 411) with delta (0, 0)
Screenshot: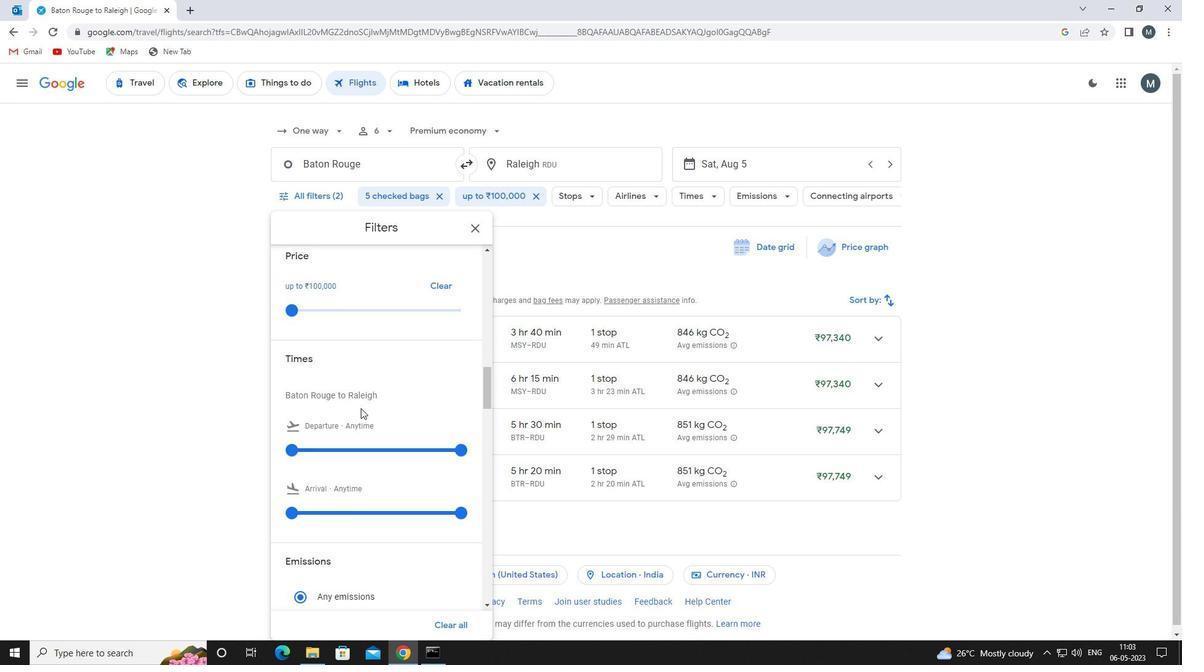 
Action: Mouse moved to (295, 388)
Screenshot: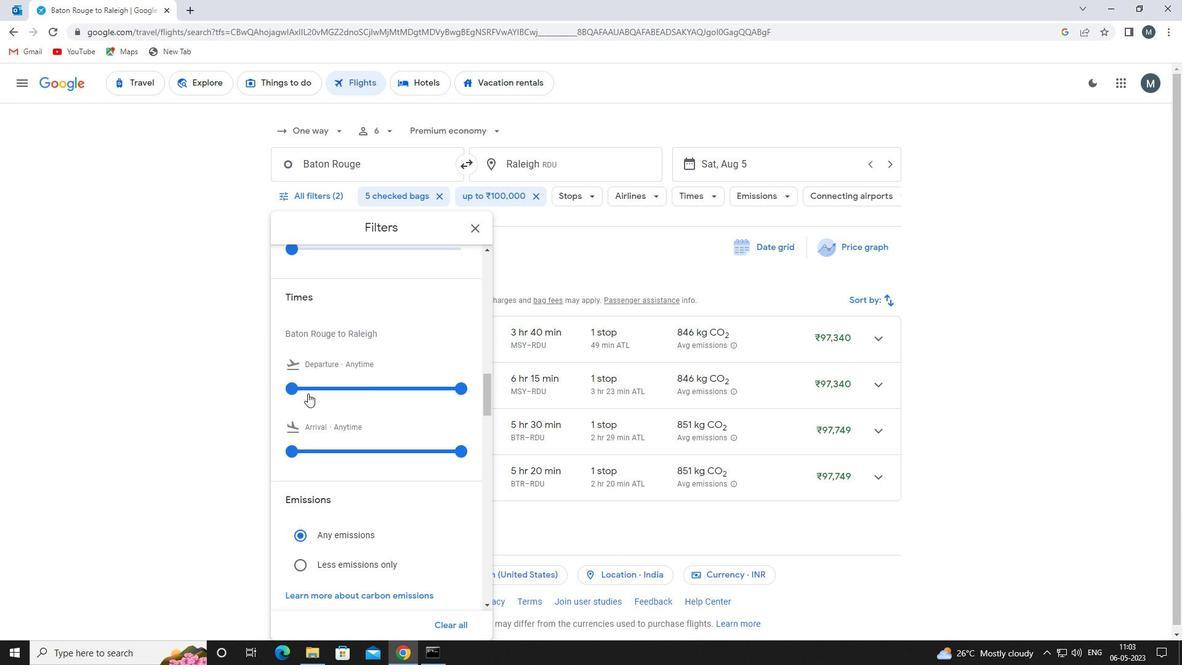 
Action: Mouse pressed left at (295, 388)
Screenshot: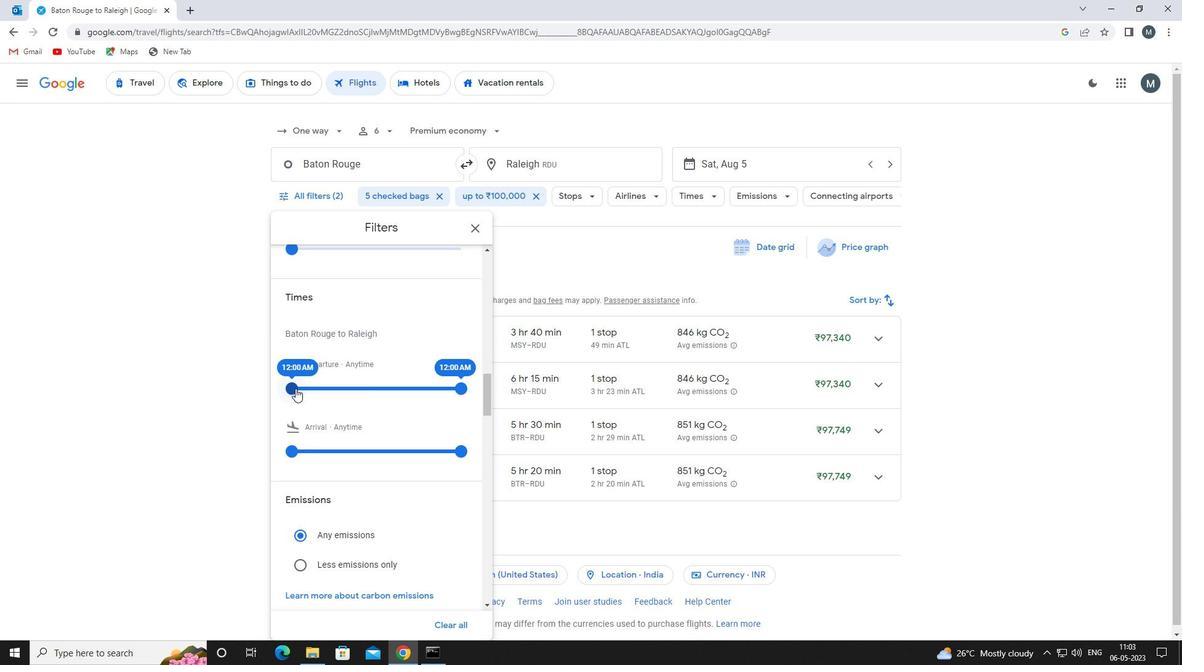 
Action: Mouse moved to (460, 389)
Screenshot: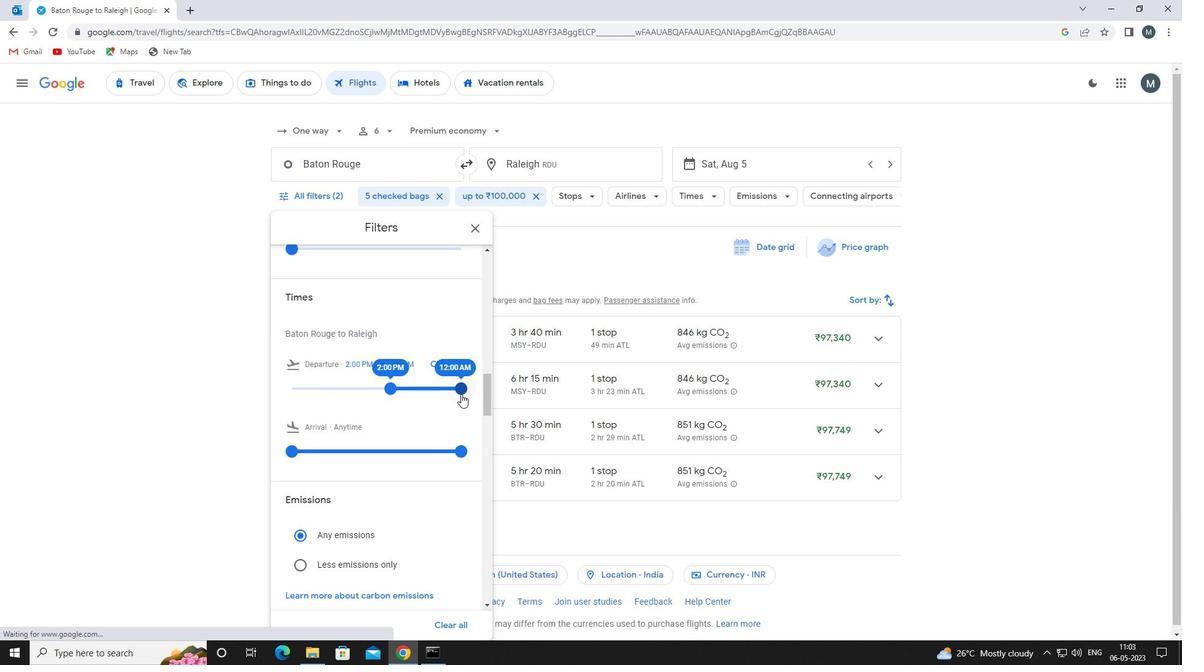 
Action: Mouse pressed left at (460, 389)
Screenshot: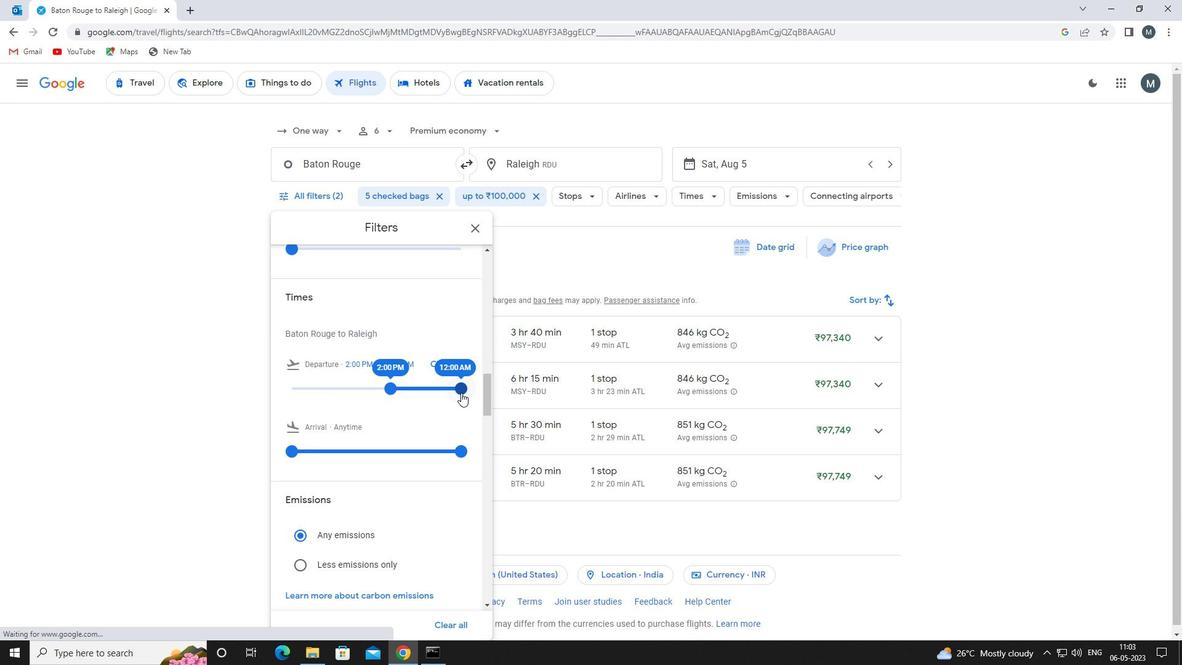 
Action: Mouse moved to (392, 391)
Screenshot: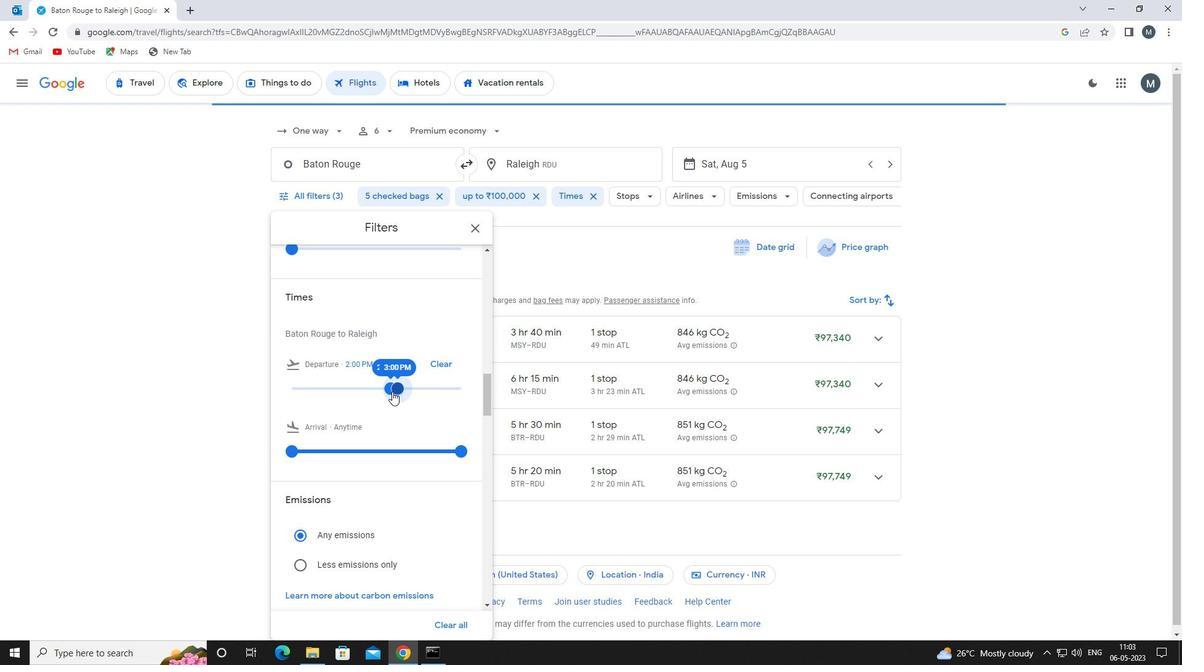 
Action: Mouse scrolled (392, 391) with delta (0, 0)
Screenshot: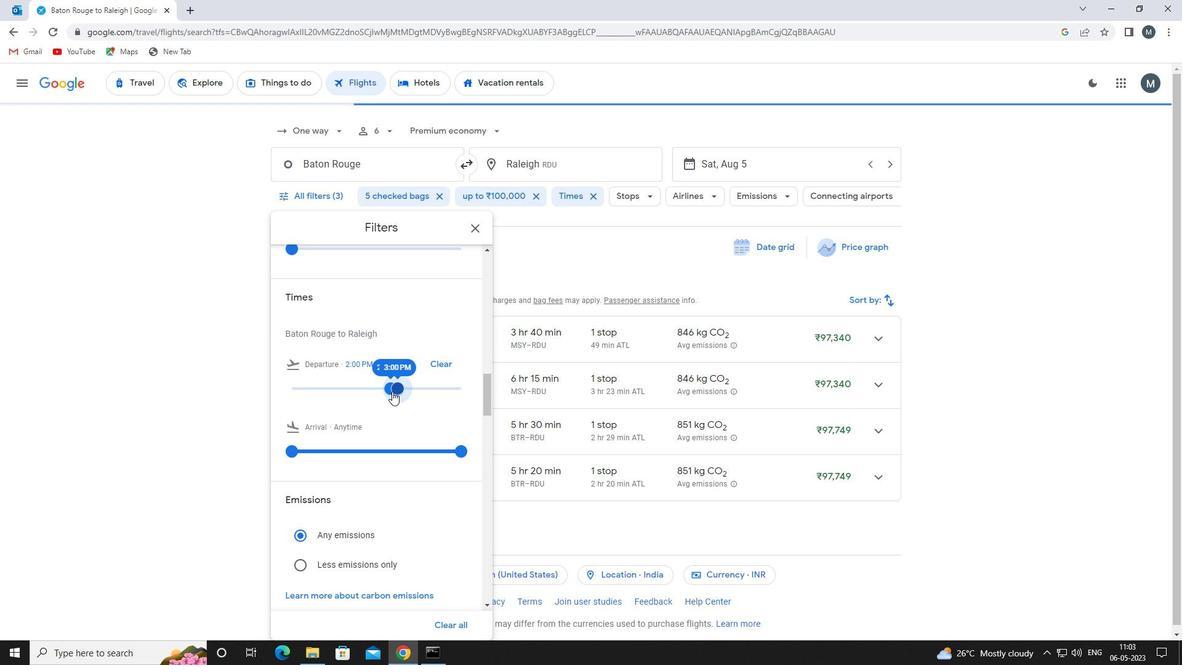 
Action: Mouse scrolled (392, 391) with delta (0, 0)
Screenshot: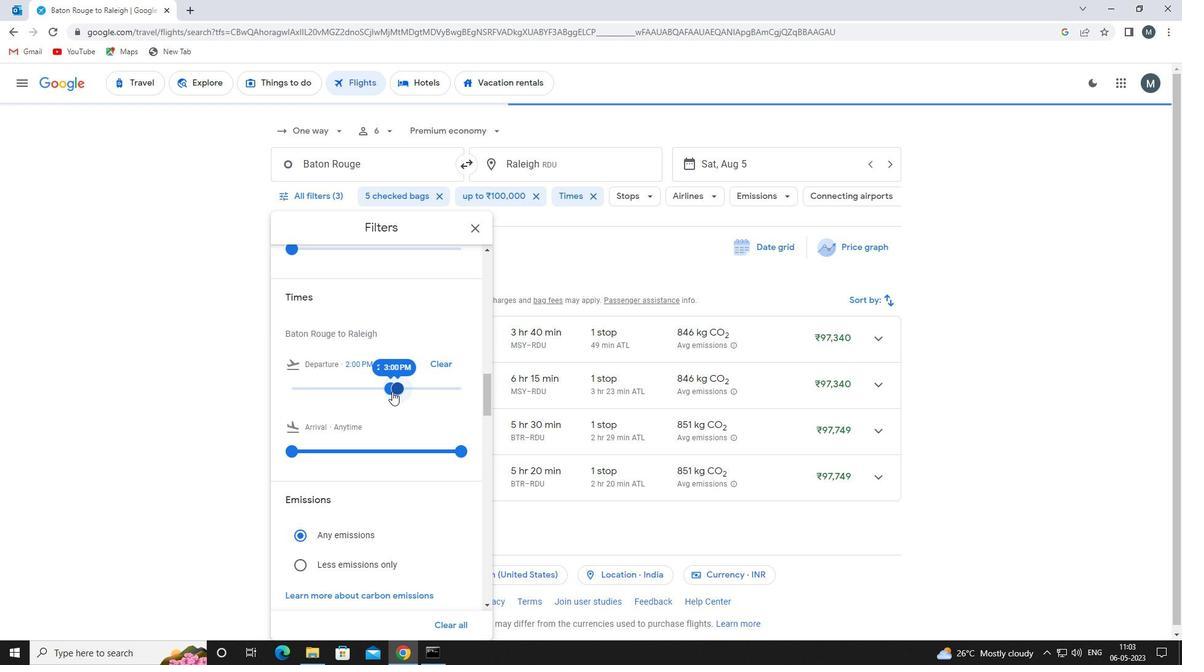 
Action: Mouse moved to (479, 227)
Screenshot: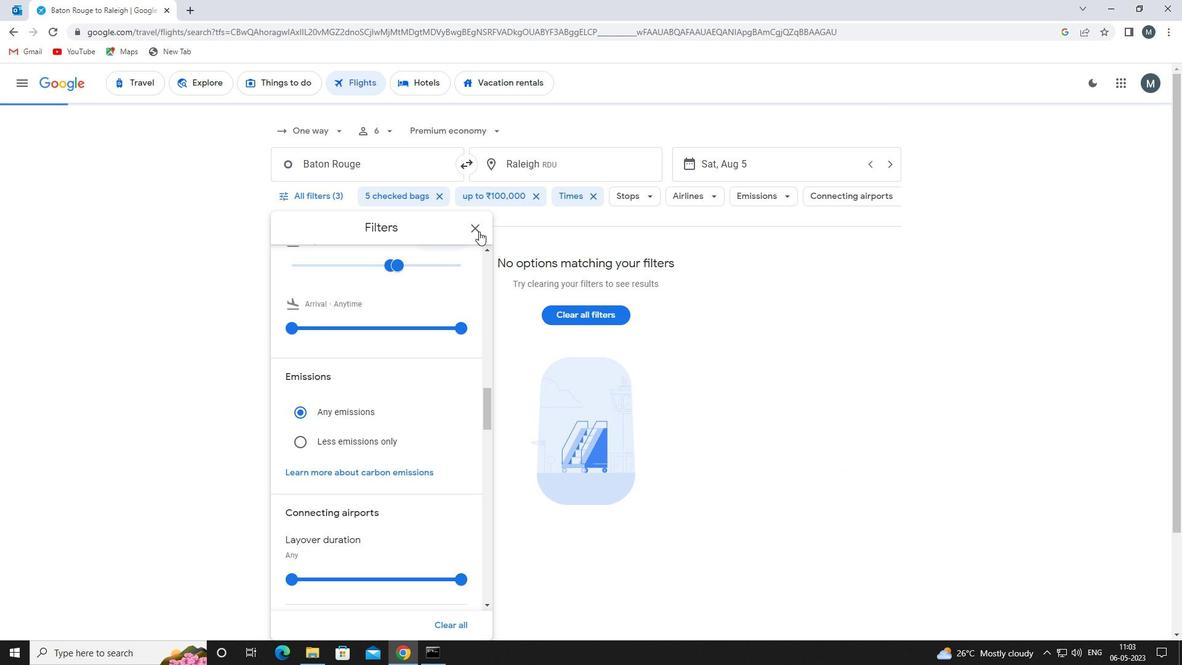 
Action: Mouse pressed left at (479, 227)
Screenshot: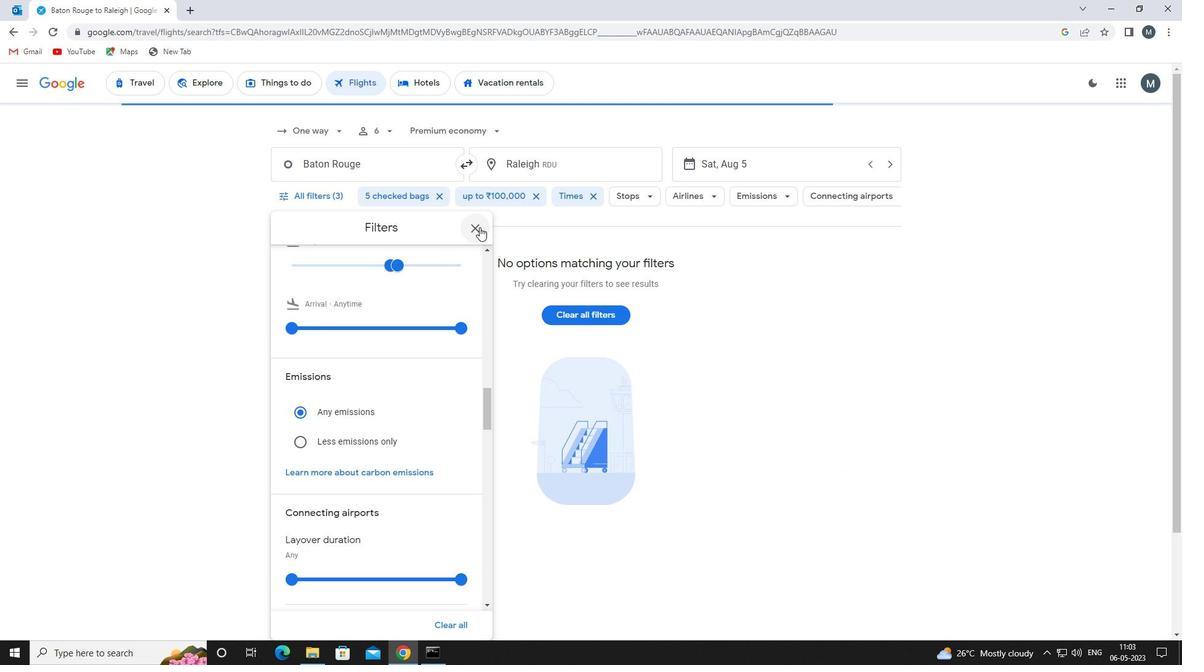 
